 Task: Open Card Donor Stewardship Planning in Board Social Media Advertising Strategies to Workspace Healthcare Consulting and add a team member Softage.1@softage.net, a label Orange, a checklist Wellness, an attachment from Trello, a color Orange and finally, add a card description 'Develop and launch new customer referral program' and a comment 'Given the complexity of this task, let us break it down into smaller, more manageable tasks to make progress.'. Add a start date 'Jan 01, 1900' with a due date 'Jan 08, 1900'
Action: Mouse moved to (252, 177)
Screenshot: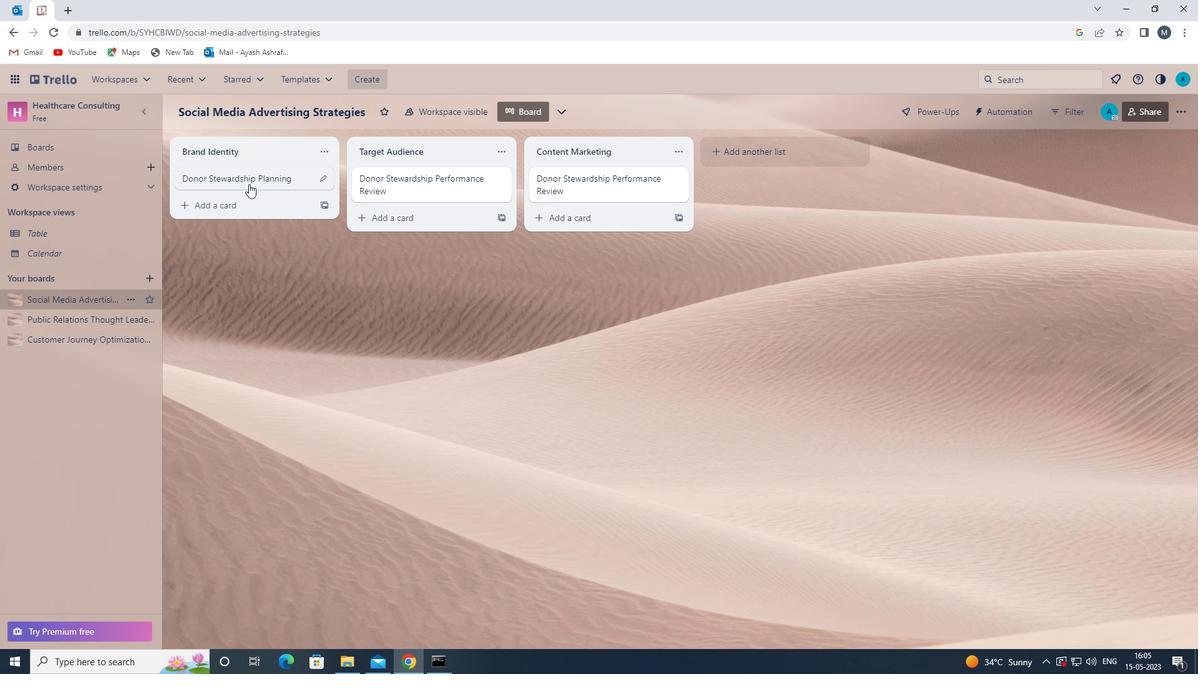 
Action: Mouse pressed left at (252, 177)
Screenshot: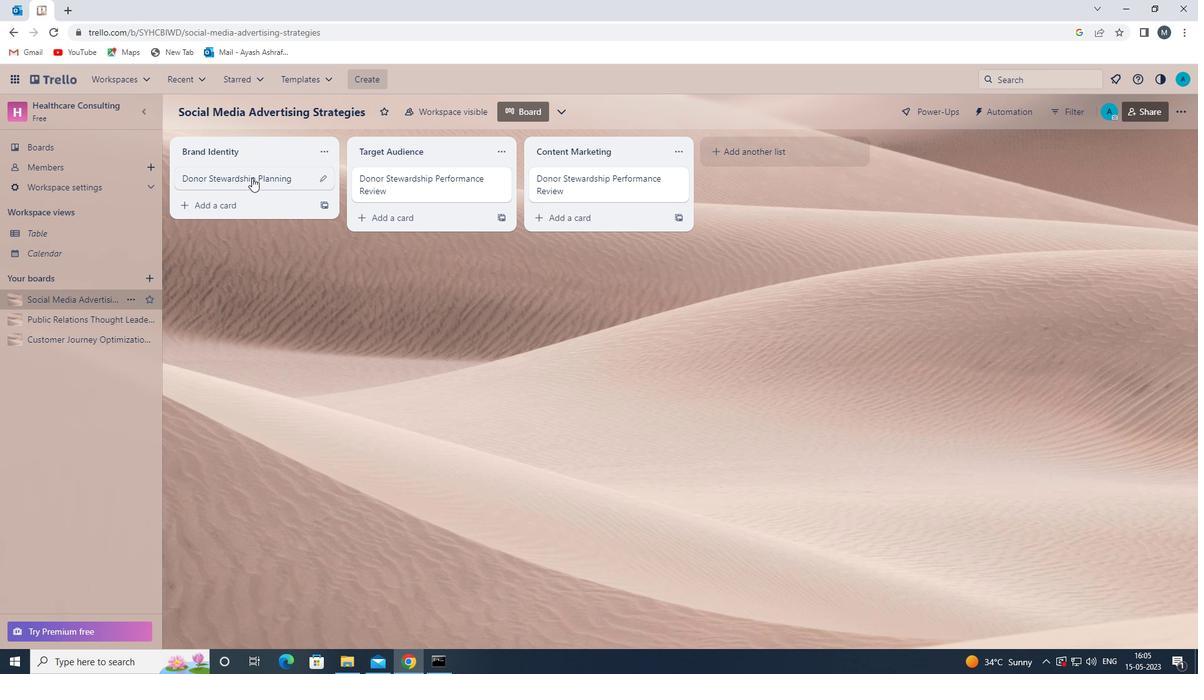 
Action: Mouse moved to (765, 182)
Screenshot: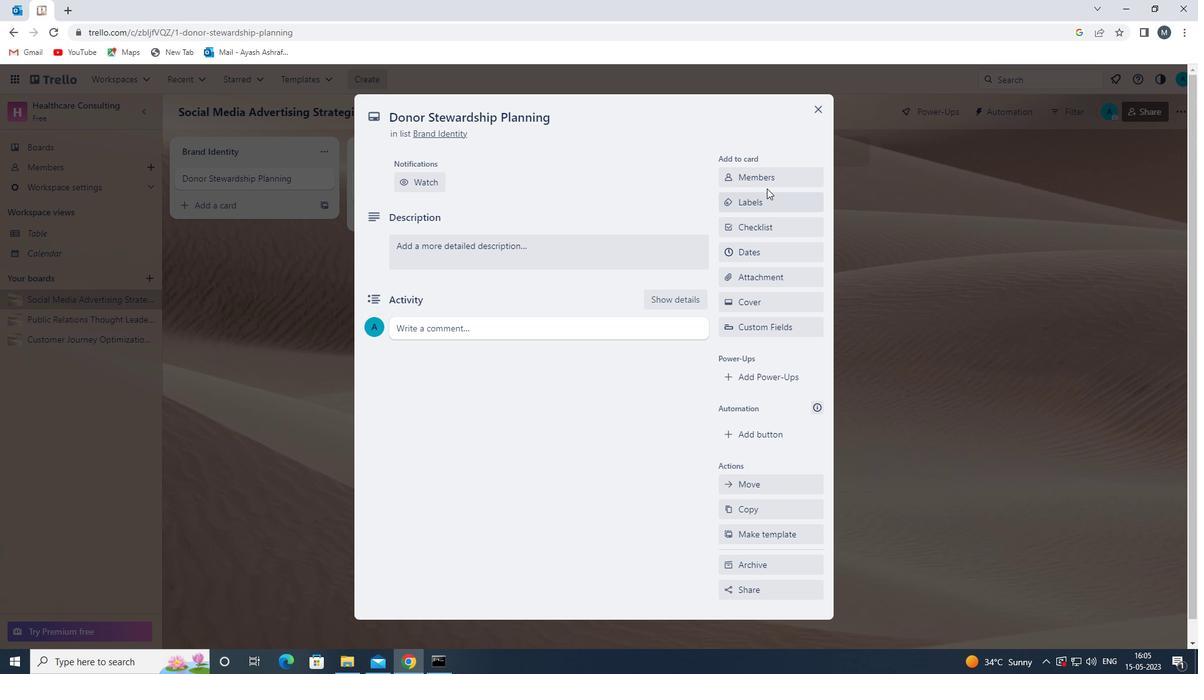 
Action: Mouse pressed left at (765, 182)
Screenshot: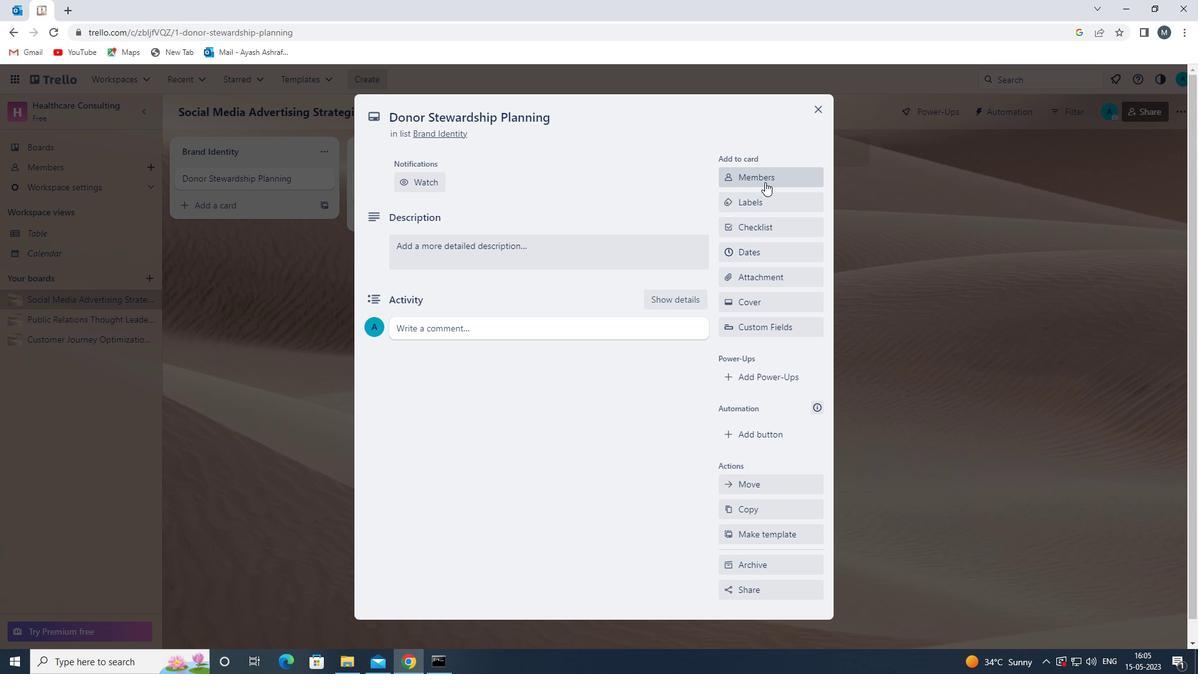 
Action: Key pressed s
Screenshot: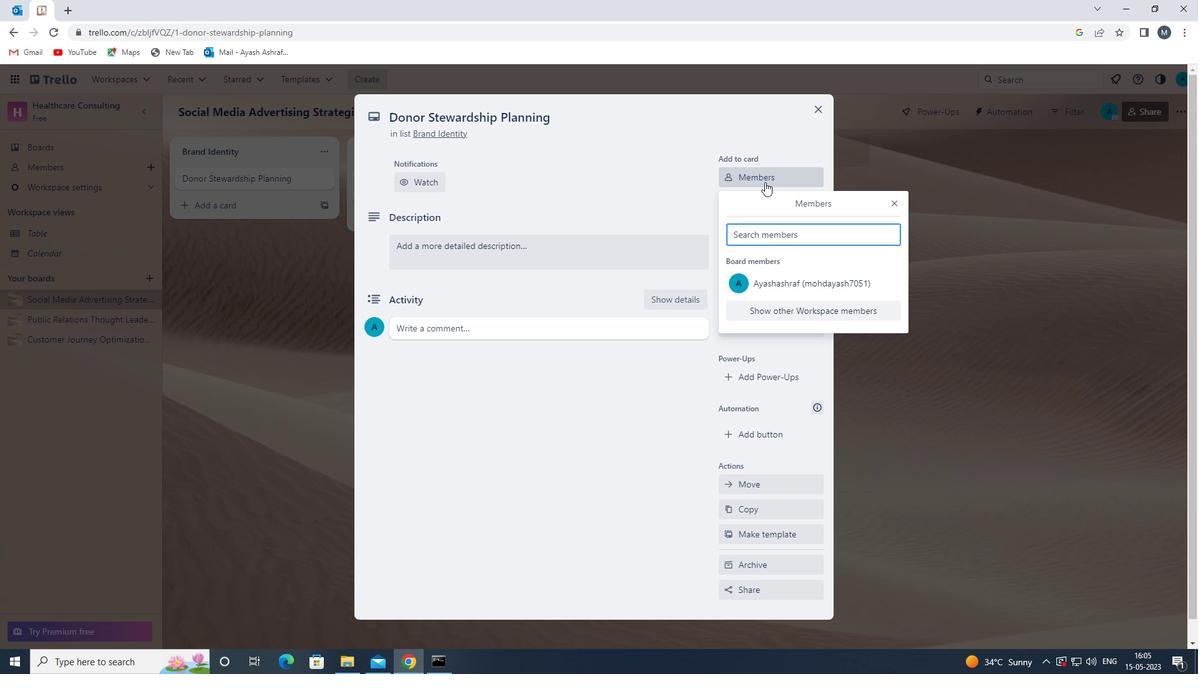 
Action: Mouse moved to (795, 348)
Screenshot: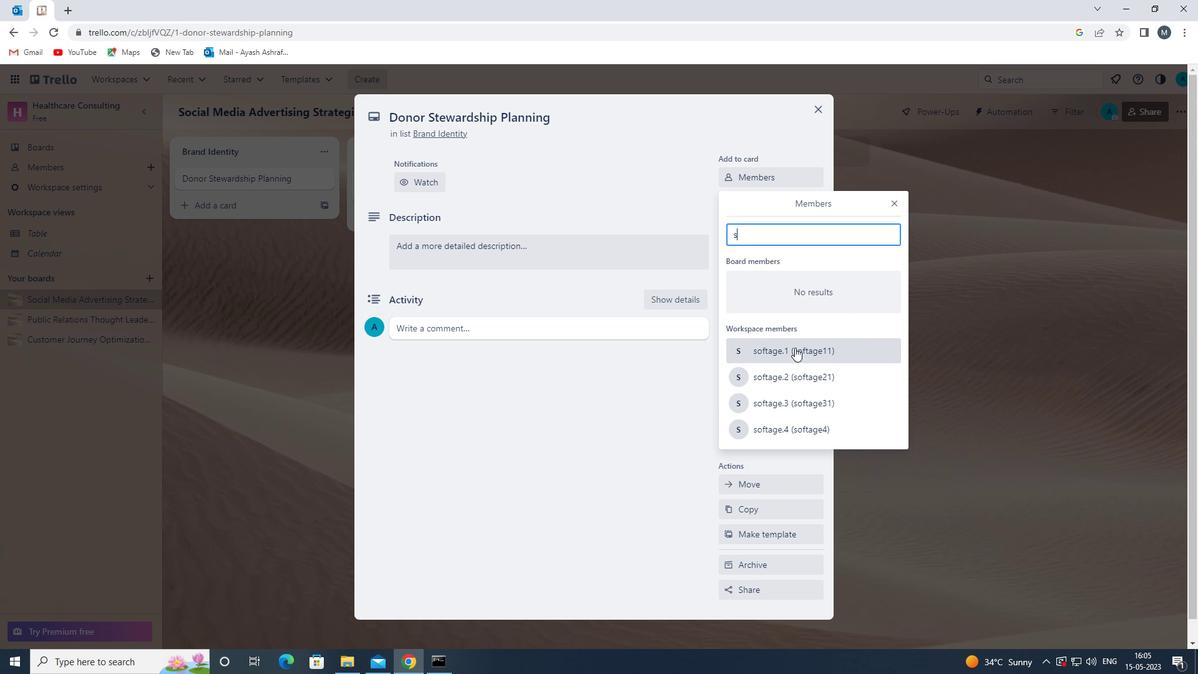 
Action: Mouse pressed left at (795, 348)
Screenshot: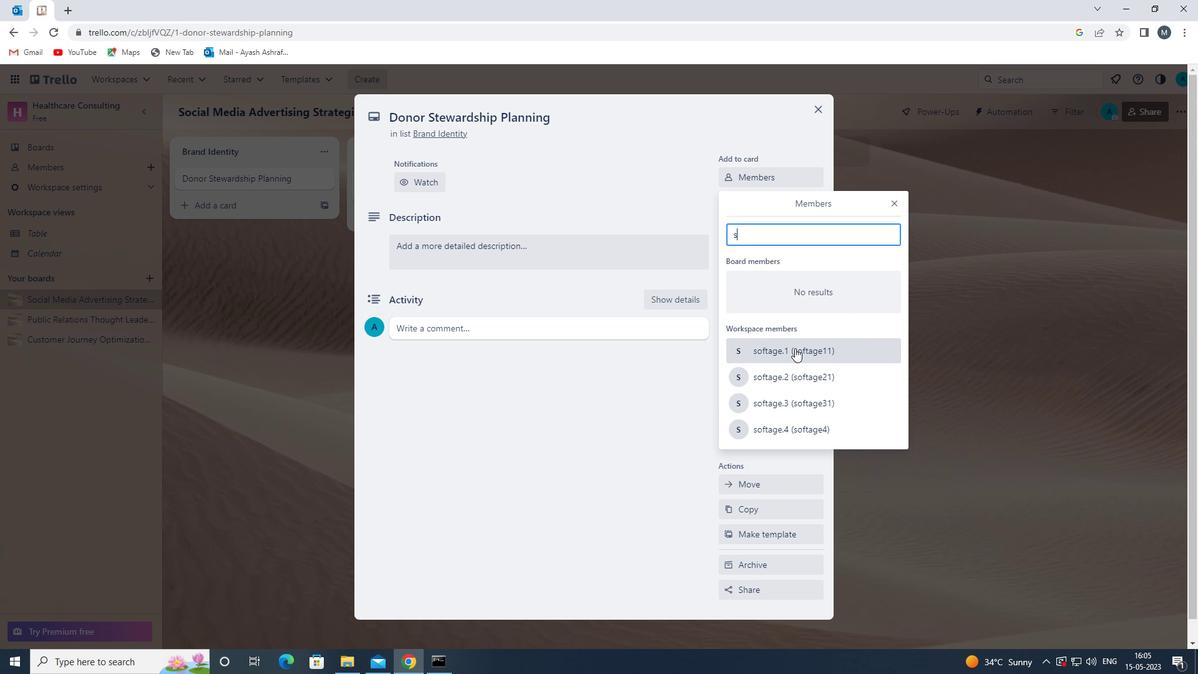 
Action: Mouse moved to (895, 203)
Screenshot: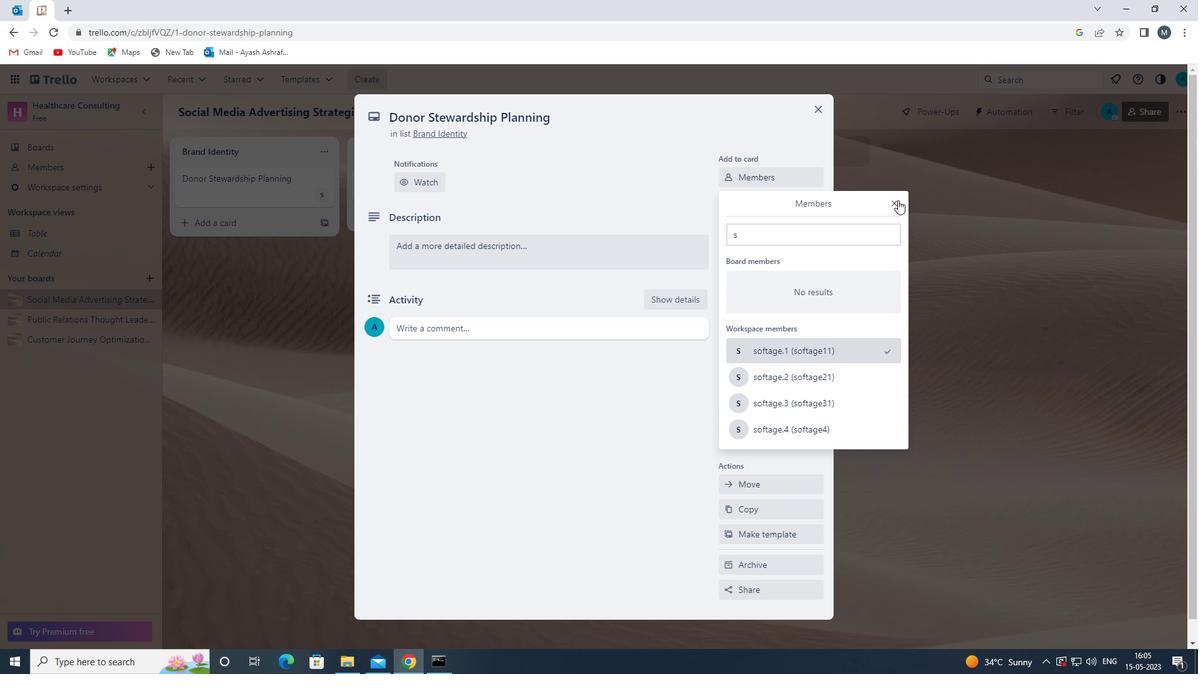 
Action: Mouse pressed left at (895, 203)
Screenshot: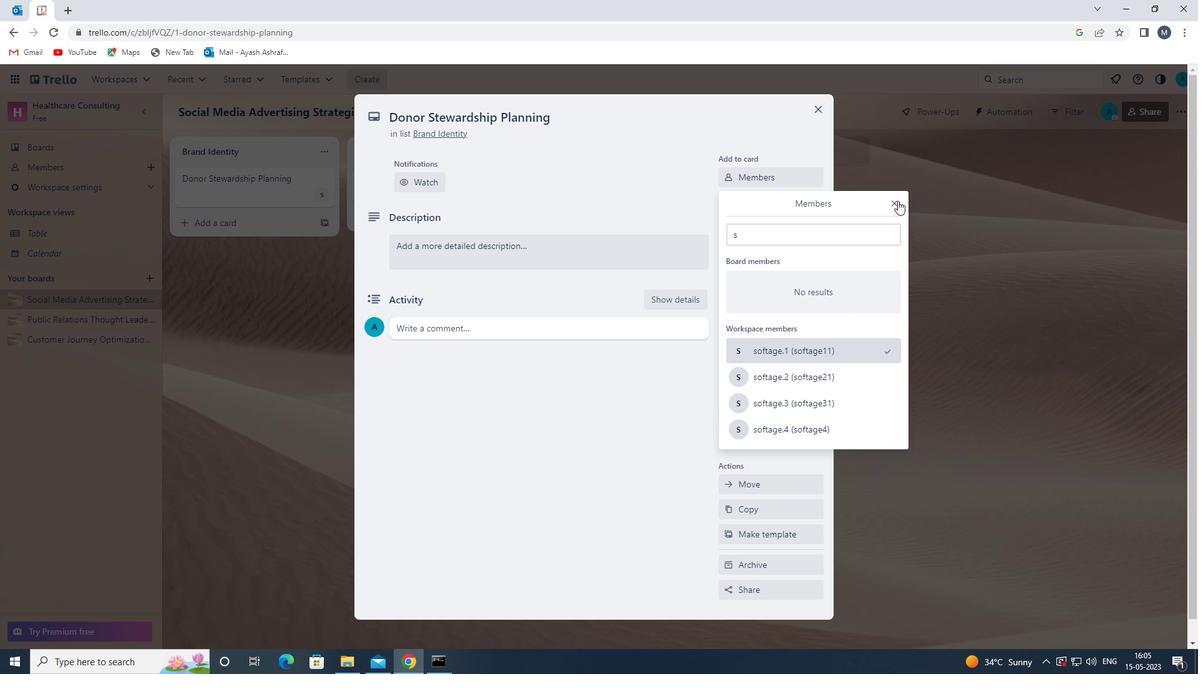 
Action: Mouse moved to (765, 247)
Screenshot: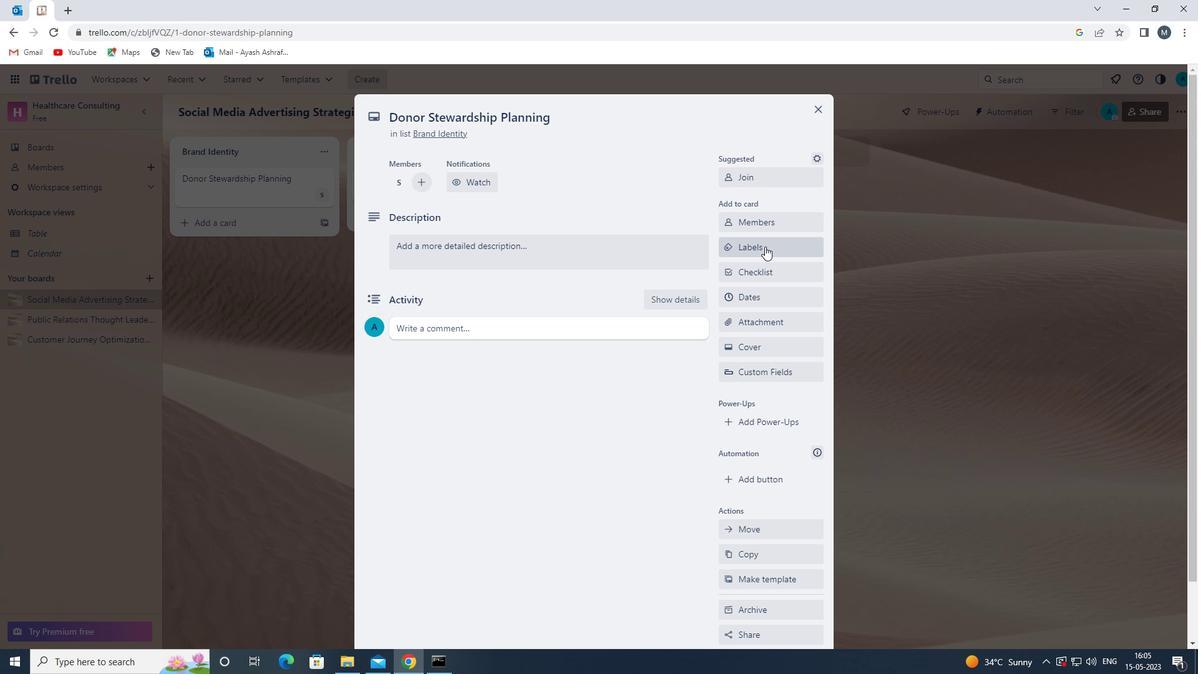 
Action: Mouse pressed left at (765, 247)
Screenshot: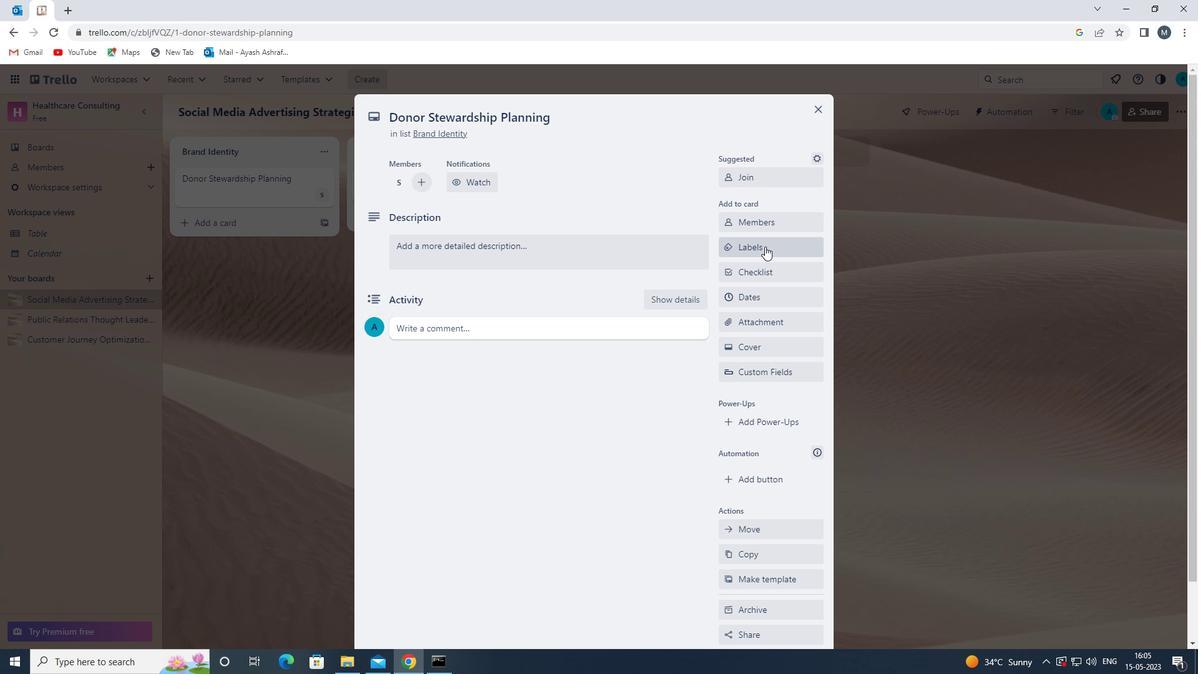 
Action: Mouse moved to (800, 393)
Screenshot: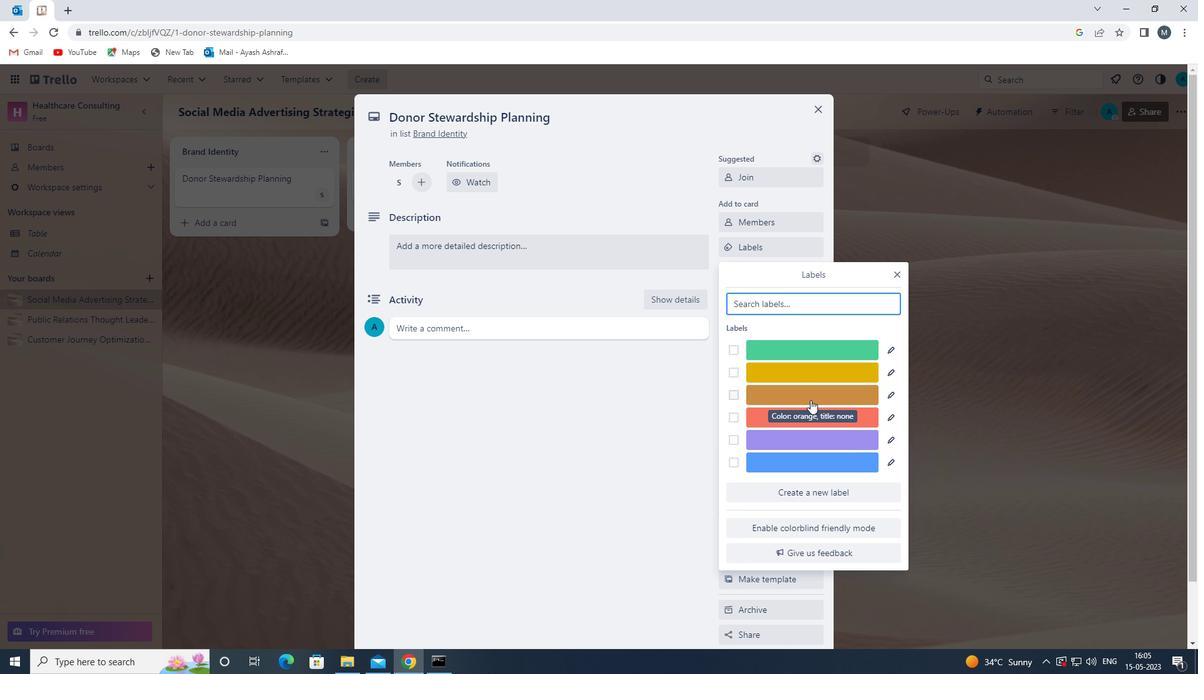 
Action: Mouse pressed left at (800, 393)
Screenshot: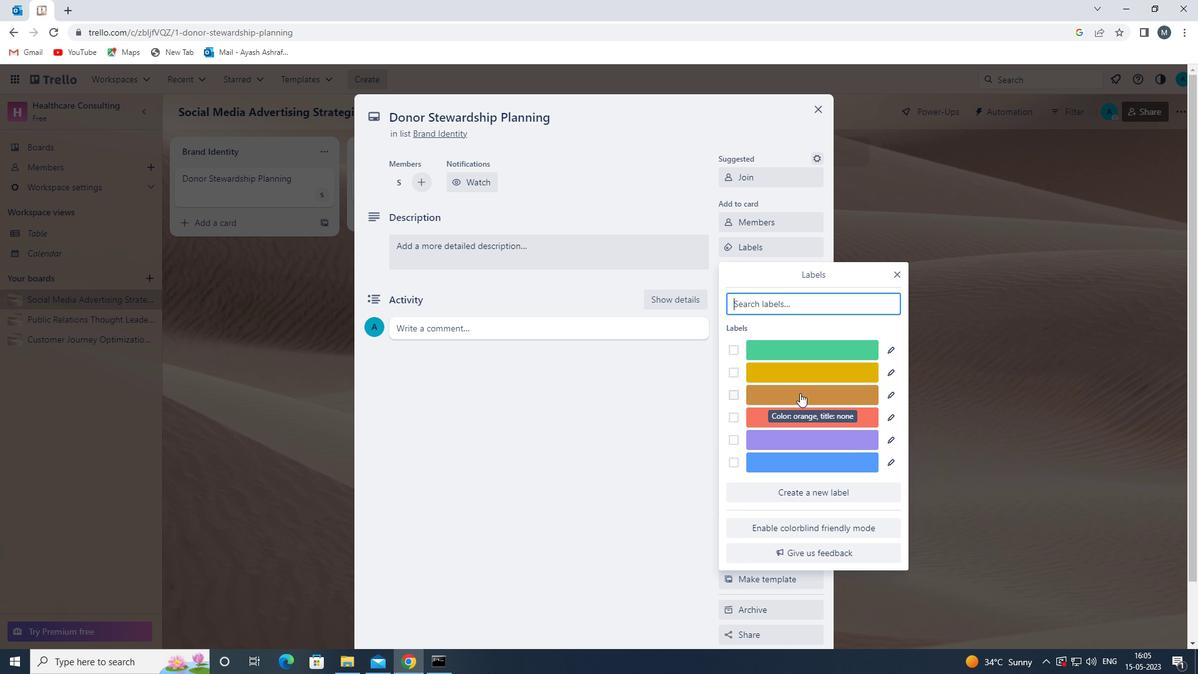 
Action: Mouse moved to (900, 274)
Screenshot: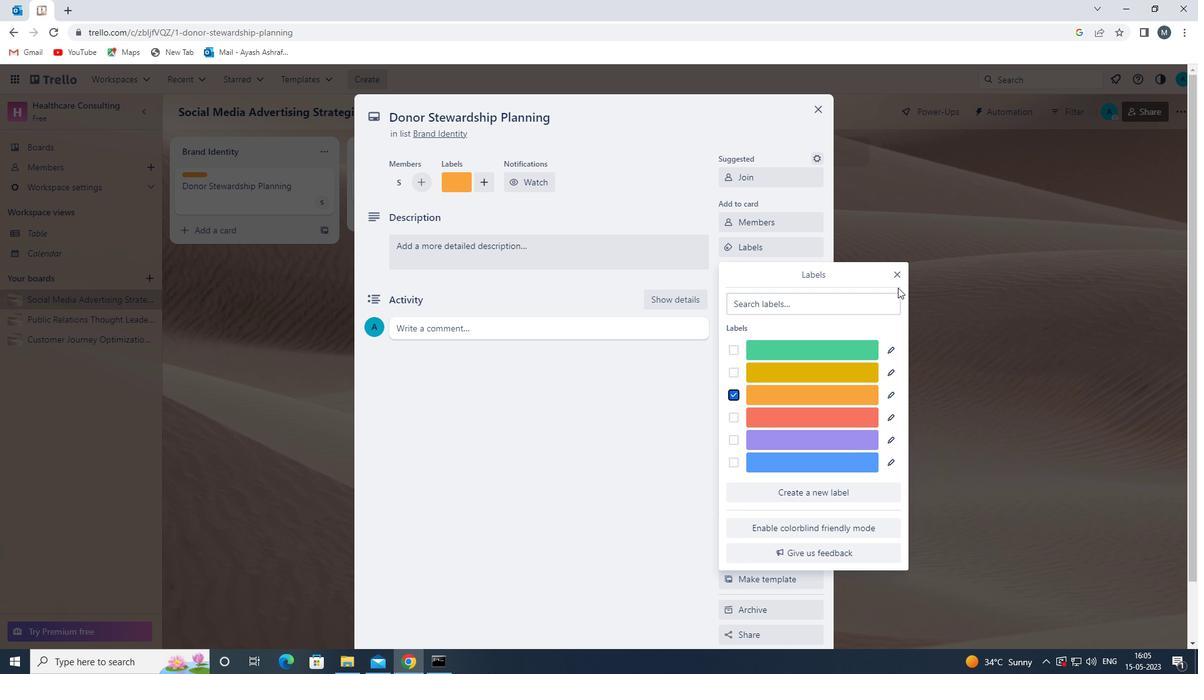 
Action: Mouse pressed left at (900, 274)
Screenshot: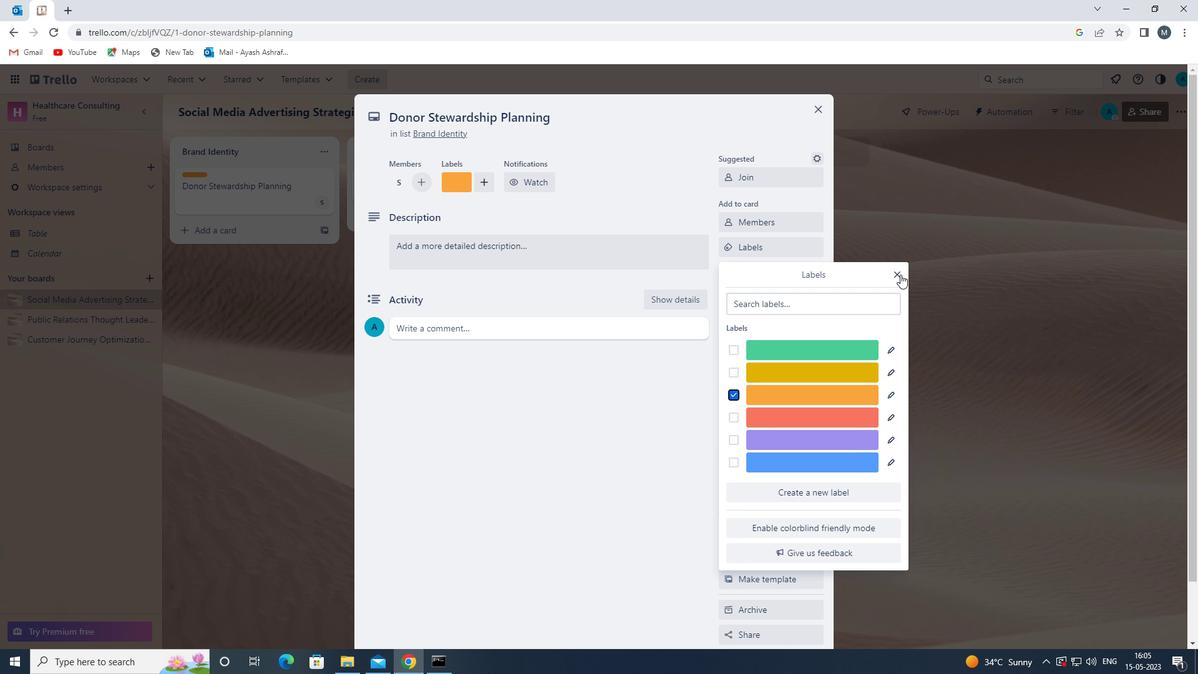 
Action: Mouse moved to (752, 274)
Screenshot: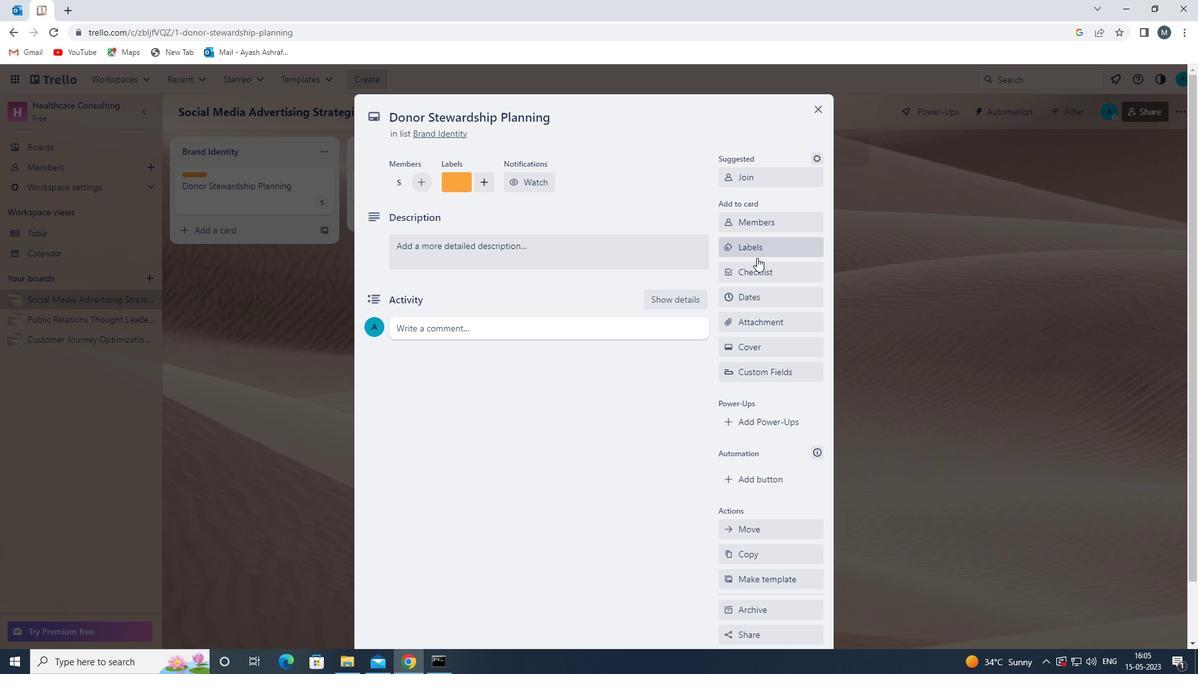 
Action: Mouse pressed left at (752, 274)
Screenshot: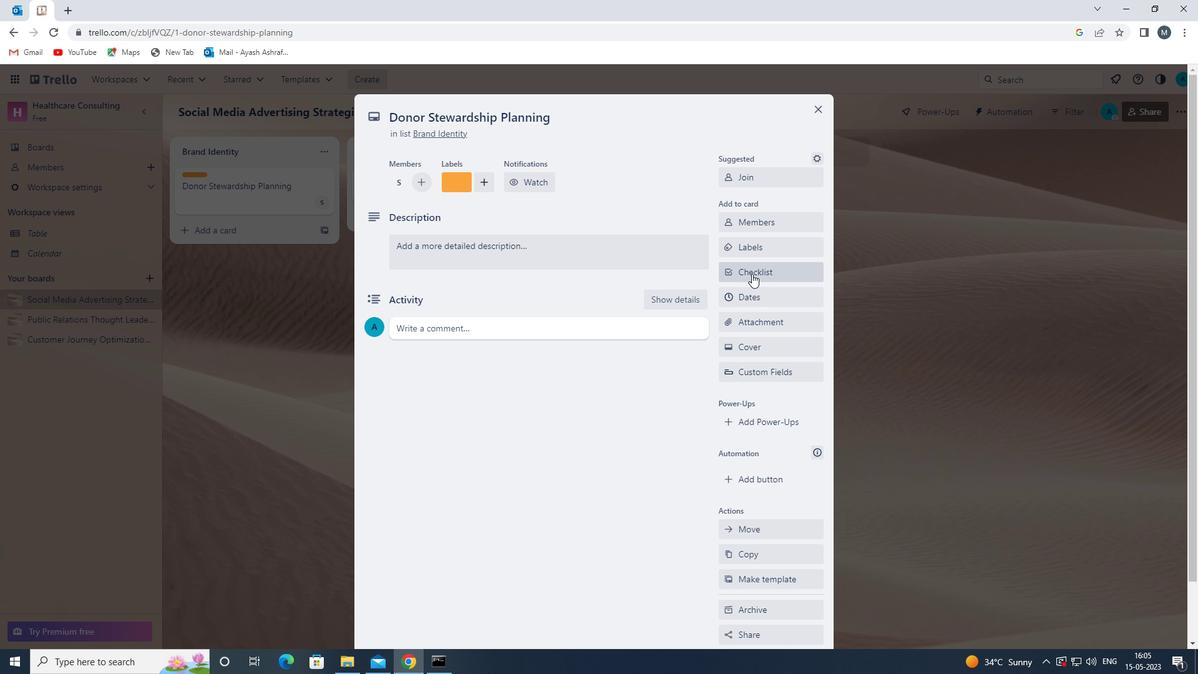 
Action: Mouse moved to (751, 274)
Screenshot: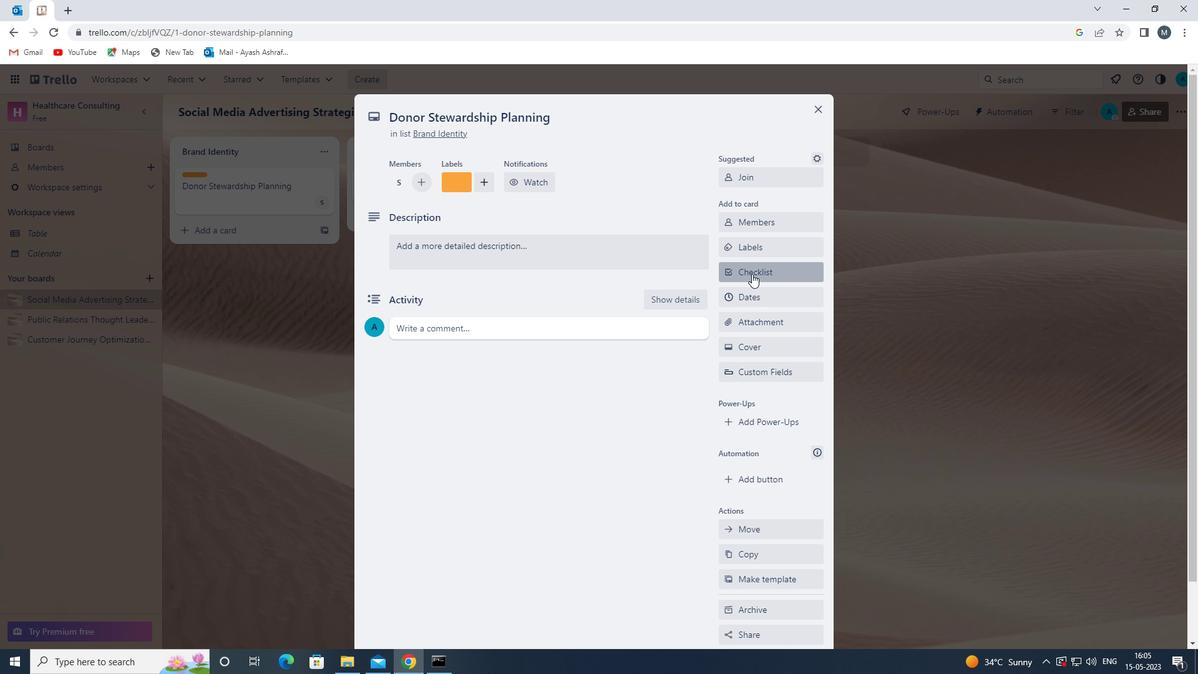 
Action: Key pressed <Key.shift>WE<Key.backspace><Key.backspace><Key.shift>WELLNESSS
Screenshot: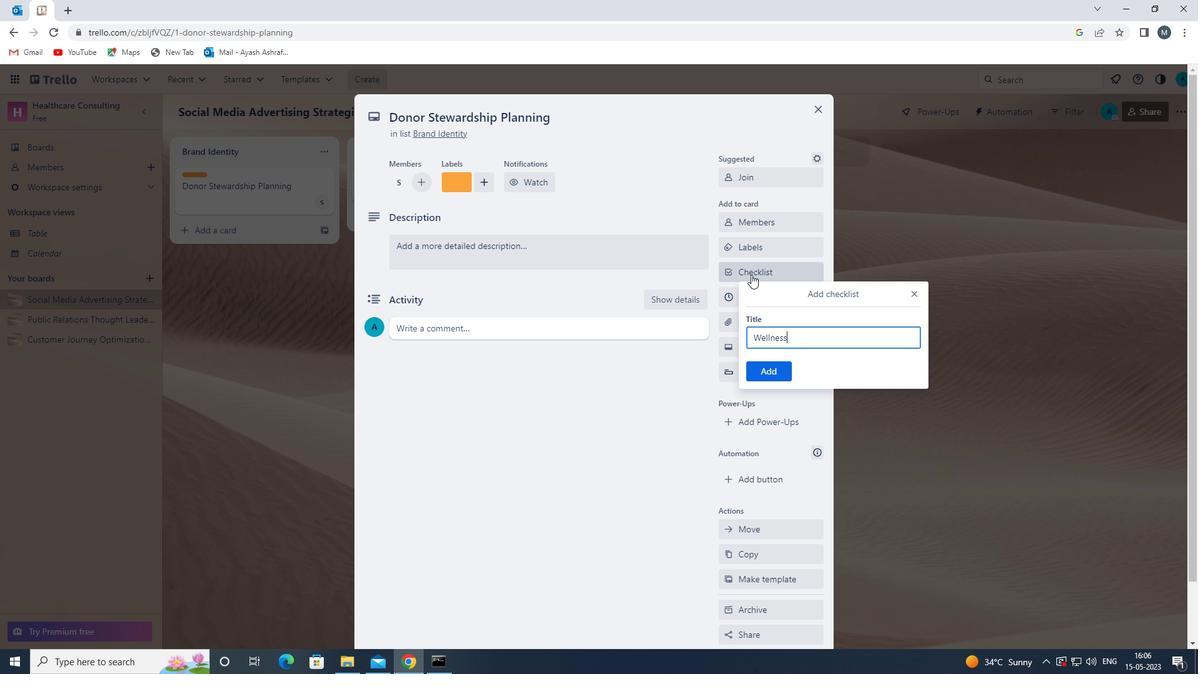 
Action: Mouse moved to (791, 349)
Screenshot: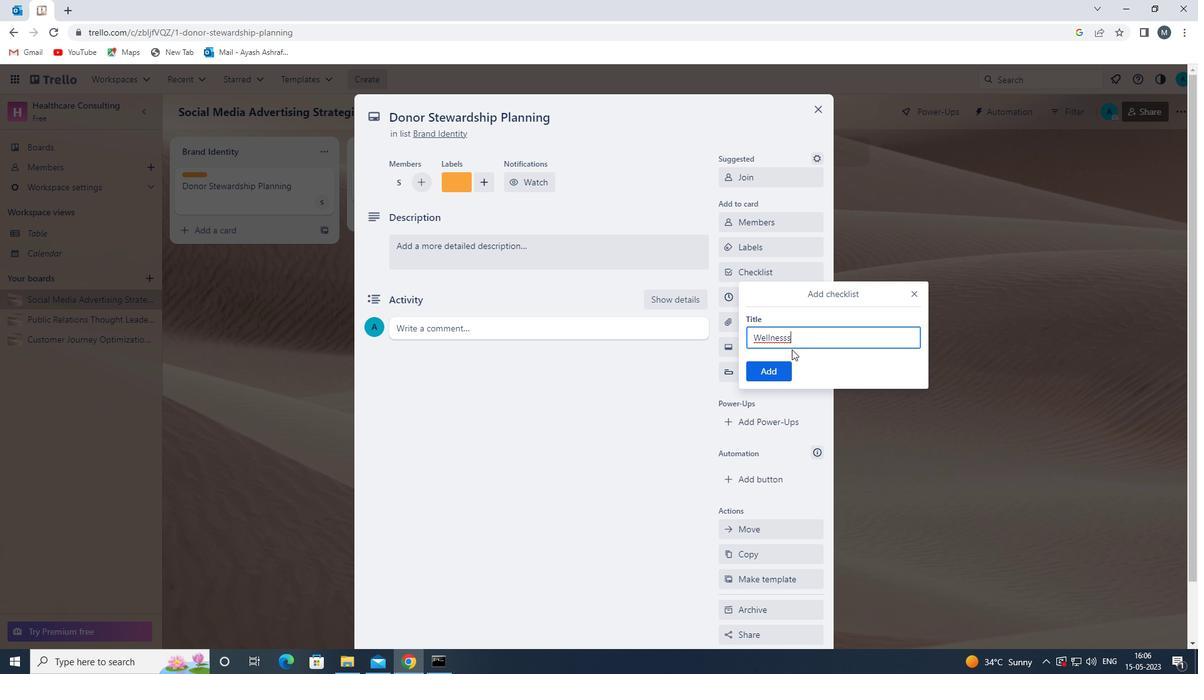 
Action: Key pressed <Key.backspace>
Screenshot: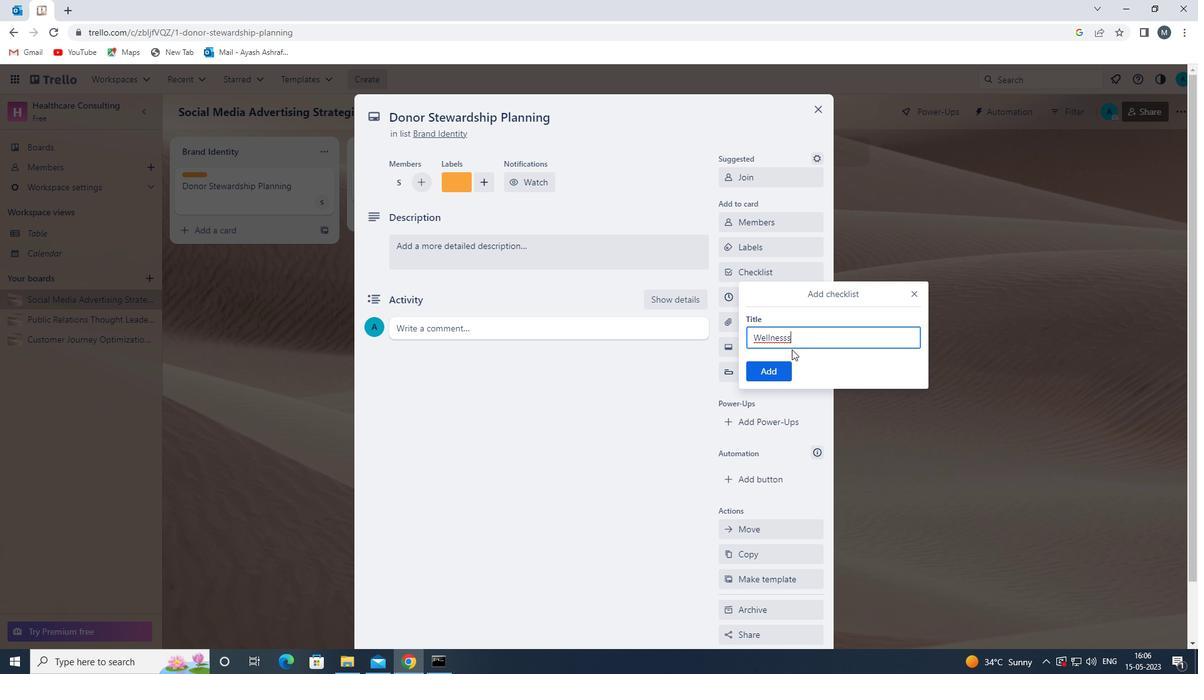 
Action: Mouse moved to (774, 371)
Screenshot: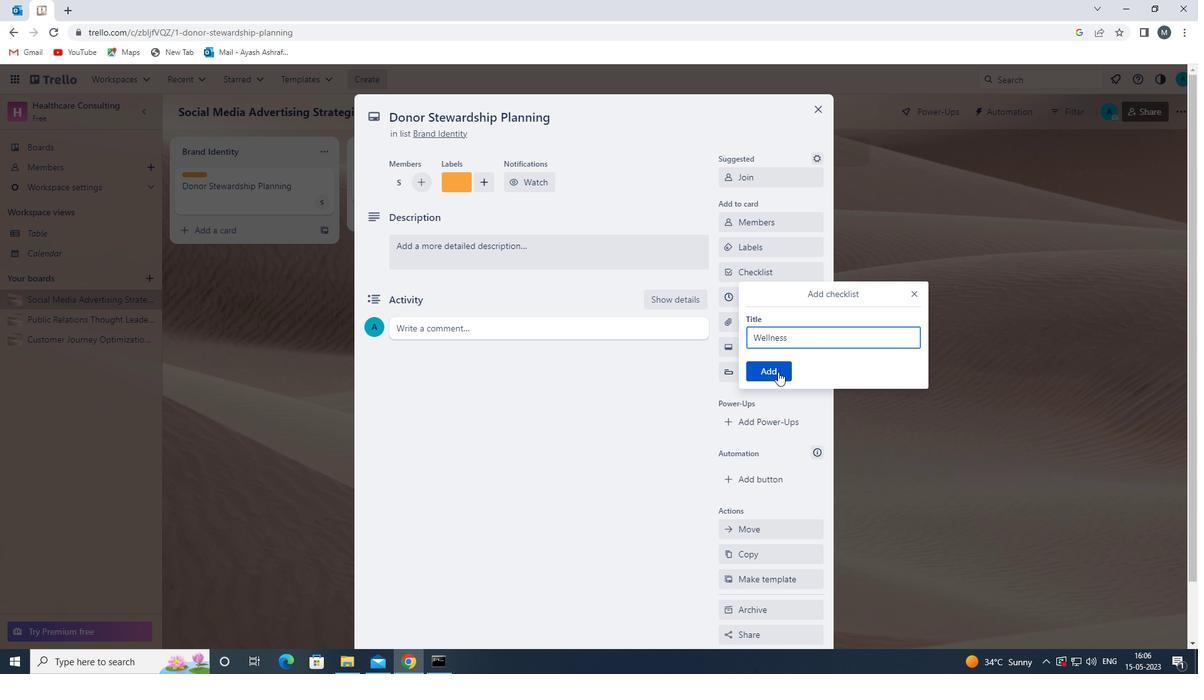 
Action: Mouse pressed left at (774, 371)
Screenshot: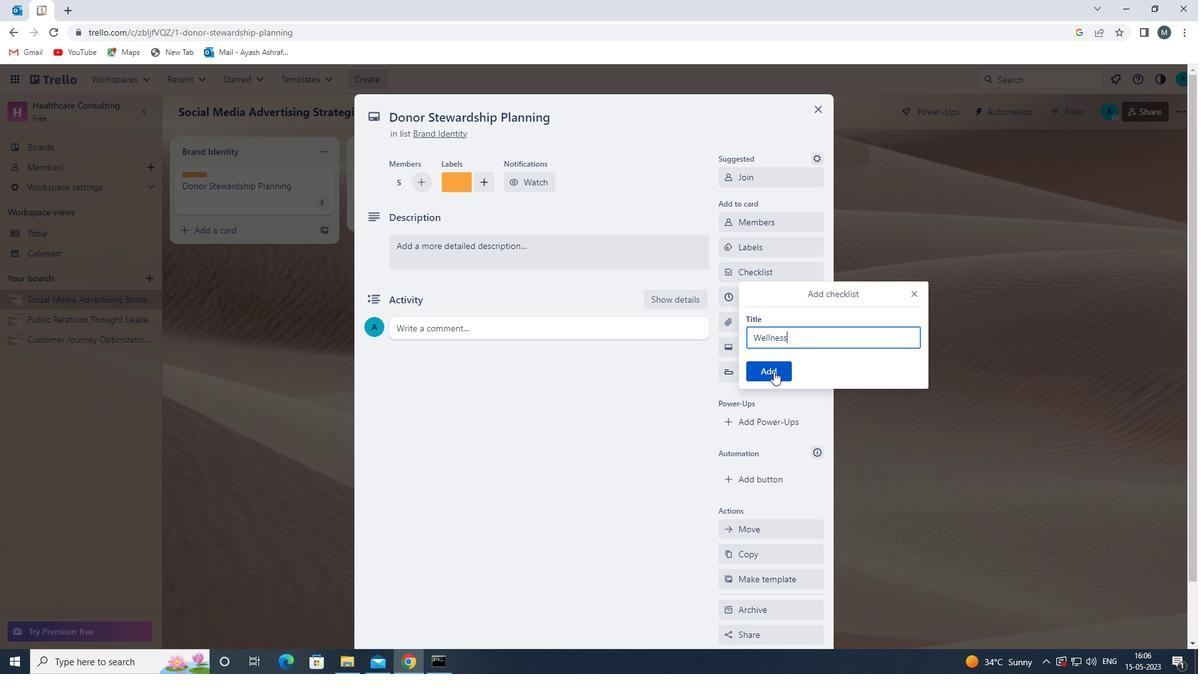 
Action: Mouse moved to (764, 317)
Screenshot: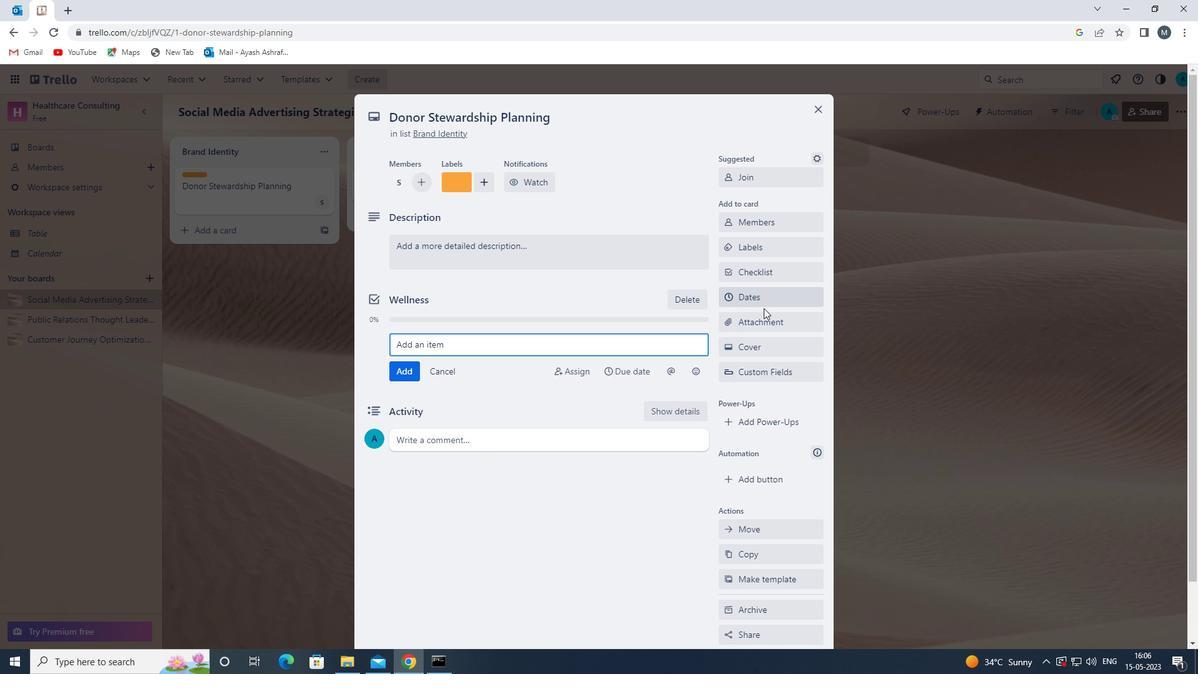 
Action: Mouse pressed left at (764, 317)
Screenshot: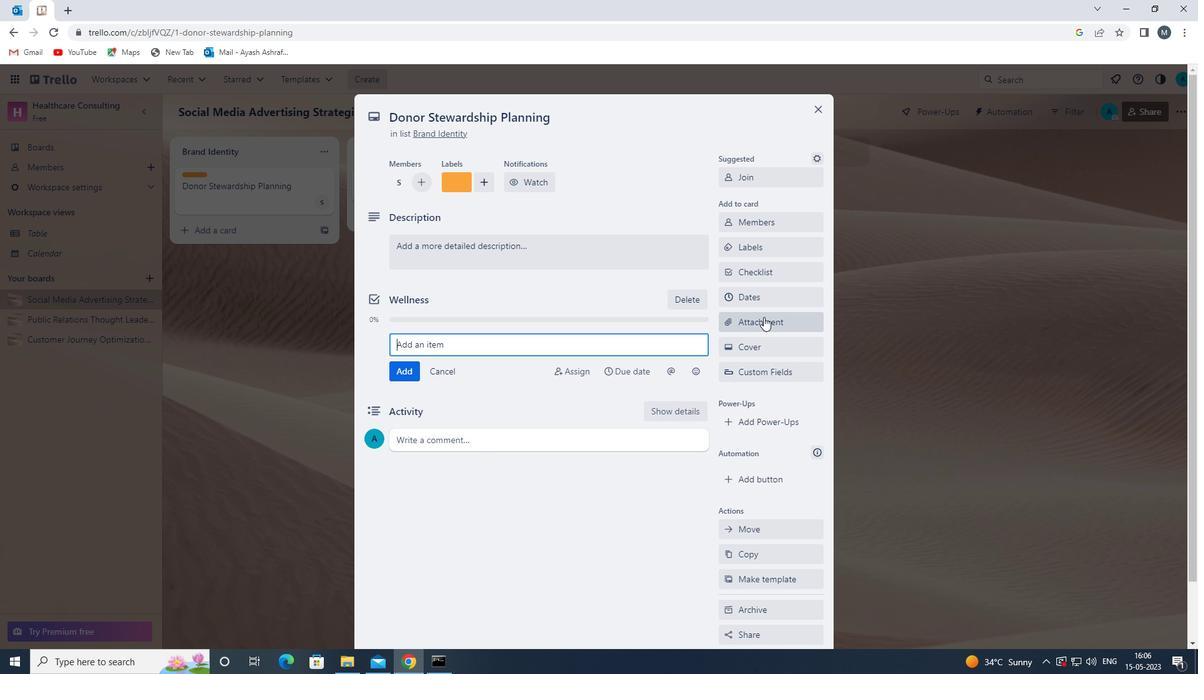 
Action: Mouse moved to (741, 400)
Screenshot: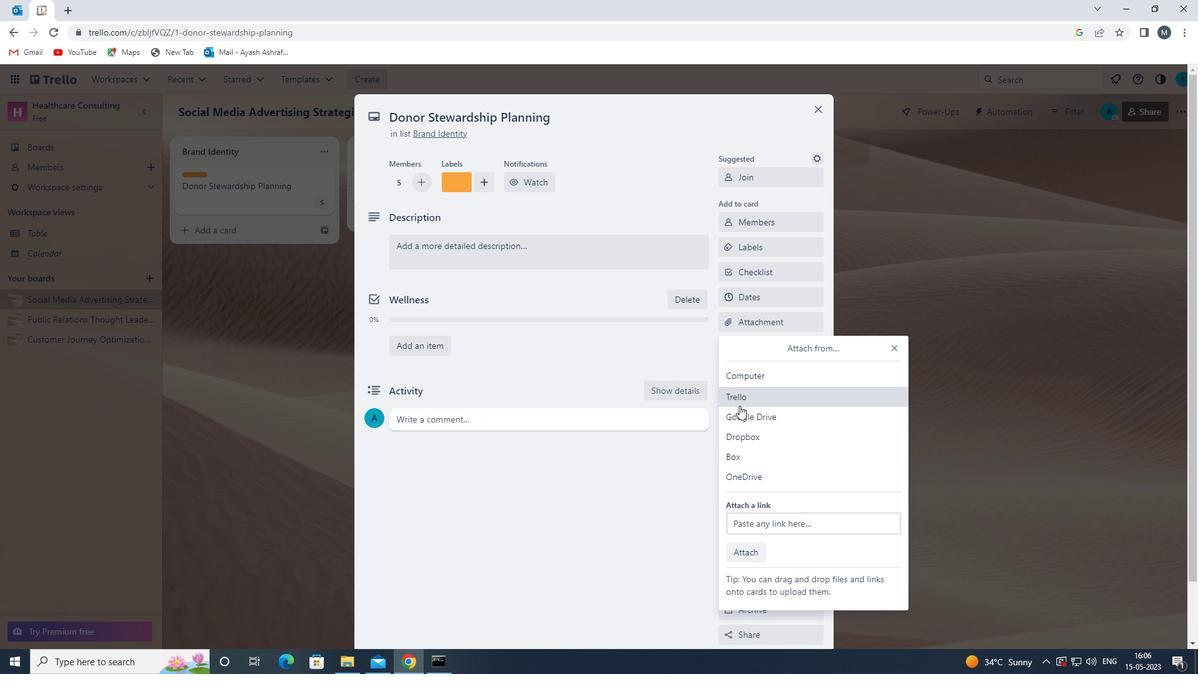 
Action: Mouse pressed left at (741, 400)
Screenshot: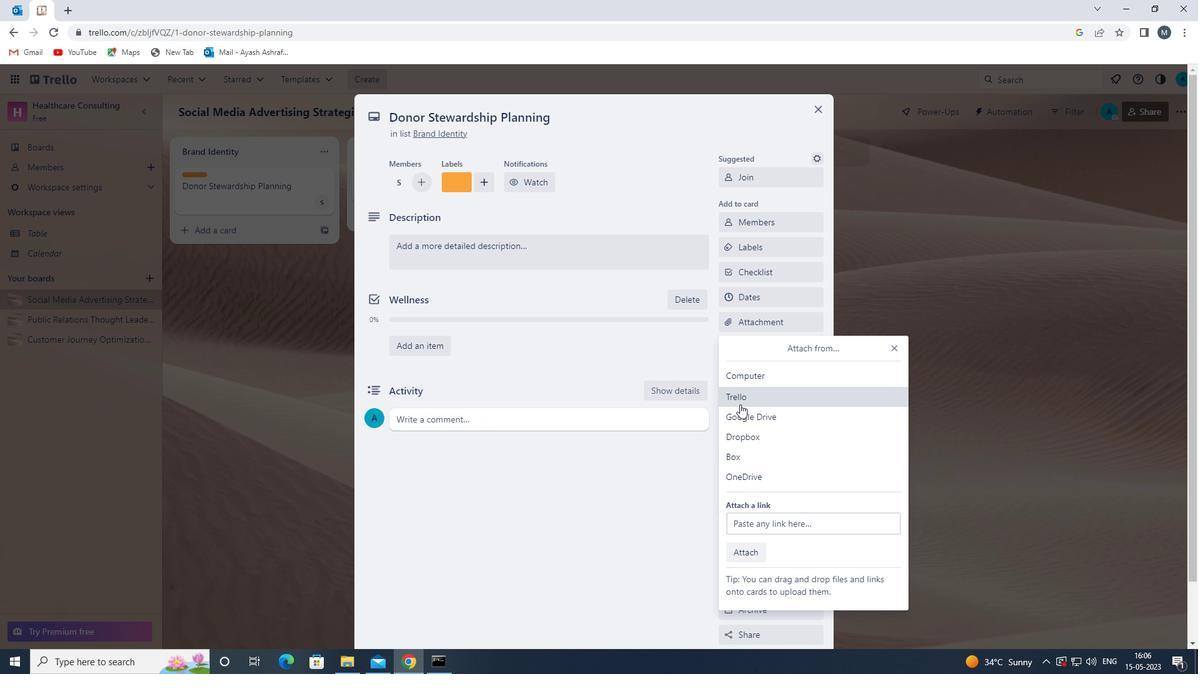 
Action: Mouse moved to (749, 324)
Screenshot: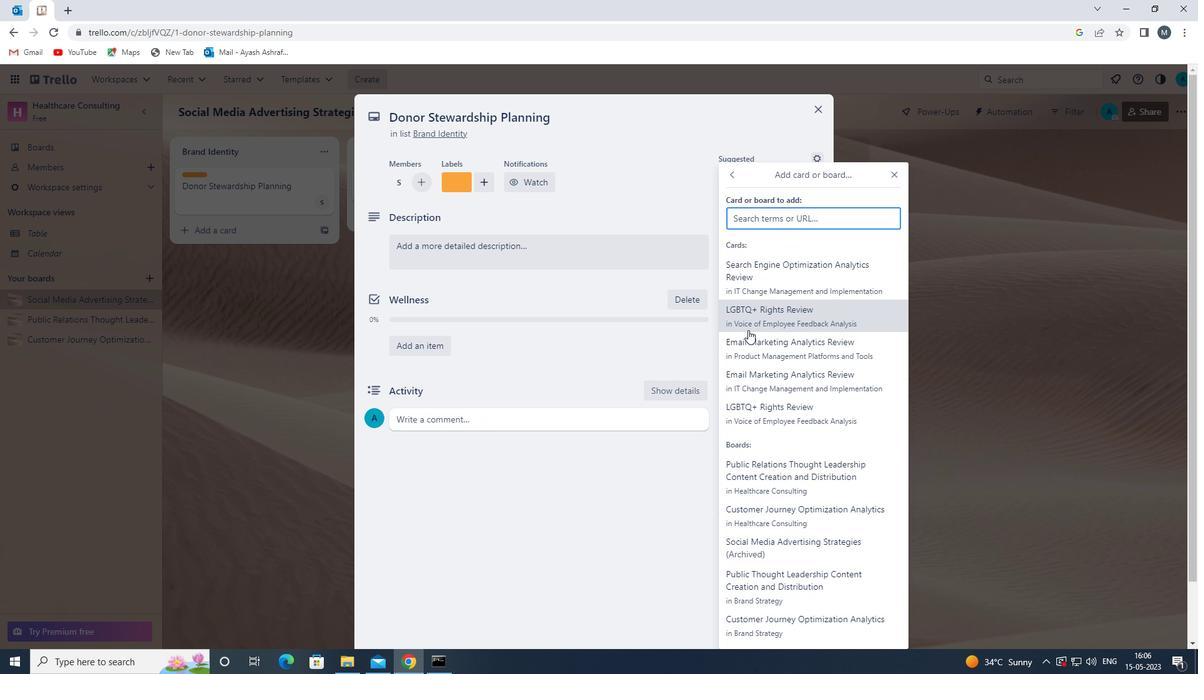 
Action: Mouse pressed left at (749, 324)
Screenshot: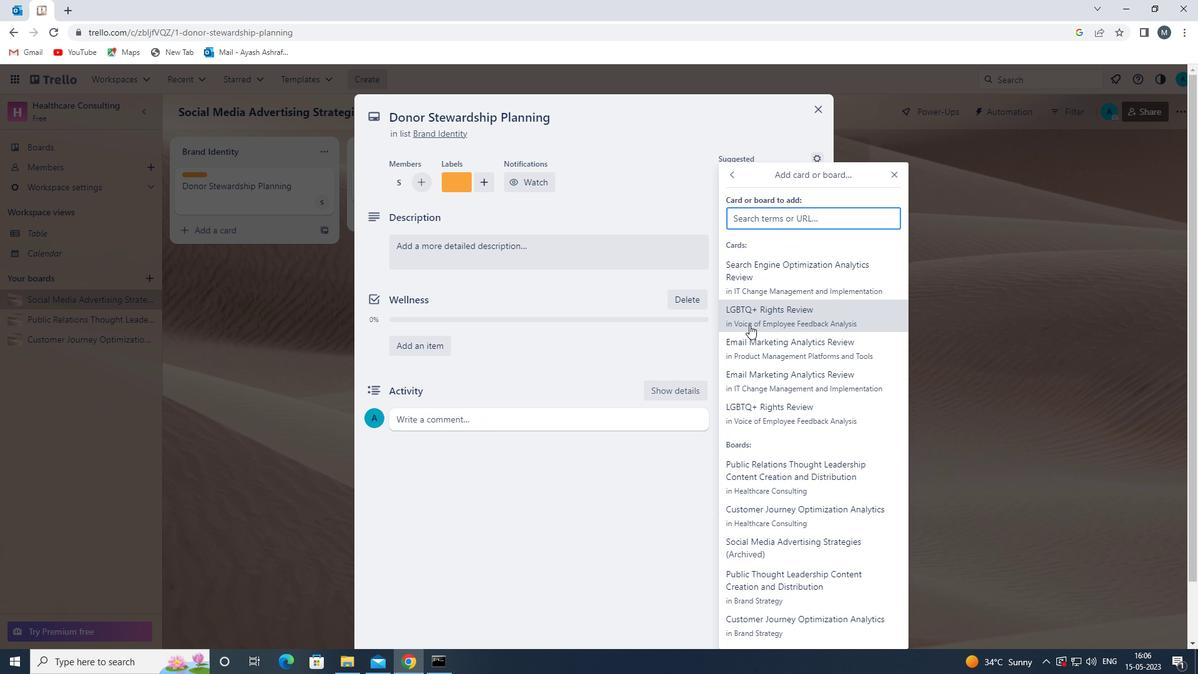 
Action: Mouse moved to (753, 348)
Screenshot: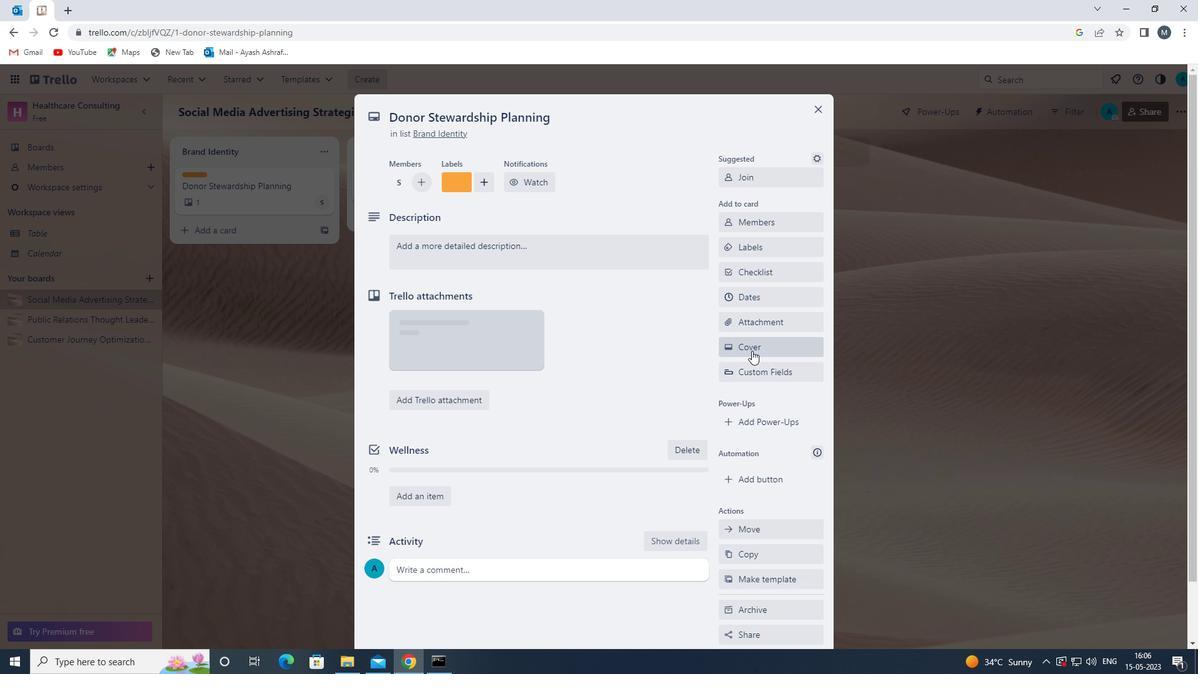 
Action: Mouse pressed left at (753, 348)
Screenshot: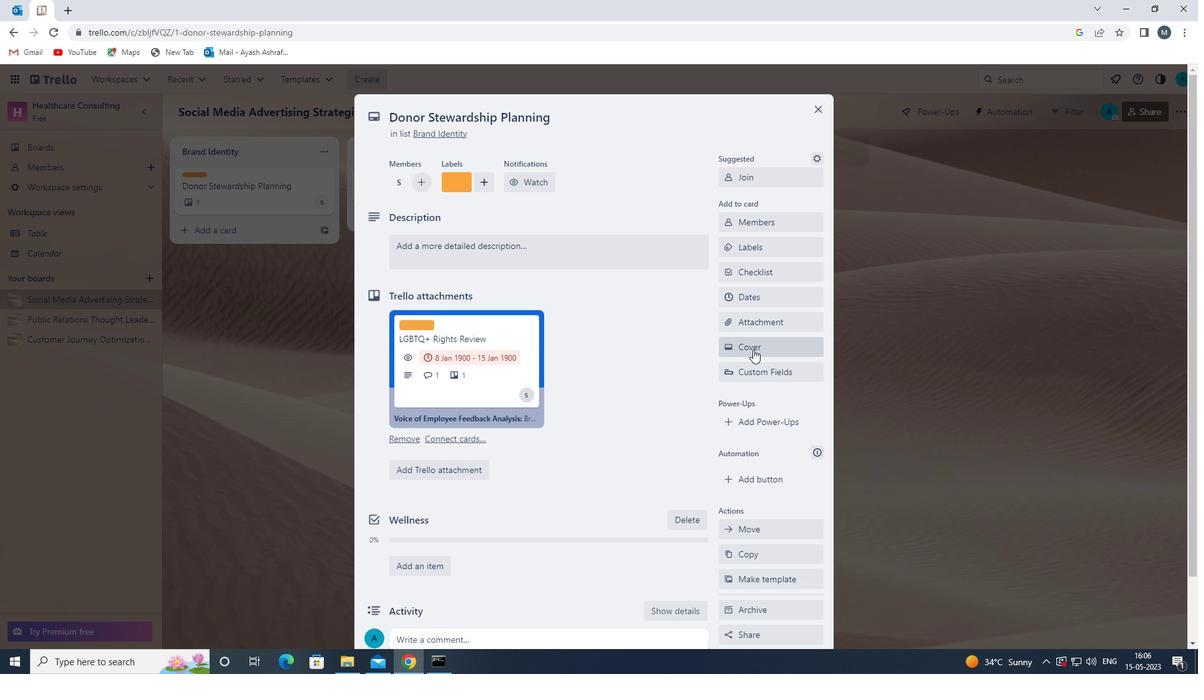 
Action: Mouse moved to (782, 396)
Screenshot: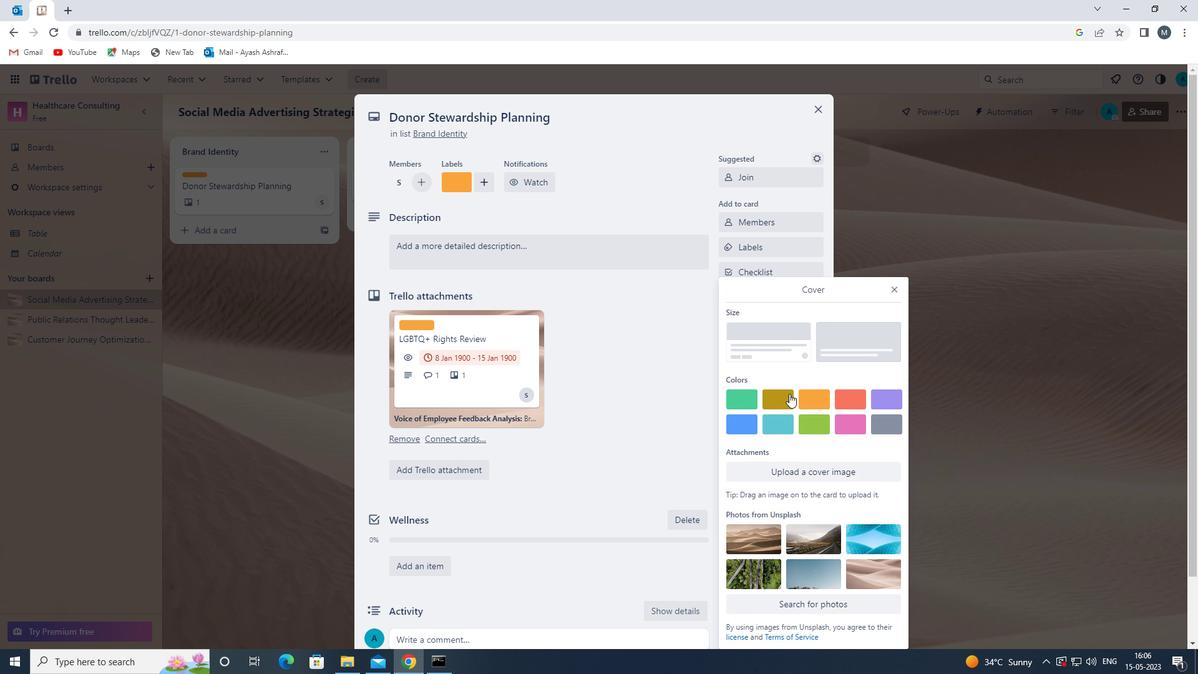 
Action: Mouse pressed left at (782, 396)
Screenshot: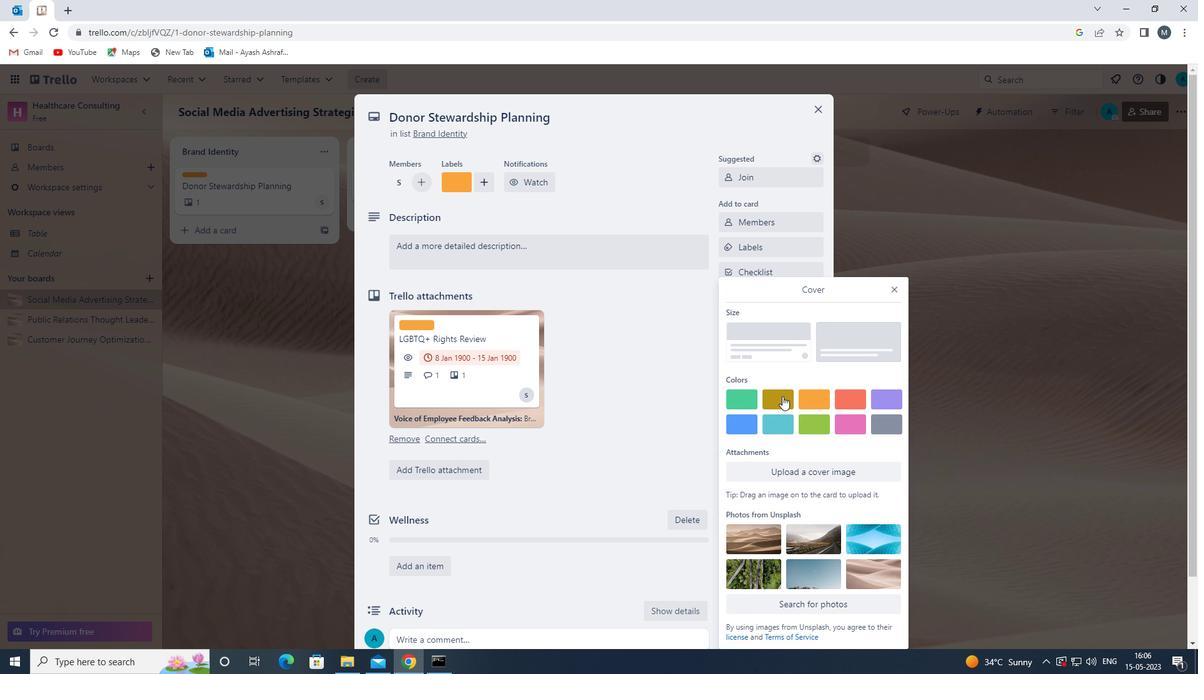 
Action: Mouse moved to (892, 266)
Screenshot: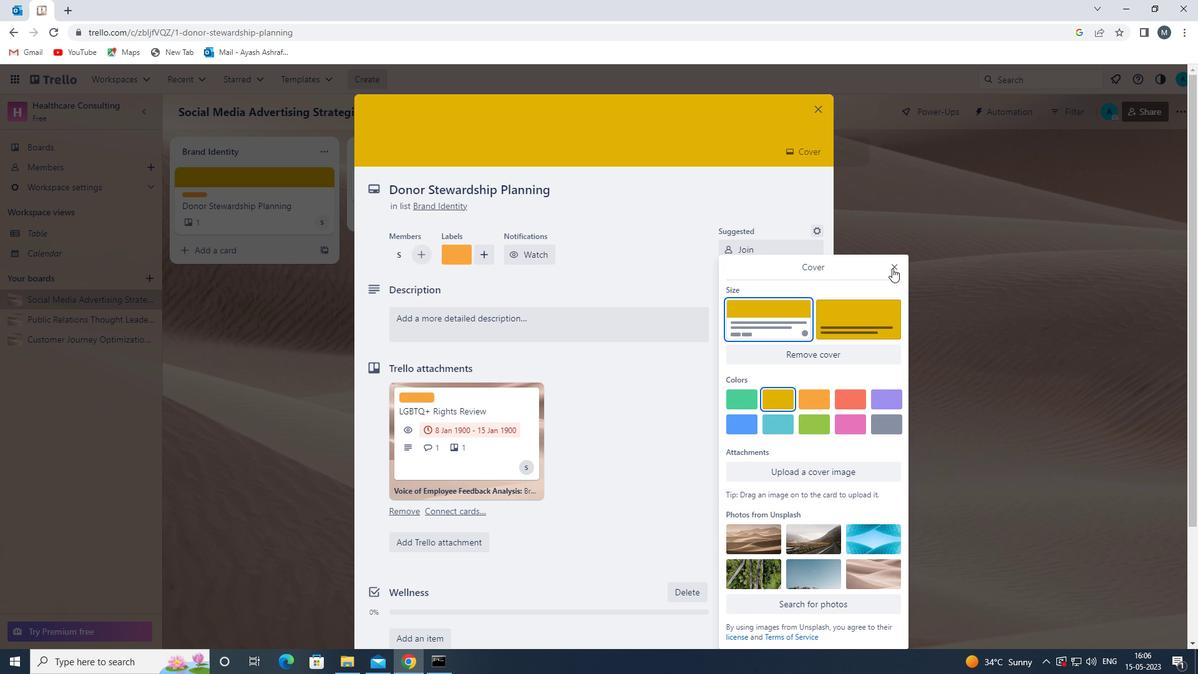 
Action: Mouse pressed left at (892, 266)
Screenshot: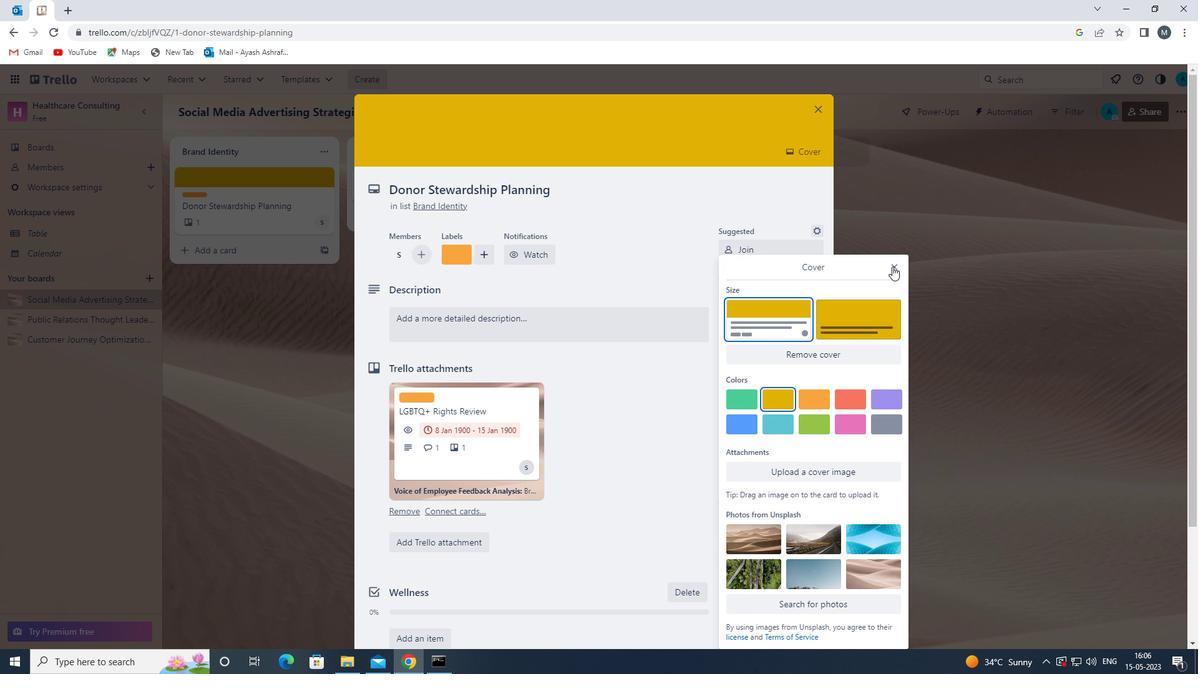 
Action: Mouse moved to (493, 325)
Screenshot: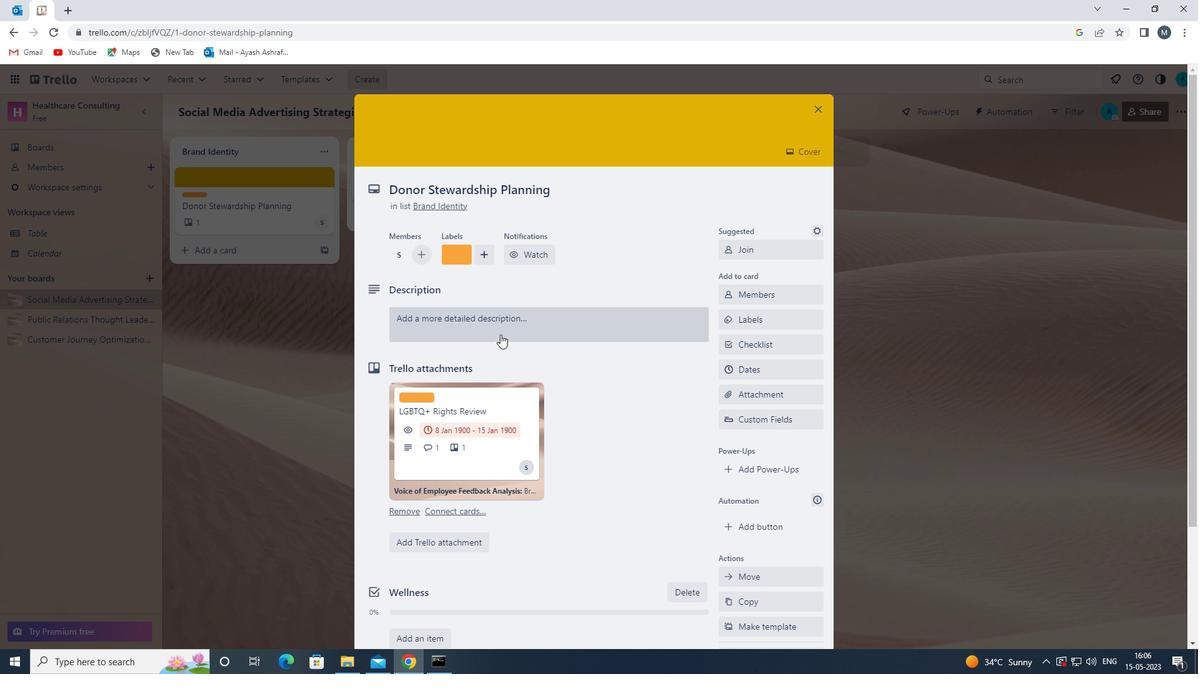 
Action: Mouse pressed left at (493, 325)
Screenshot: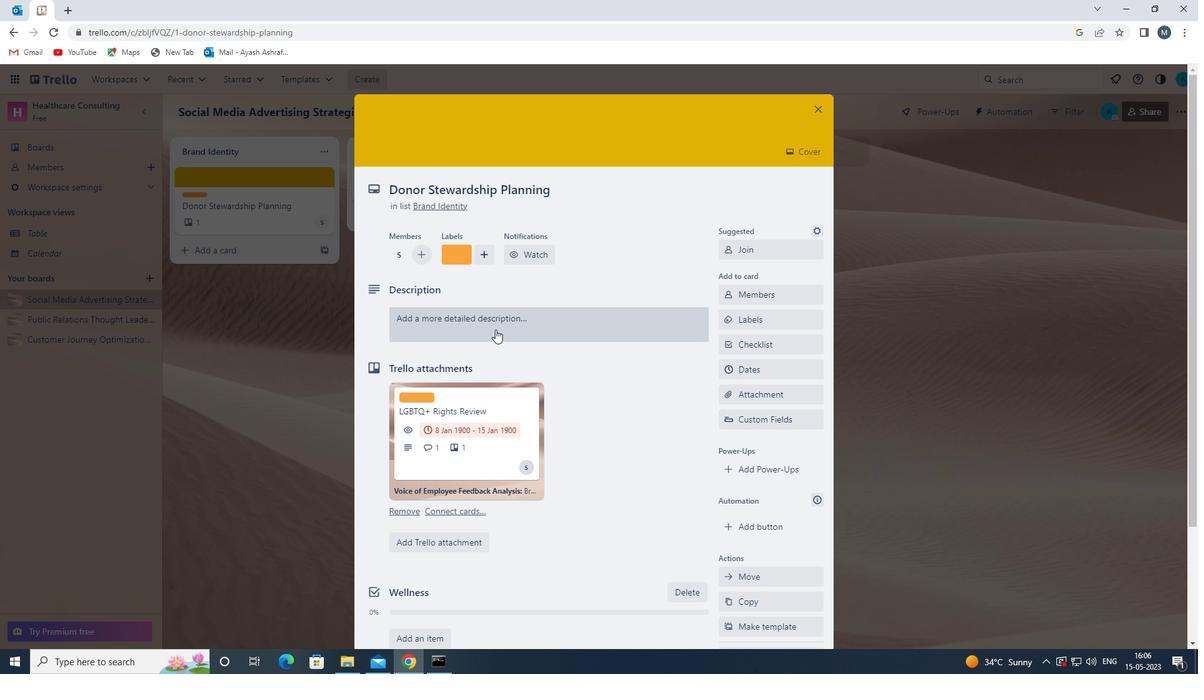 
Action: Mouse moved to (412, 363)
Screenshot: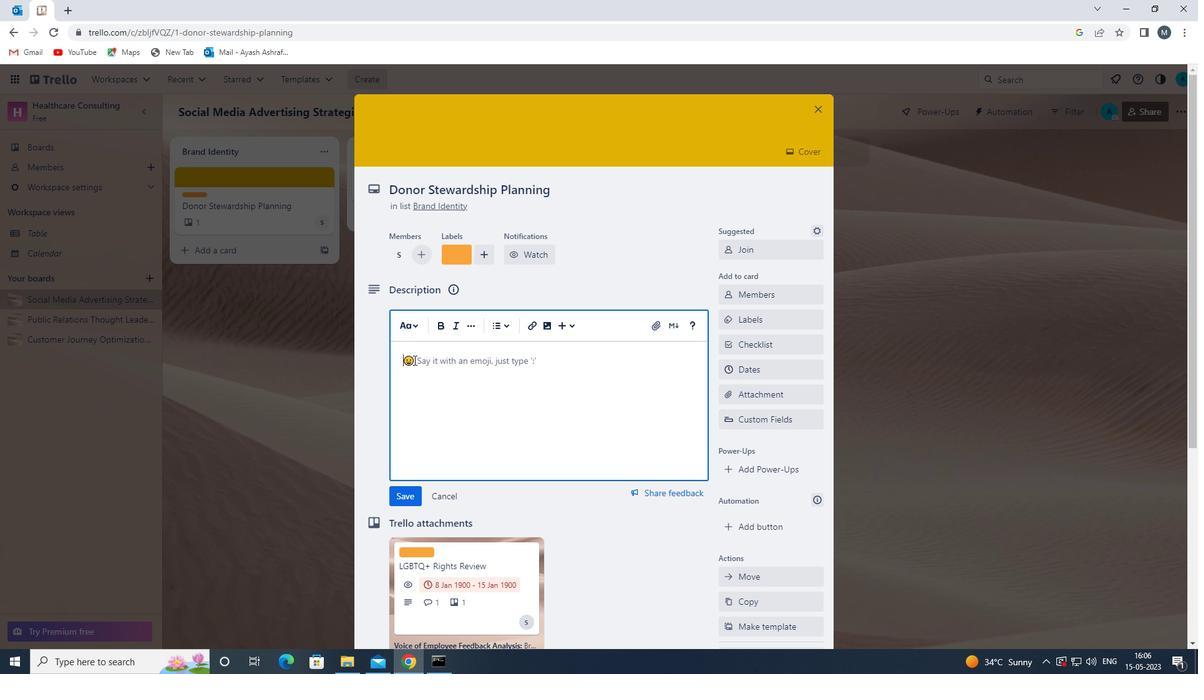 
Action: Mouse pressed left at (412, 363)
Screenshot: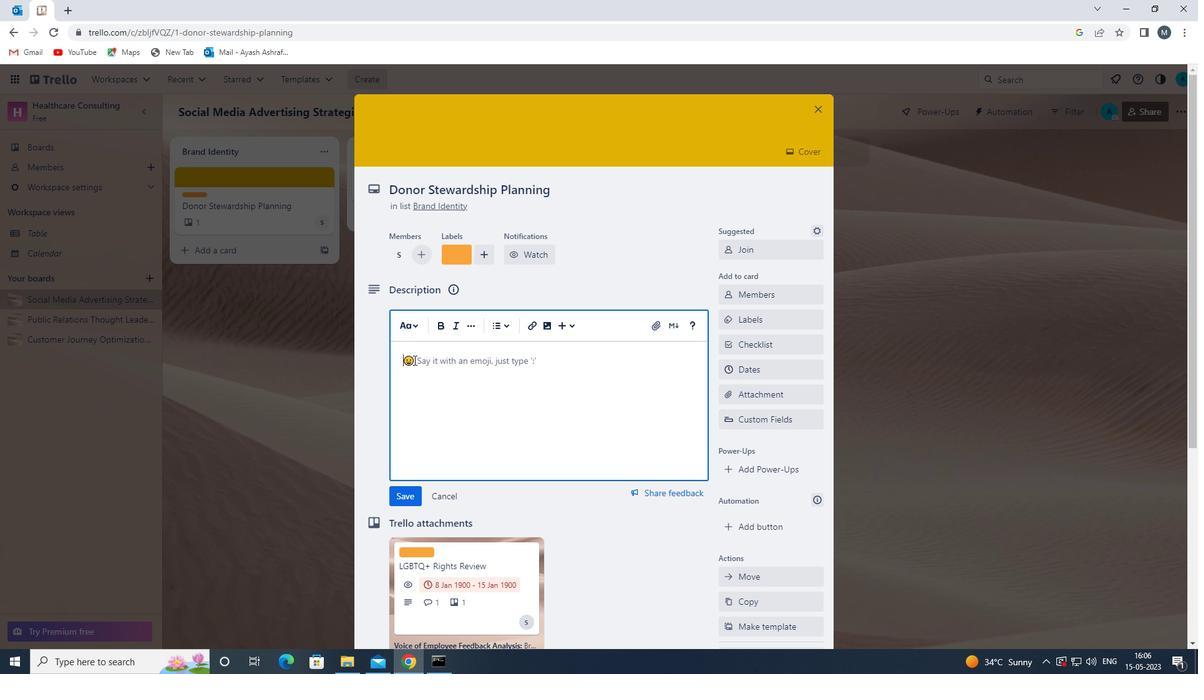 
Action: Mouse moved to (535, 378)
Screenshot: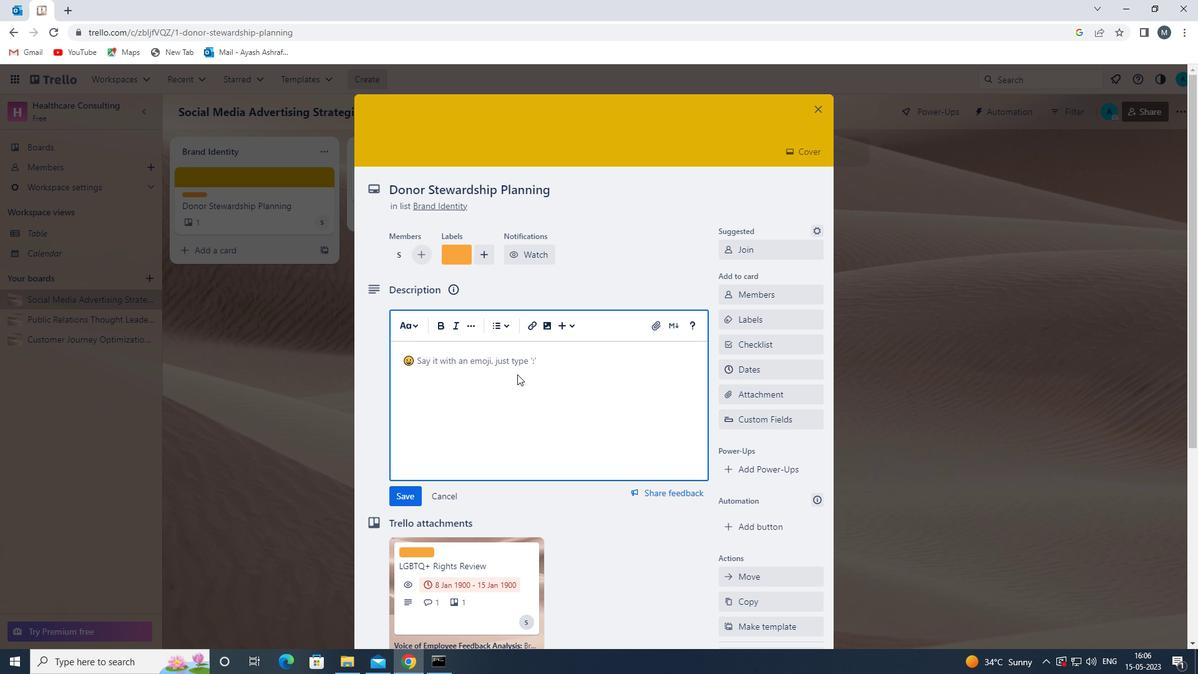 
Action: Key pressed <Key.shift>DEVELOP<Key.space>AND<Key.space>LAUNCH<Key.space>NEW<Key.space>CUSTOMER<Key.space>REFERRAL<Key.space>PROGRAM
Screenshot: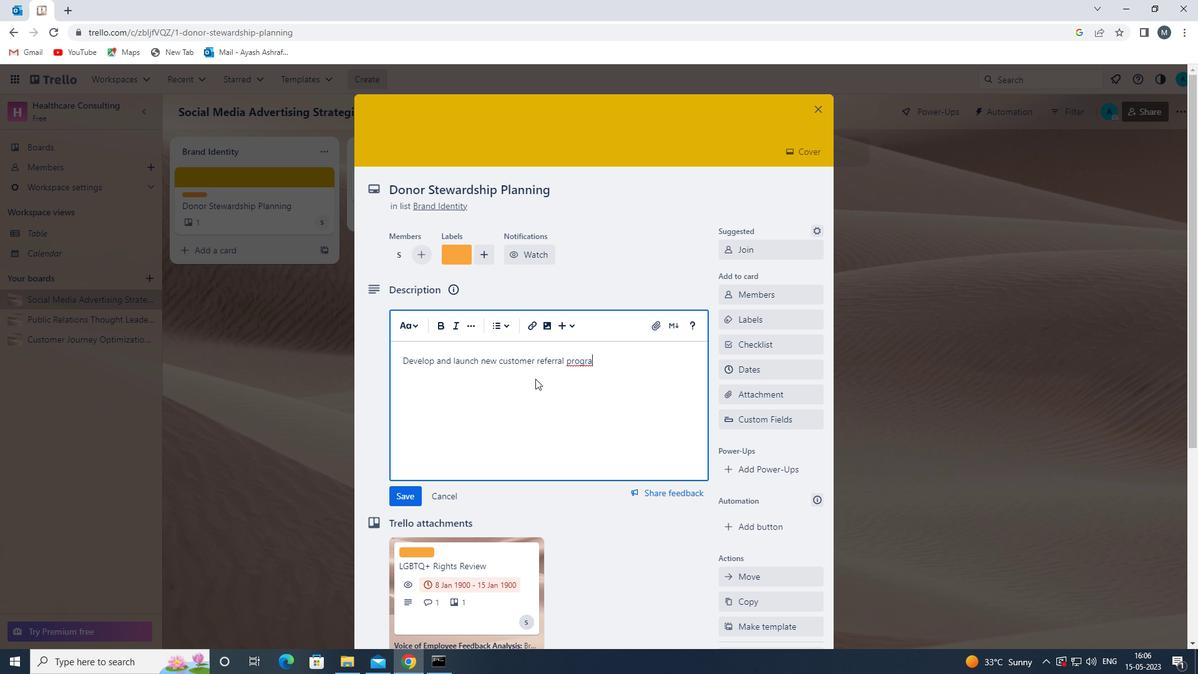 
Action: Mouse moved to (410, 493)
Screenshot: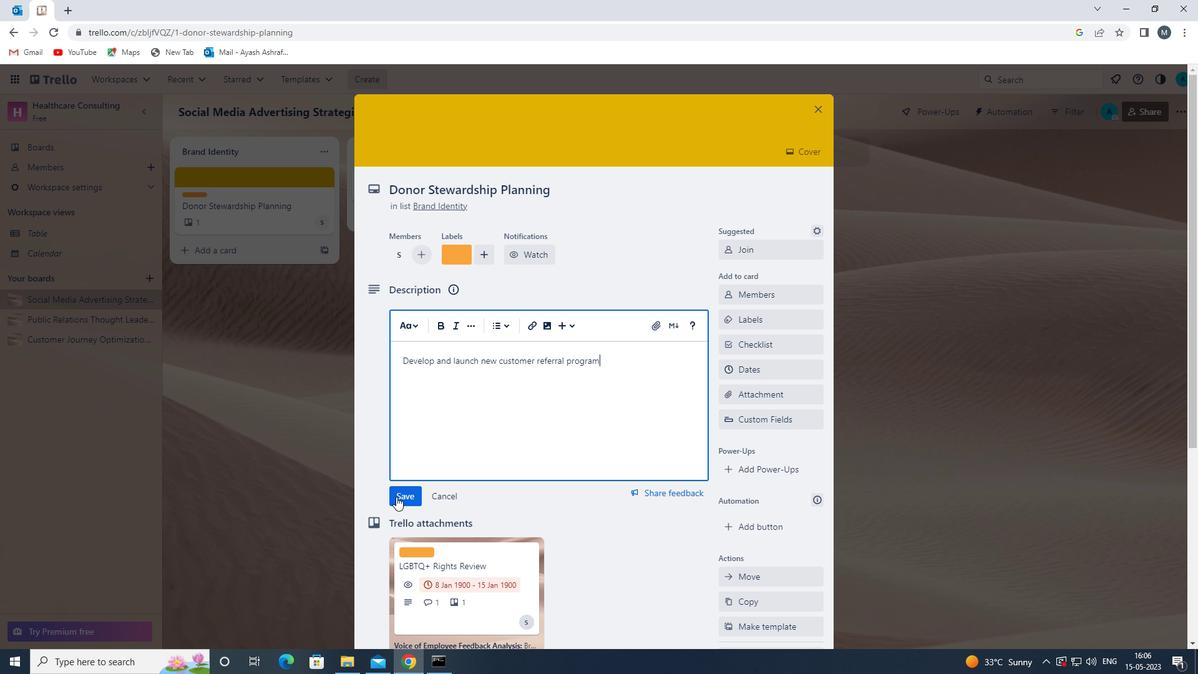 
Action: Mouse pressed left at (410, 493)
Screenshot: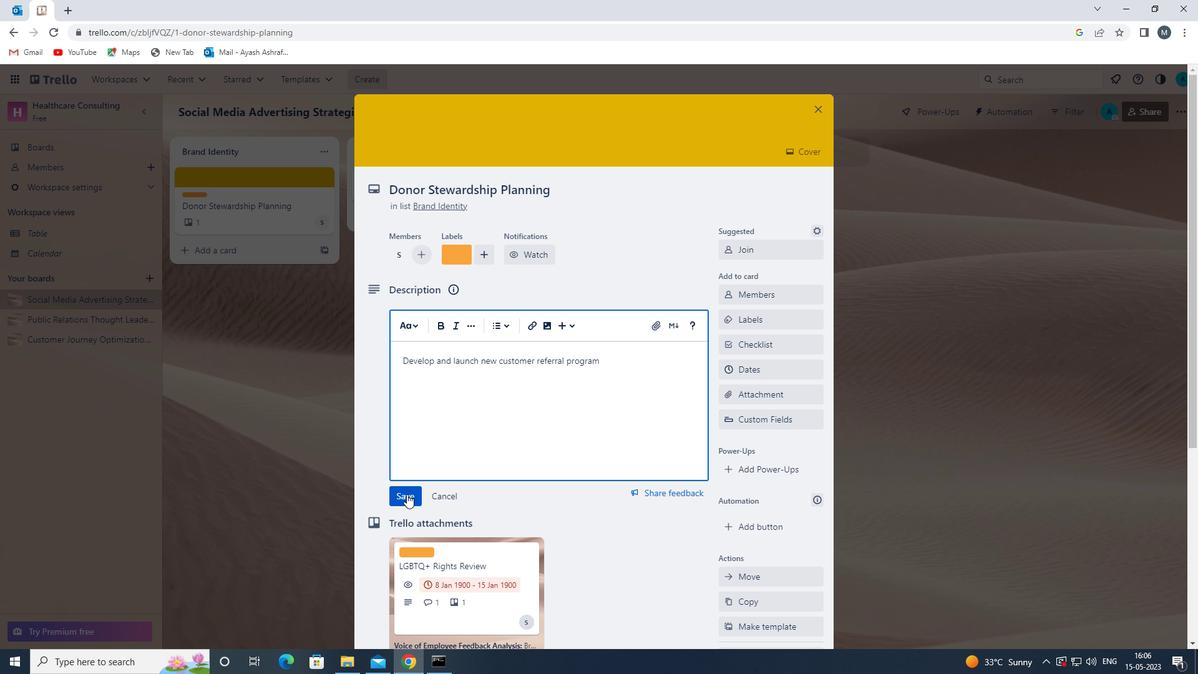 
Action: Mouse moved to (520, 438)
Screenshot: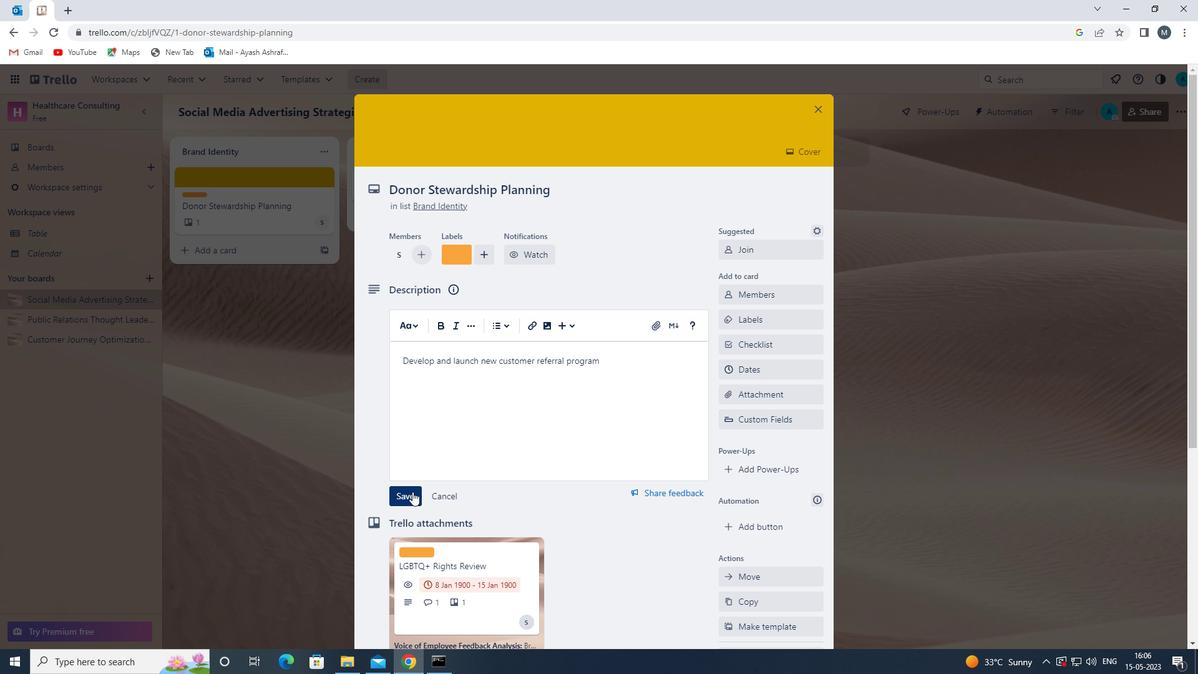 
Action: Mouse scrolled (520, 437) with delta (0, 0)
Screenshot: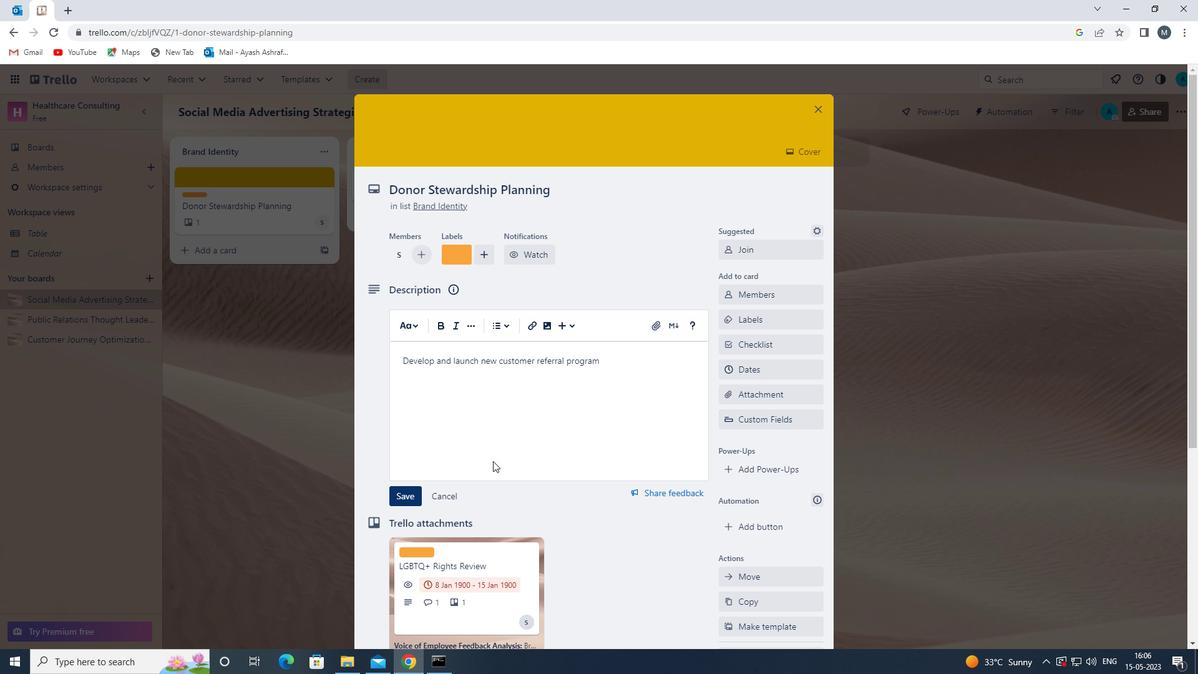 
Action: Mouse scrolled (520, 437) with delta (0, 0)
Screenshot: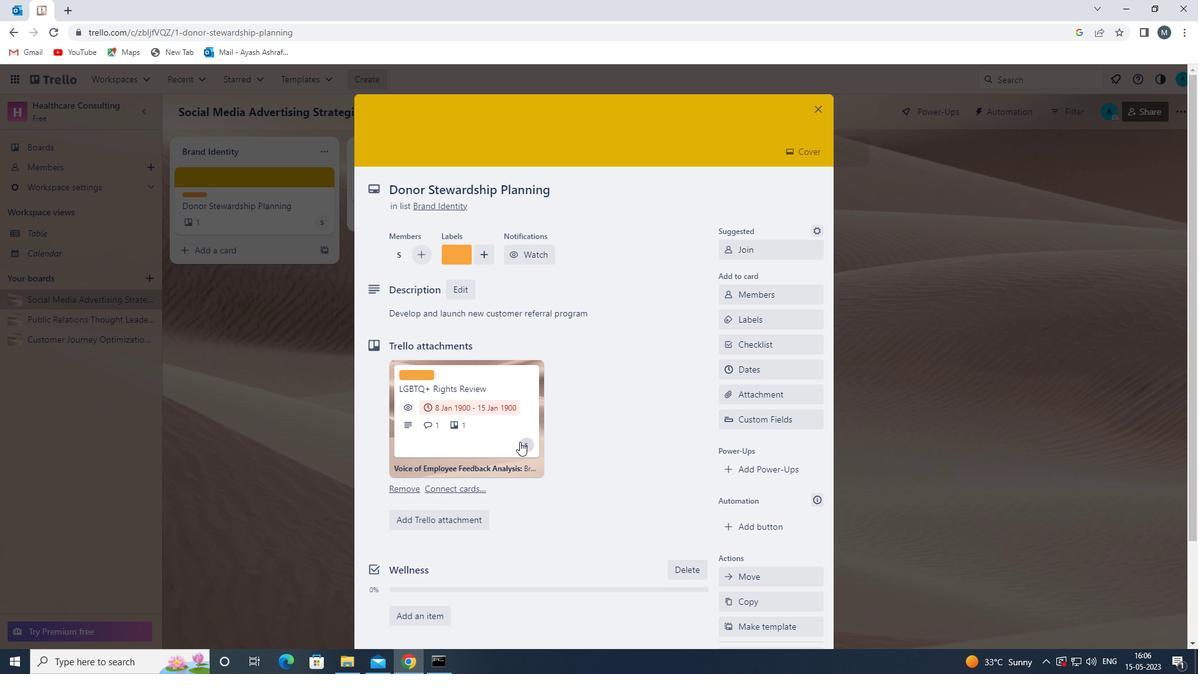 
Action: Mouse moved to (517, 439)
Screenshot: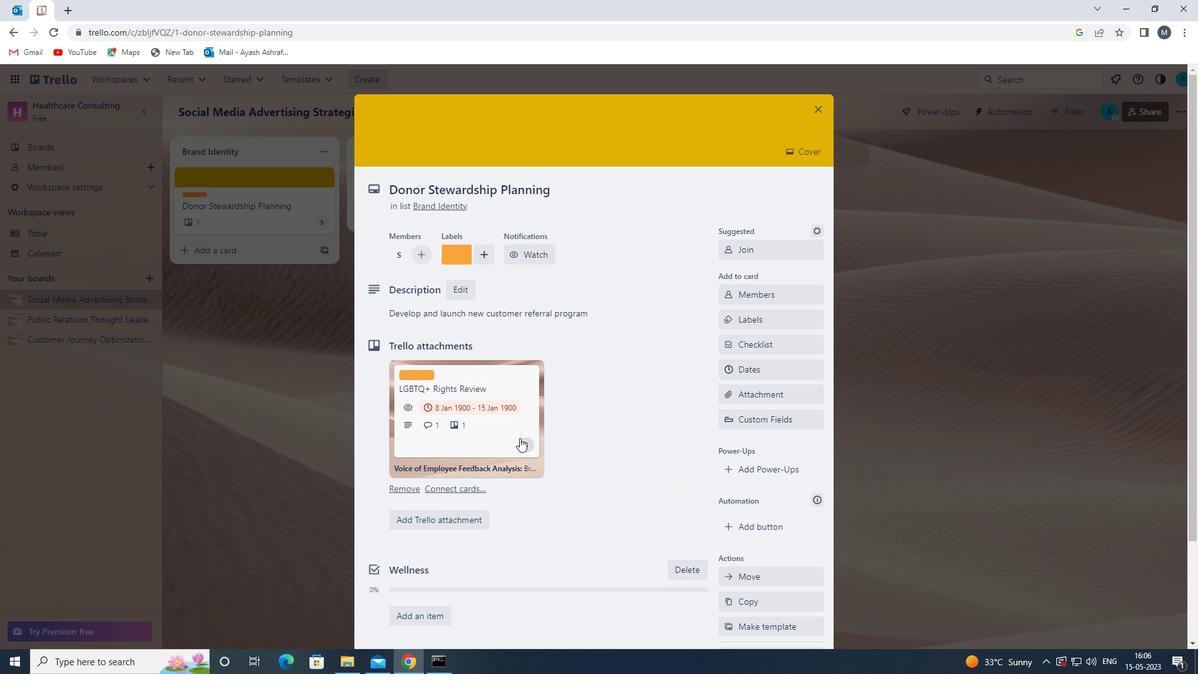 
Action: Mouse scrolled (517, 438) with delta (0, 0)
Screenshot: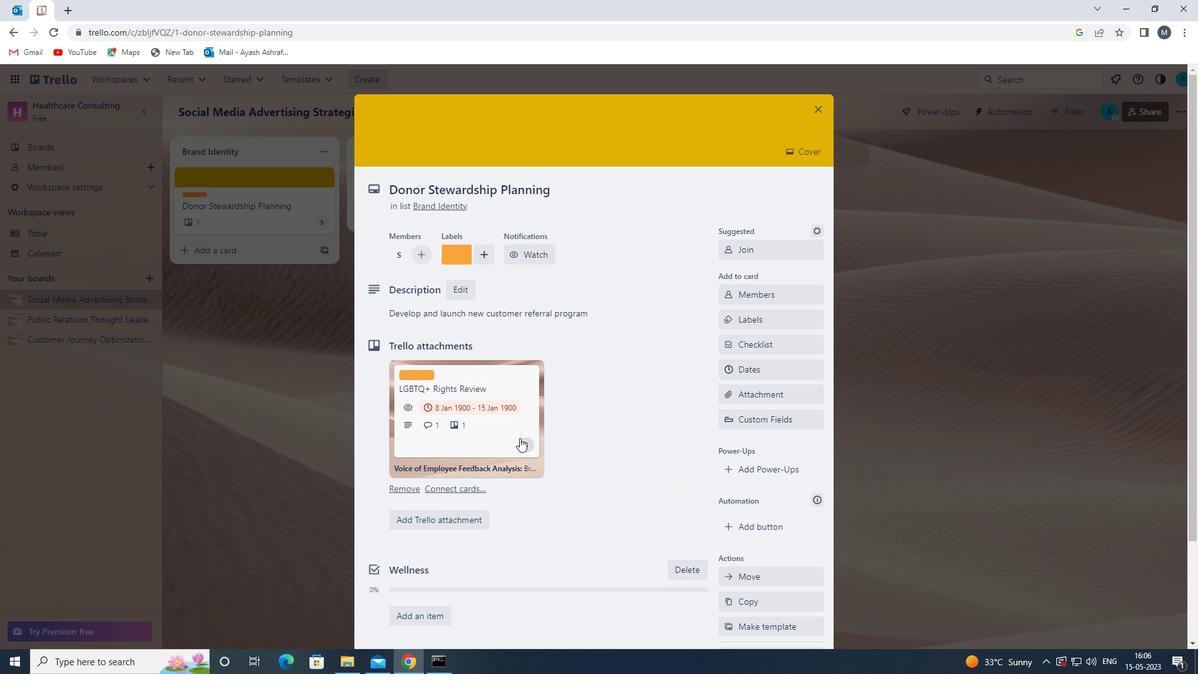 
Action: Mouse moved to (500, 458)
Screenshot: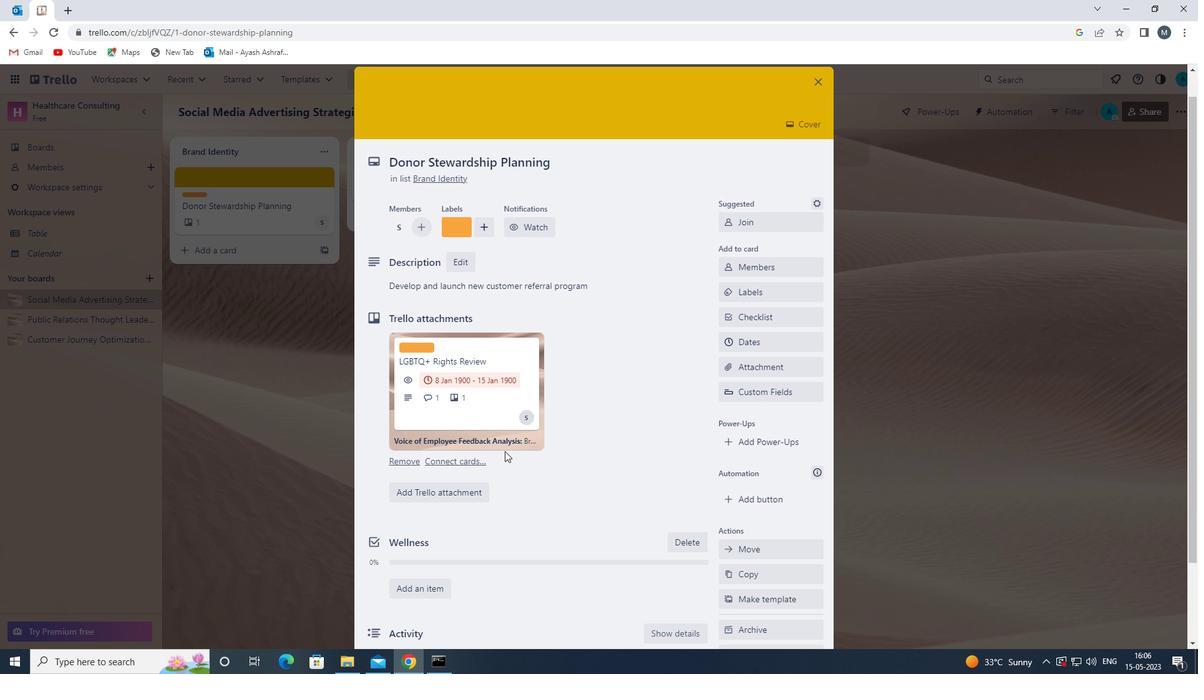 
Action: Mouse scrolled (500, 458) with delta (0, 0)
Screenshot: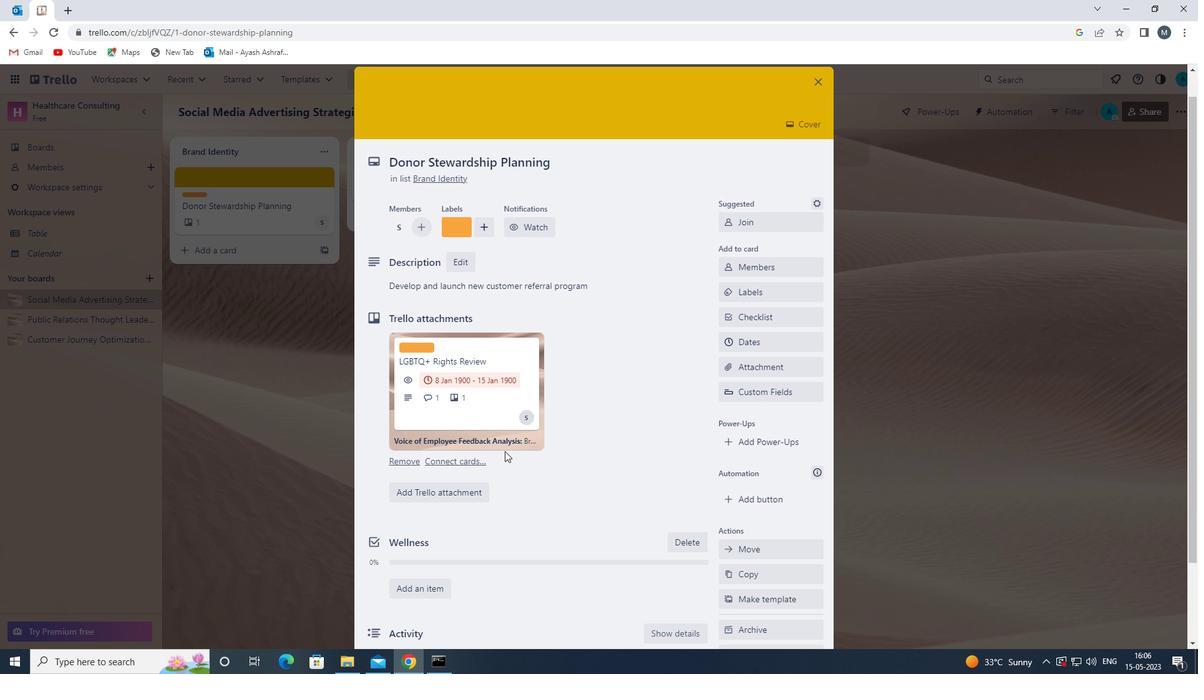 
Action: Mouse moved to (499, 460)
Screenshot: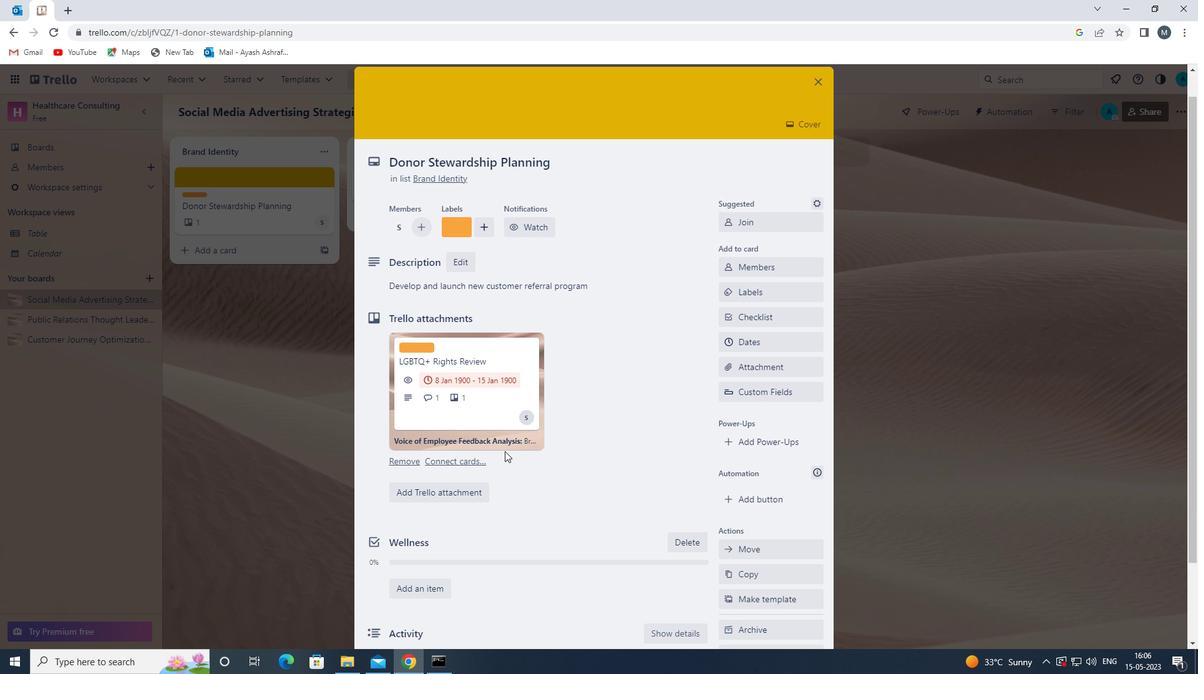 
Action: Mouse scrolled (499, 460) with delta (0, 0)
Screenshot: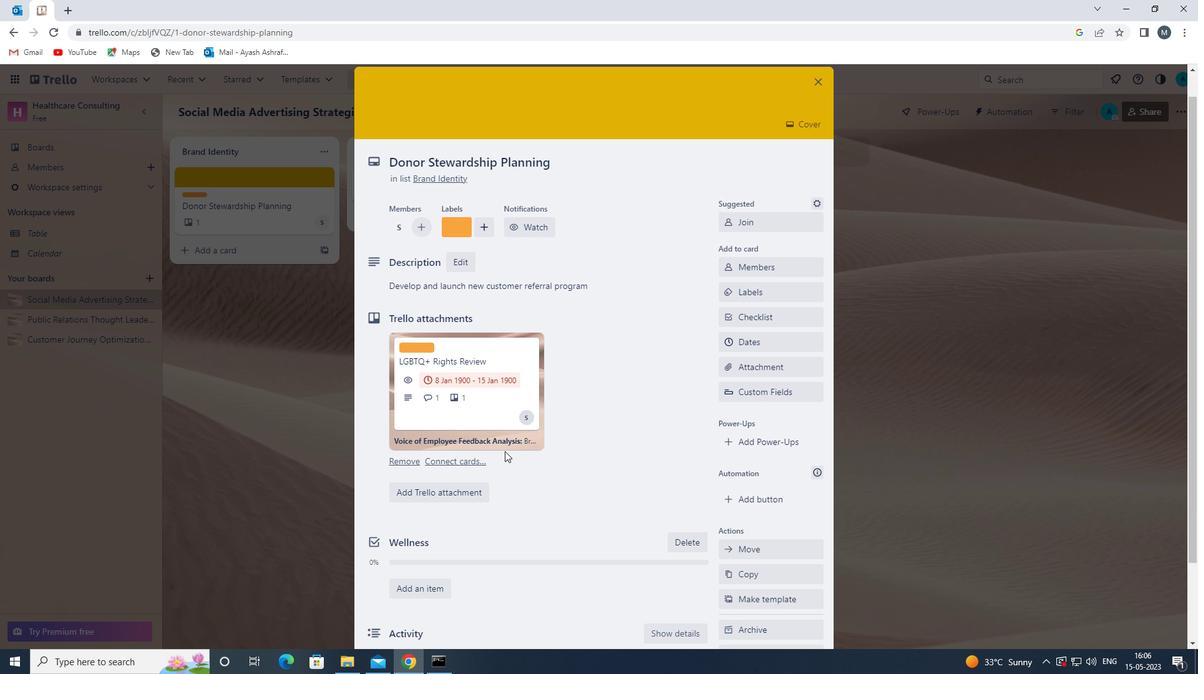 
Action: Mouse moved to (435, 572)
Screenshot: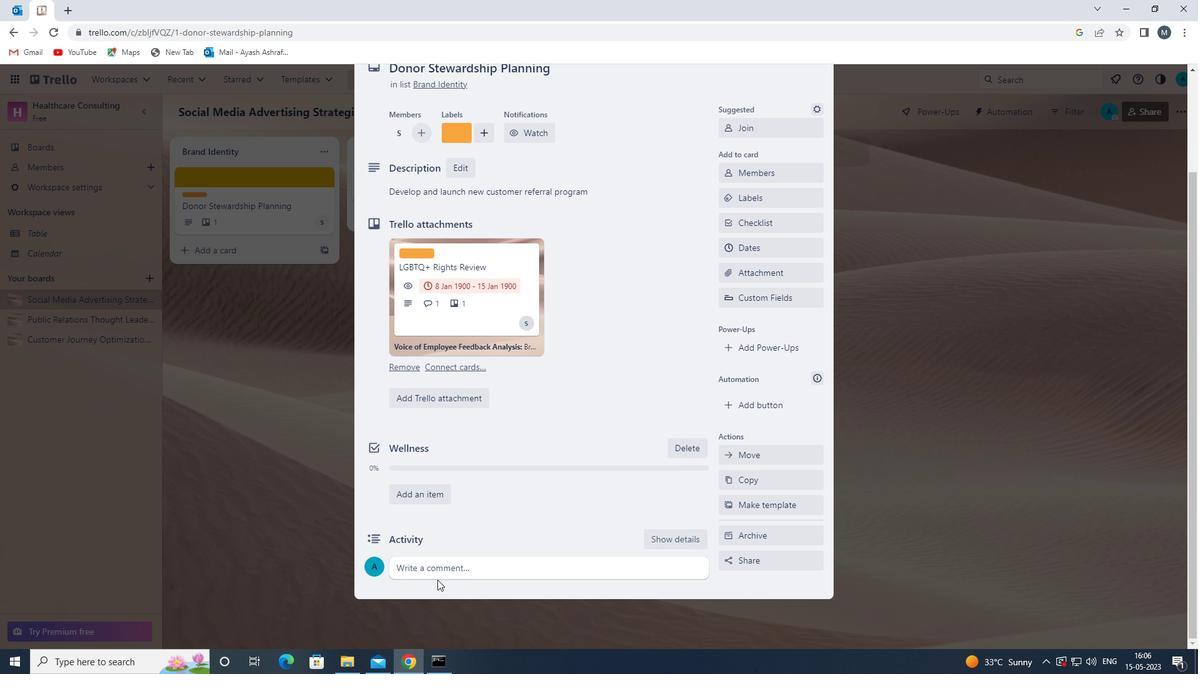 
Action: Mouse pressed left at (435, 572)
Screenshot: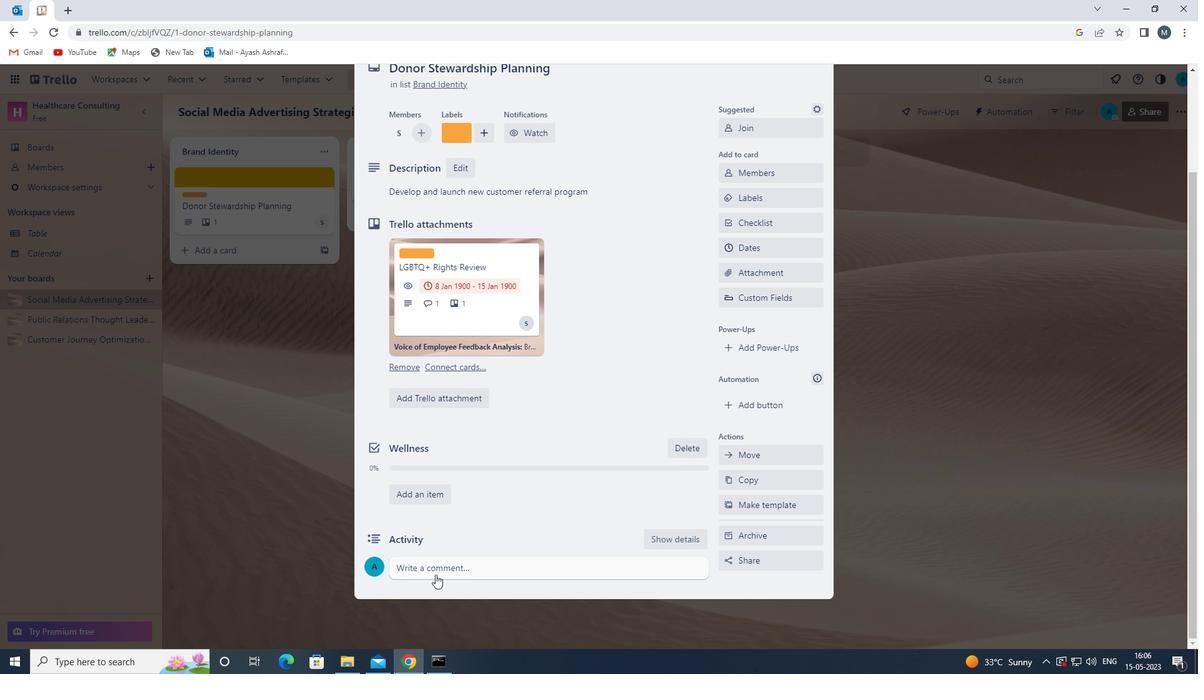 
Action: Mouse moved to (489, 521)
Screenshot: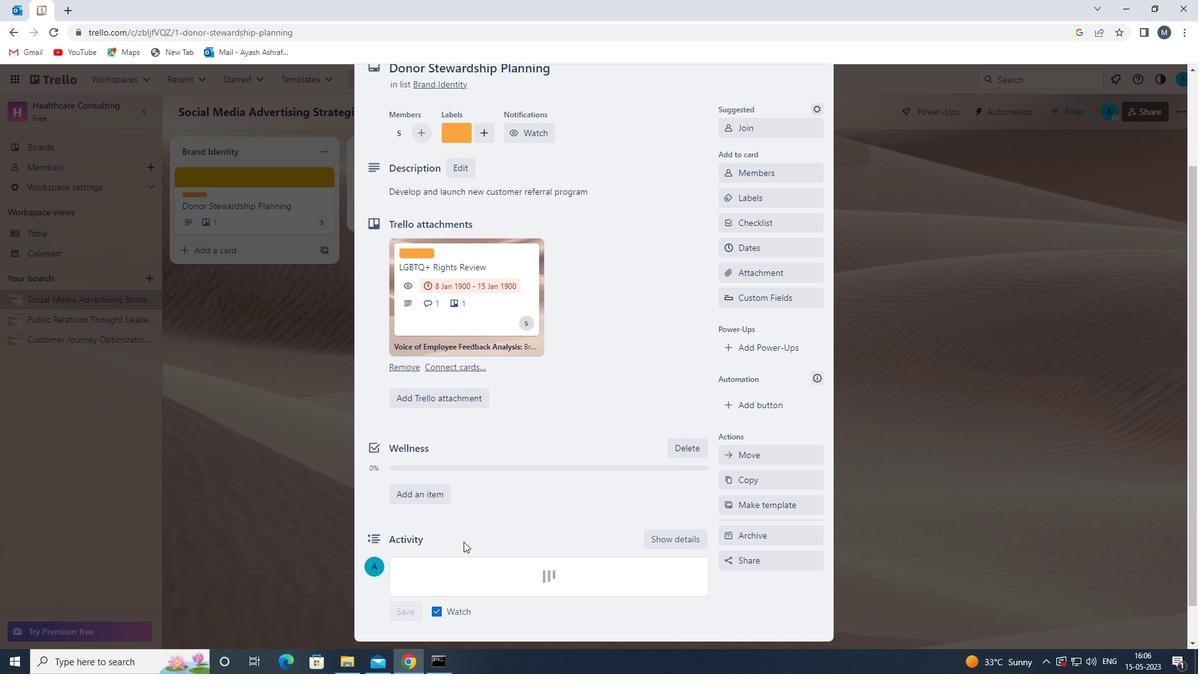 
Action: Mouse scrolled (489, 520) with delta (0, 0)
Screenshot: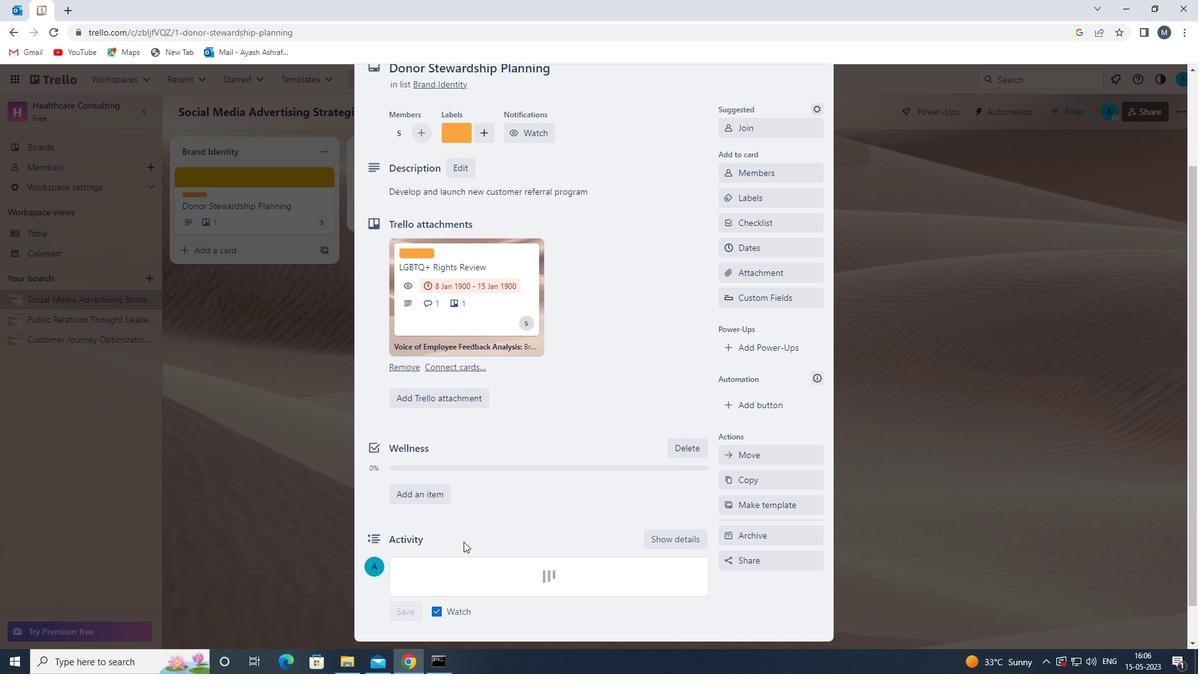 
Action: Mouse moved to (488, 521)
Screenshot: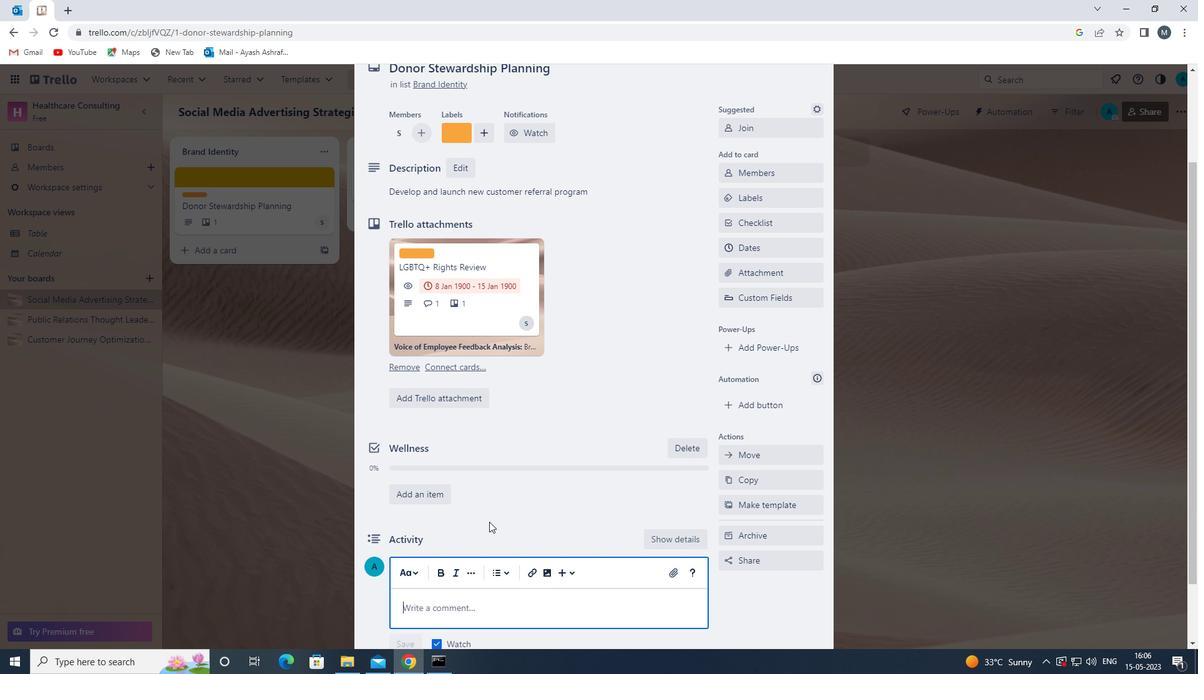 
Action: Mouse scrolled (488, 521) with delta (0, 0)
Screenshot: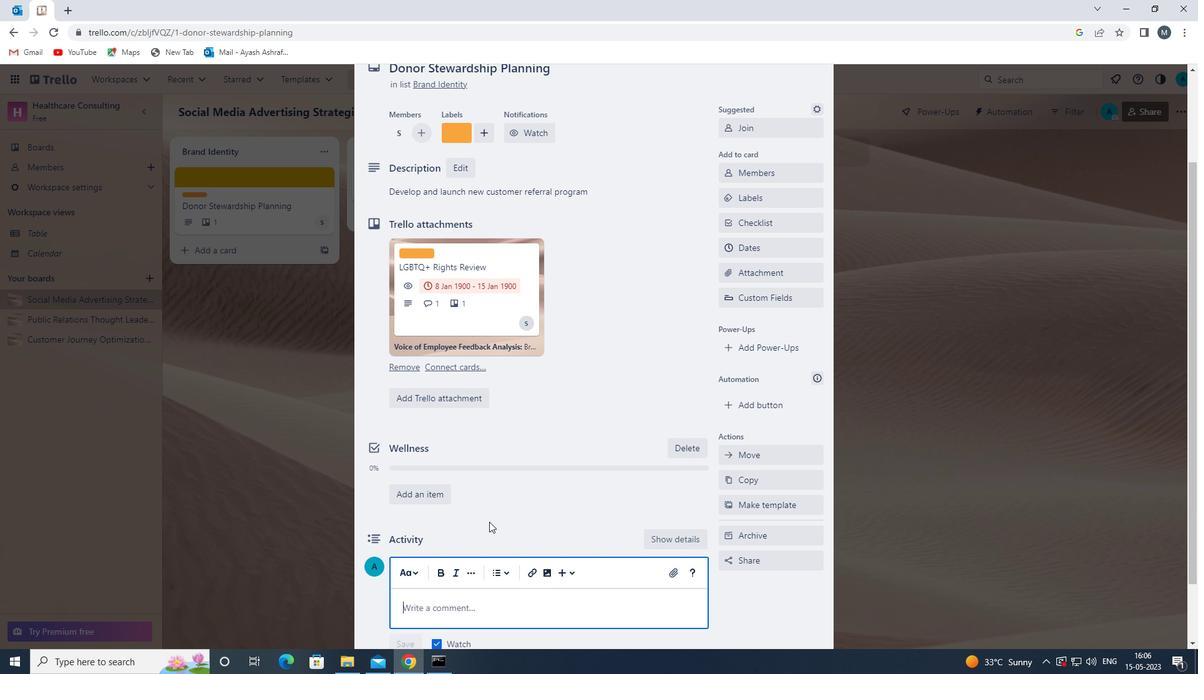 
Action: Mouse moved to (488, 523)
Screenshot: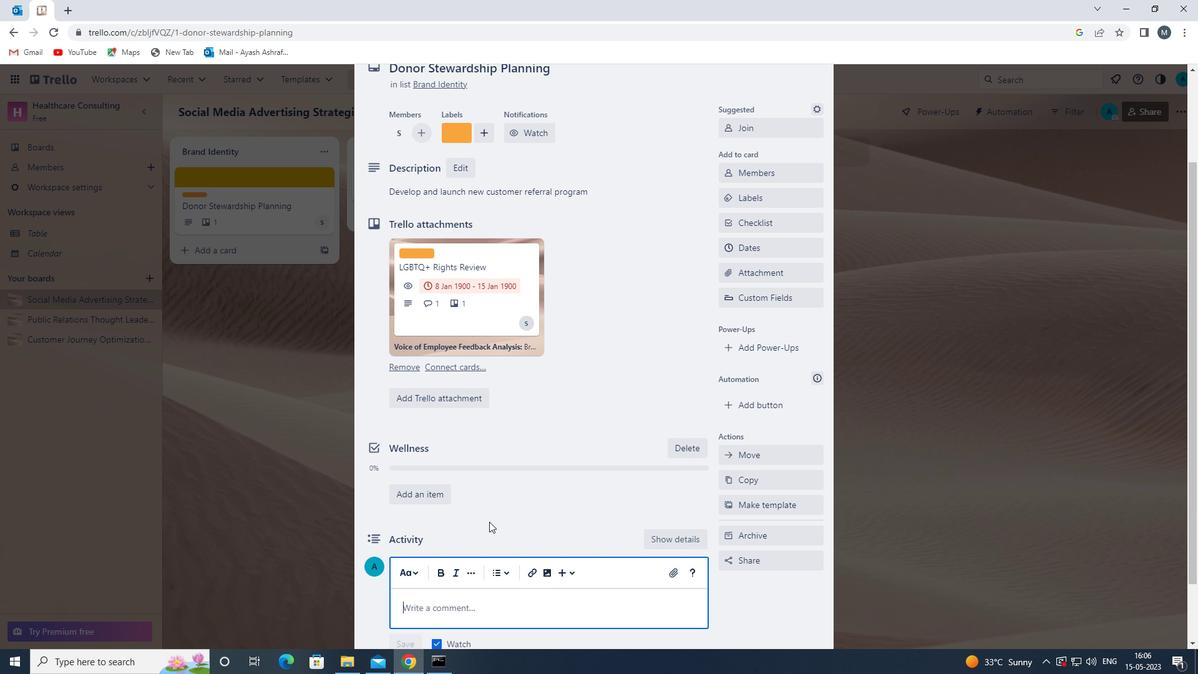 
Action: Mouse scrolled (488, 523) with delta (0, 0)
Screenshot: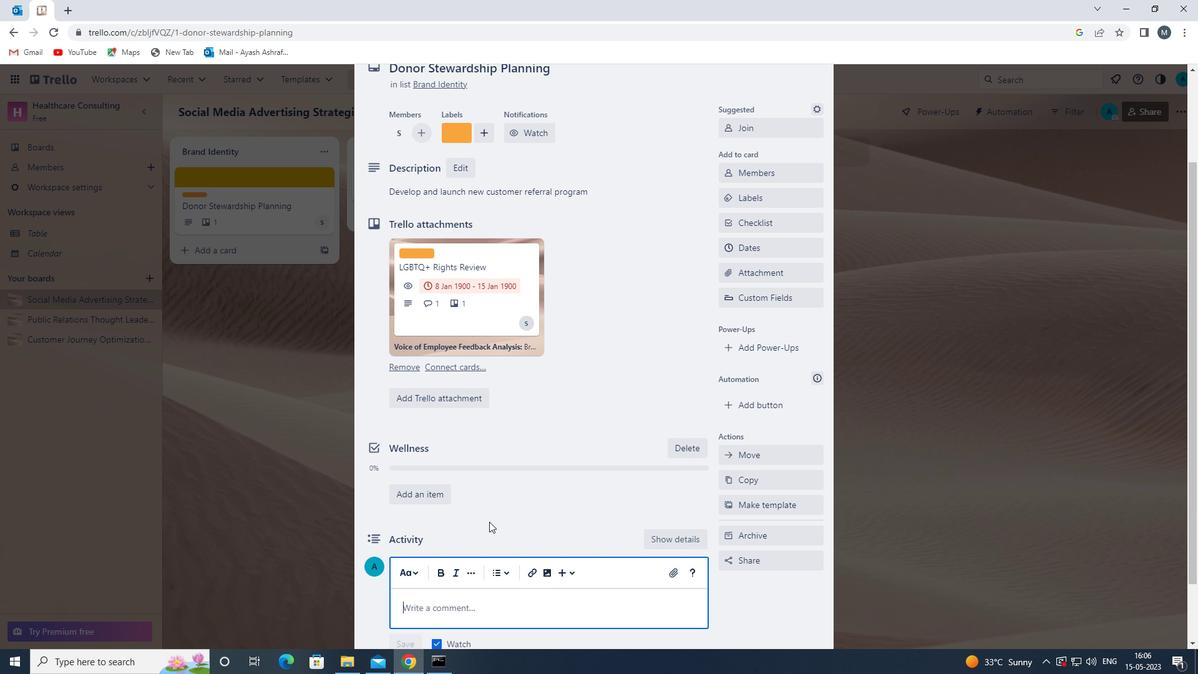 
Action: Mouse moved to (454, 533)
Screenshot: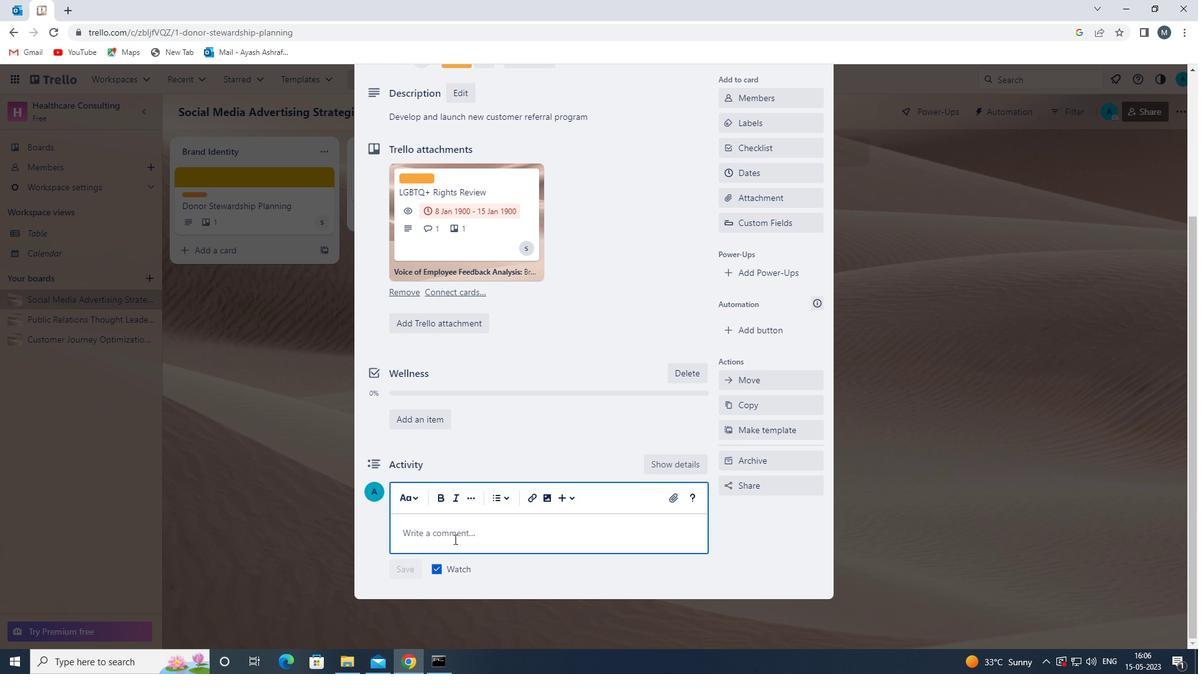 
Action: Mouse pressed left at (454, 533)
Screenshot: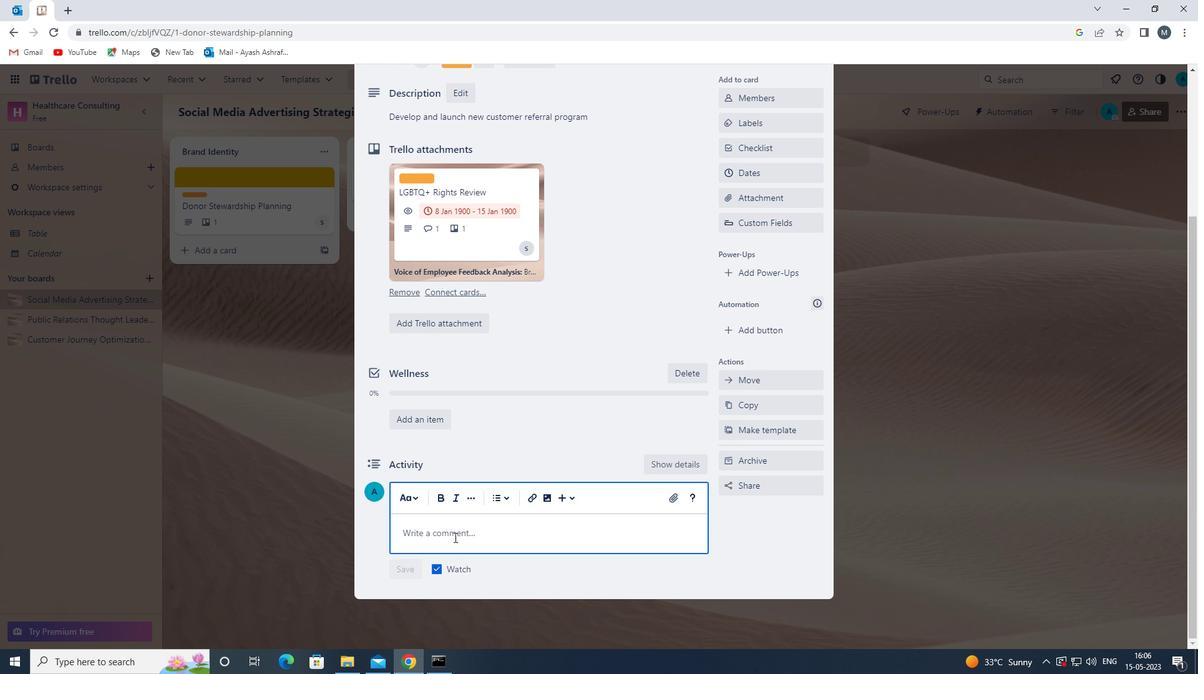 
Action: Mouse moved to (504, 511)
Screenshot: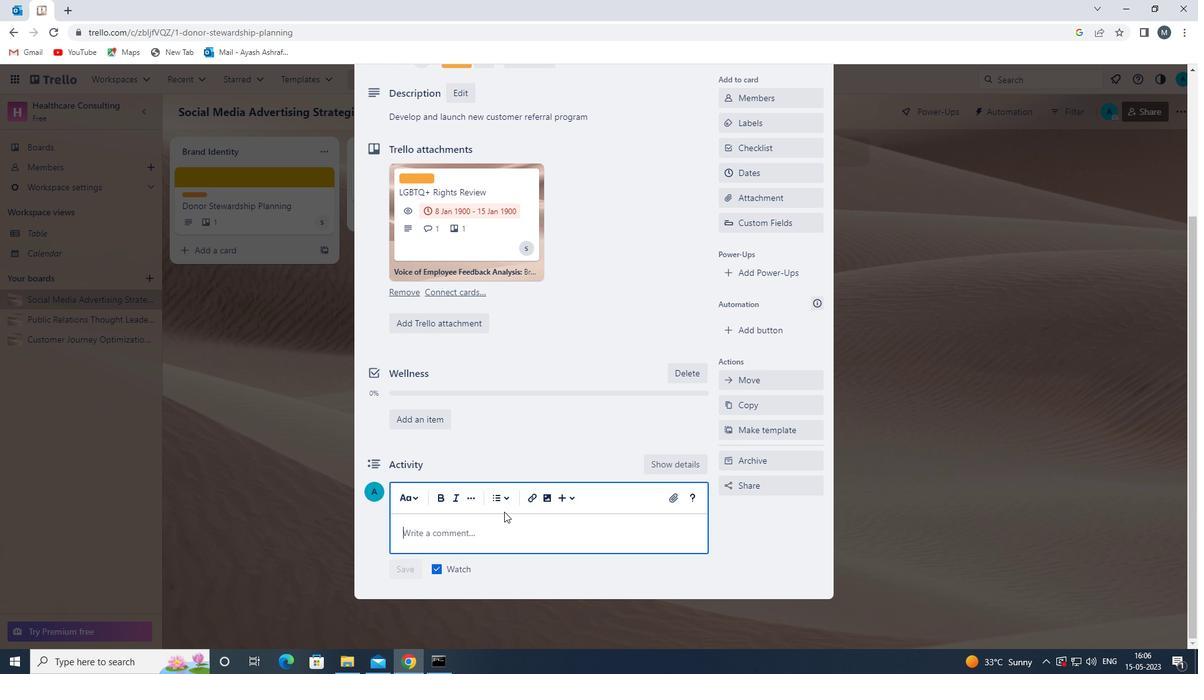 
Action: Key pressed <Key.shift>GIVEN<Key.space>THE<Key.space>COMPLEXITY<Key.space>OF<Key.space>THIS<Key.space>TASK<Key.space><Key.backspace>,<Key.space>LET<Key.space>US<Key.space>BREAK<Key.space>IT<Key.space>DOWN<Key.space>INTO<Key.space>SMALLER<Key.space><Key.backspace>,<Key.space>MORE<Key.space>MANAGEABLE<Key.space>TASKS<Key.space>TO<Key.space>MAKE<Key.space>PROGRESS.
Screenshot: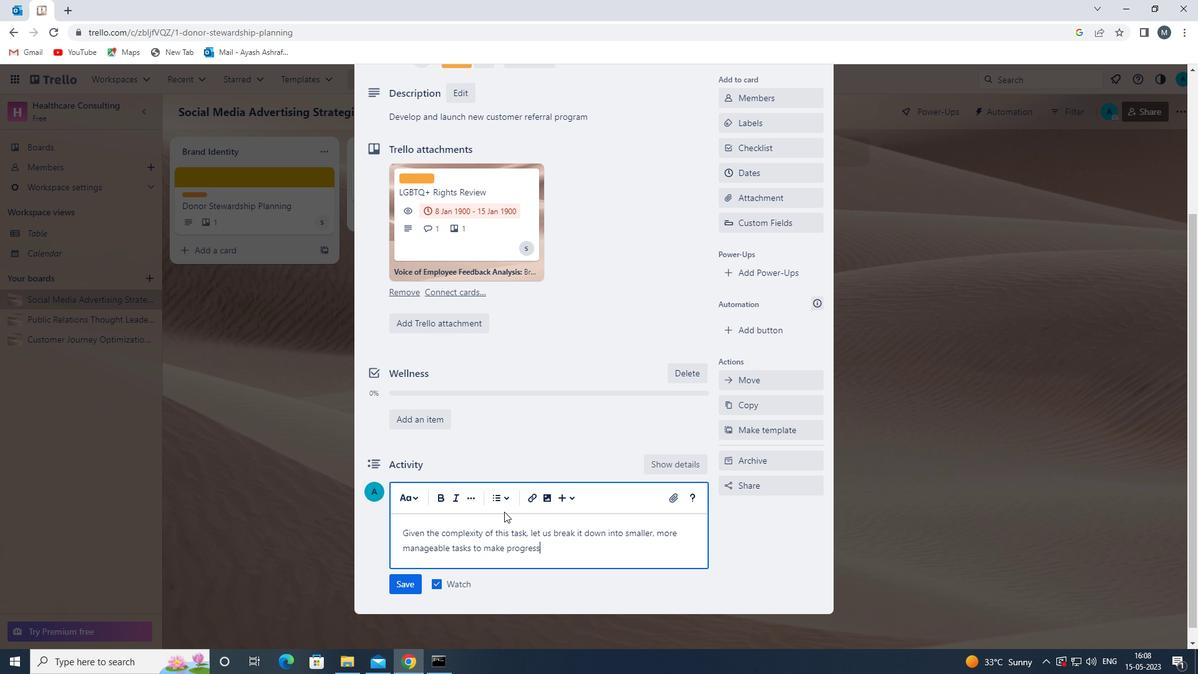 
Action: Mouse moved to (400, 583)
Screenshot: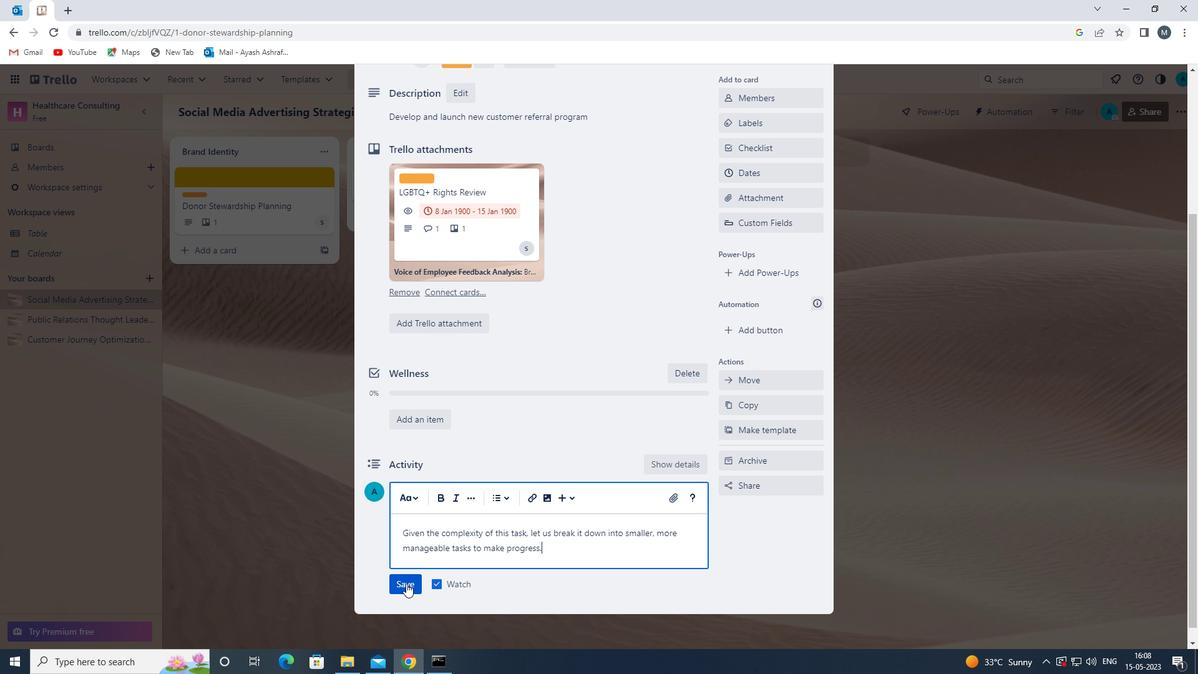 
Action: Mouse pressed left at (400, 583)
Screenshot: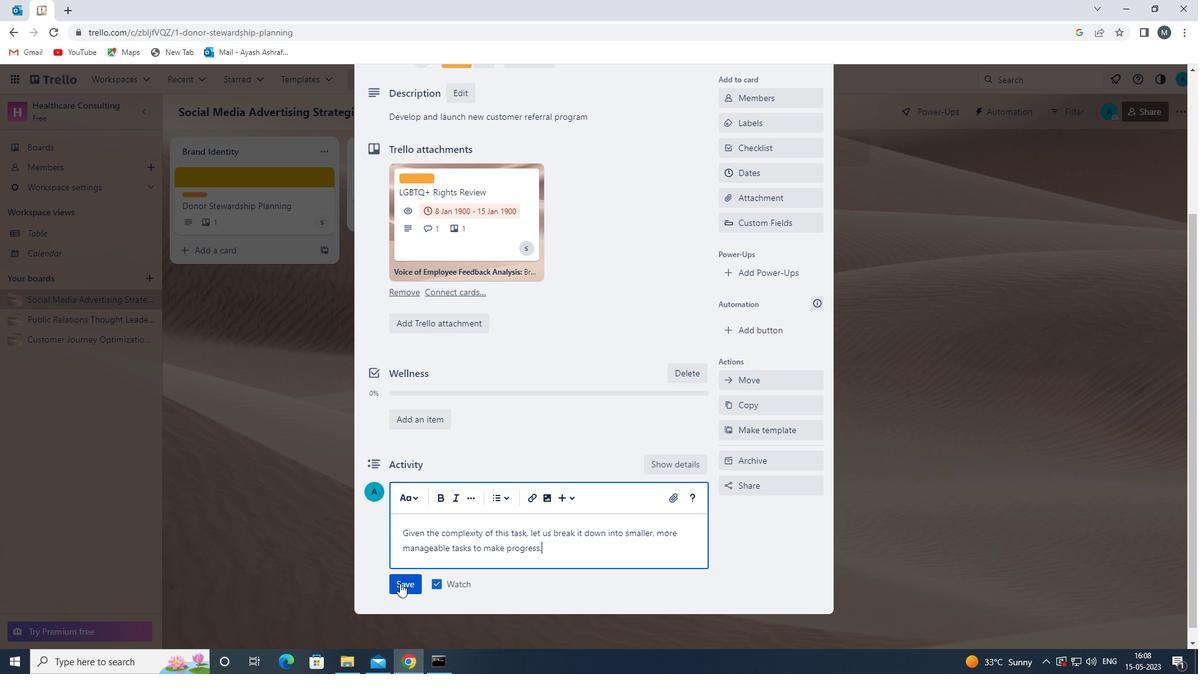 
Action: Mouse moved to (736, 332)
Screenshot: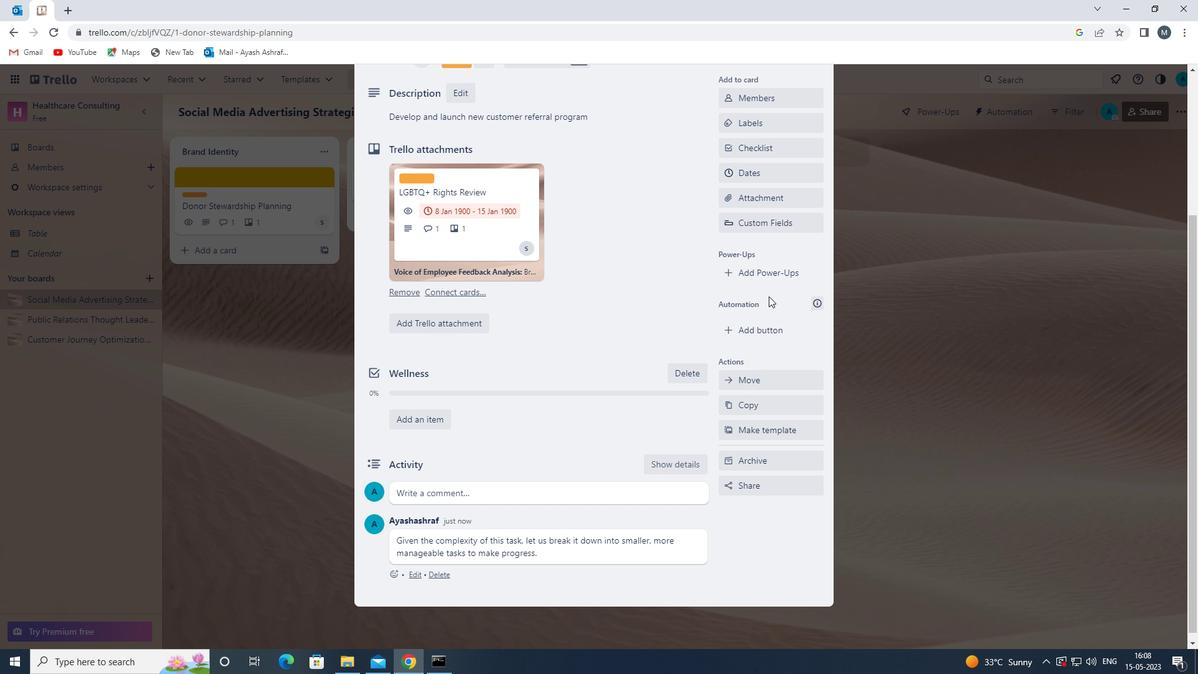 
Action: Mouse scrolled (736, 333) with delta (0, 0)
Screenshot: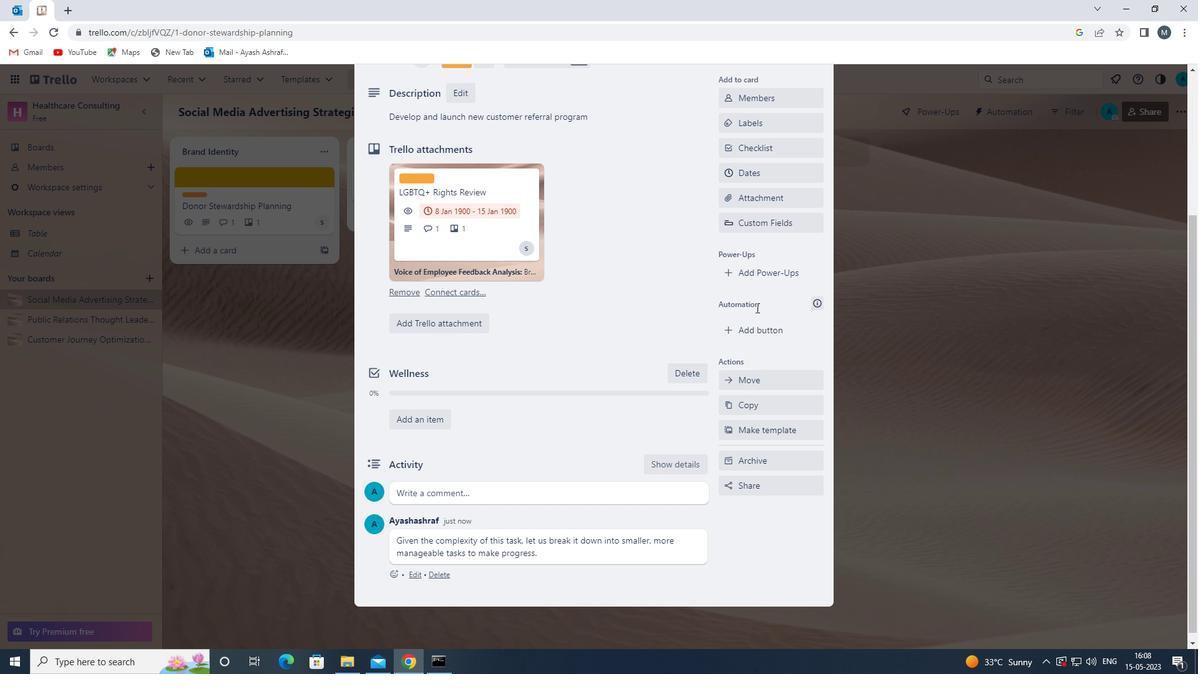 
Action: Mouse scrolled (736, 333) with delta (0, 0)
Screenshot: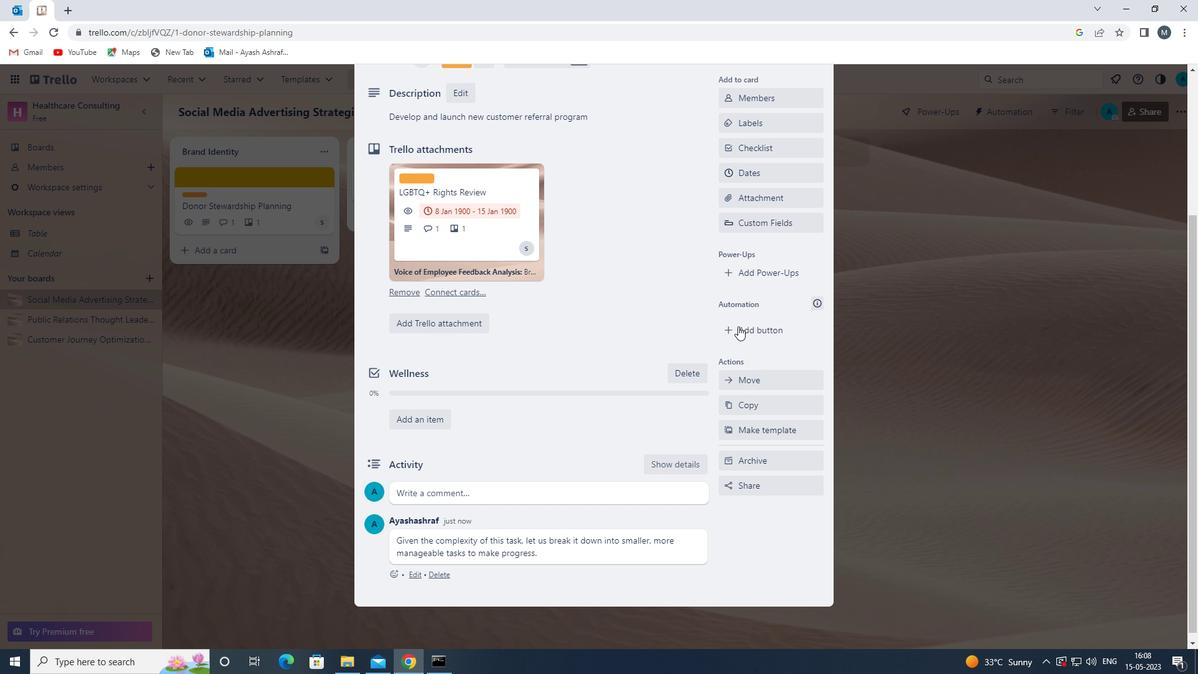 
Action: Mouse moved to (752, 304)
Screenshot: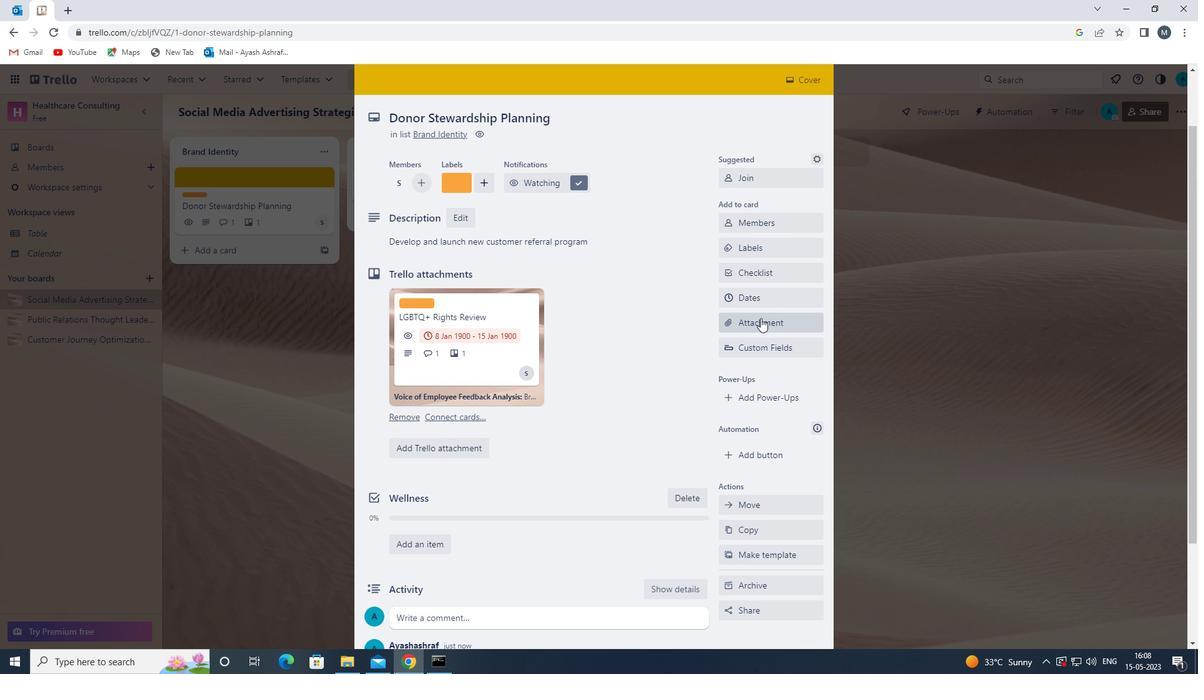 
Action: Mouse pressed left at (752, 304)
Screenshot: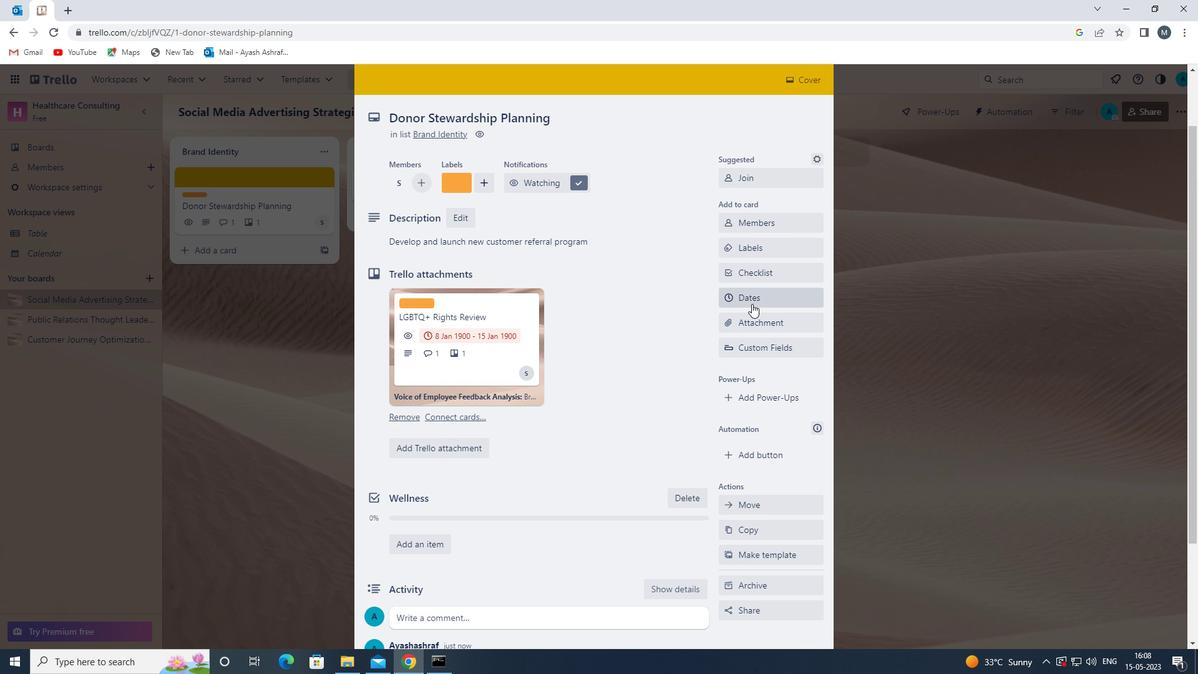 
Action: Mouse moved to (732, 339)
Screenshot: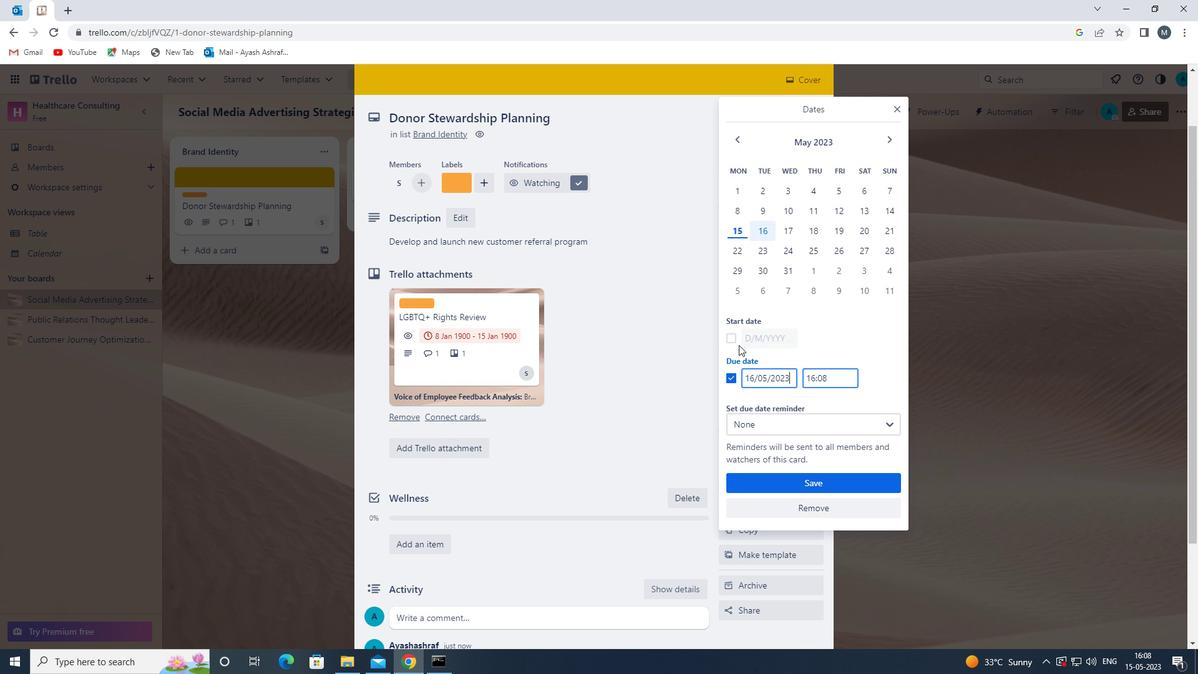 
Action: Mouse pressed left at (732, 339)
Screenshot: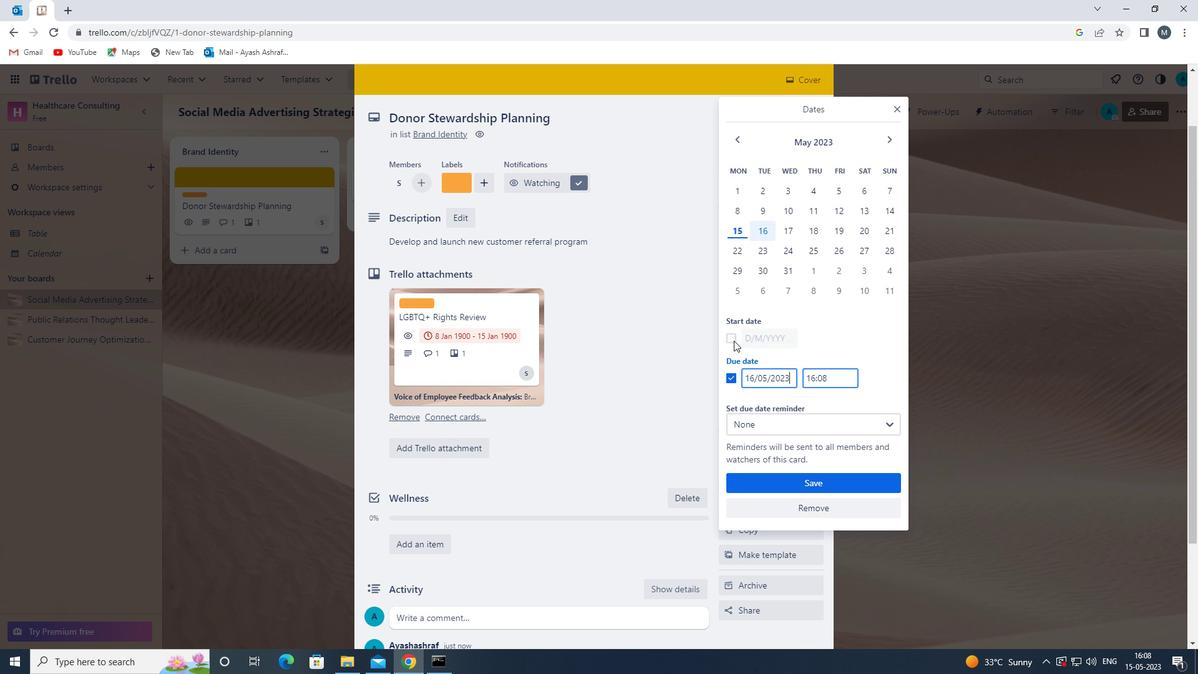 
Action: Mouse moved to (755, 339)
Screenshot: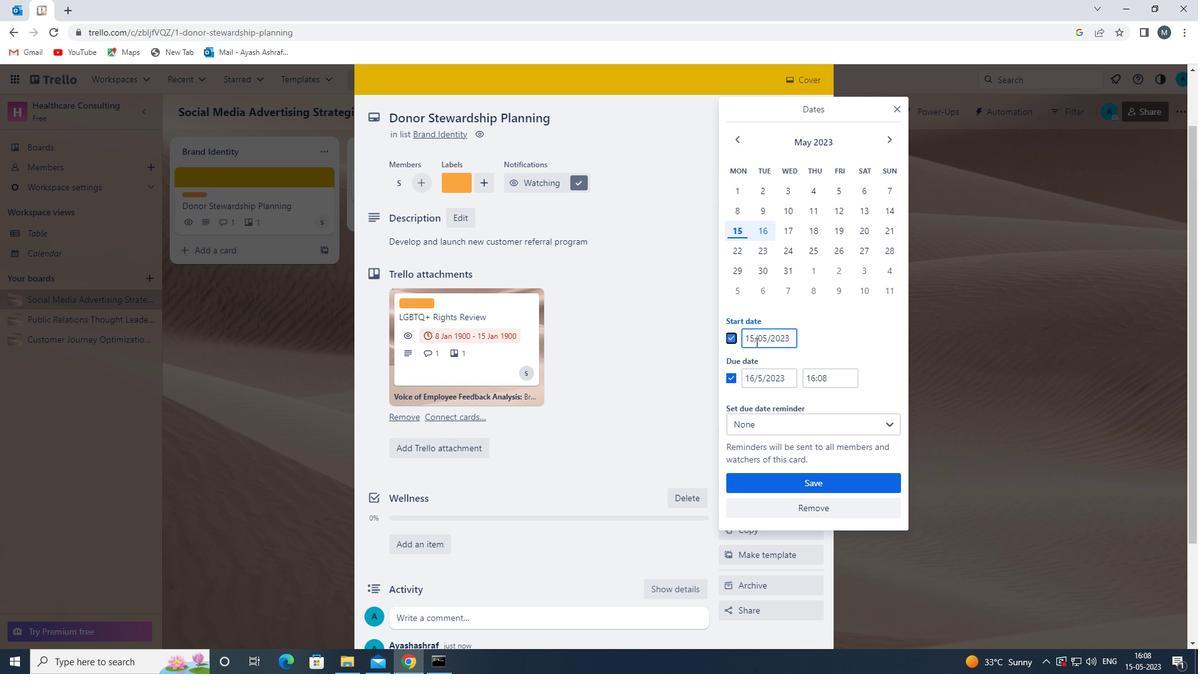 
Action: Mouse pressed left at (755, 339)
Screenshot: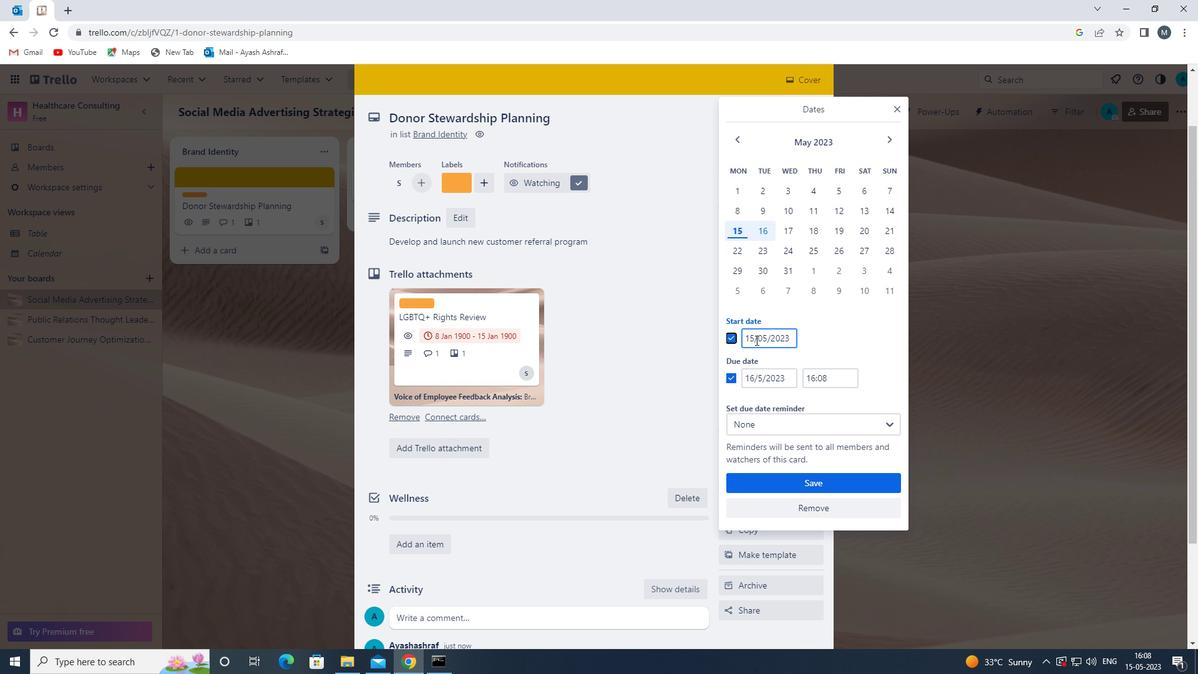 
Action: Mouse moved to (759, 350)
Screenshot: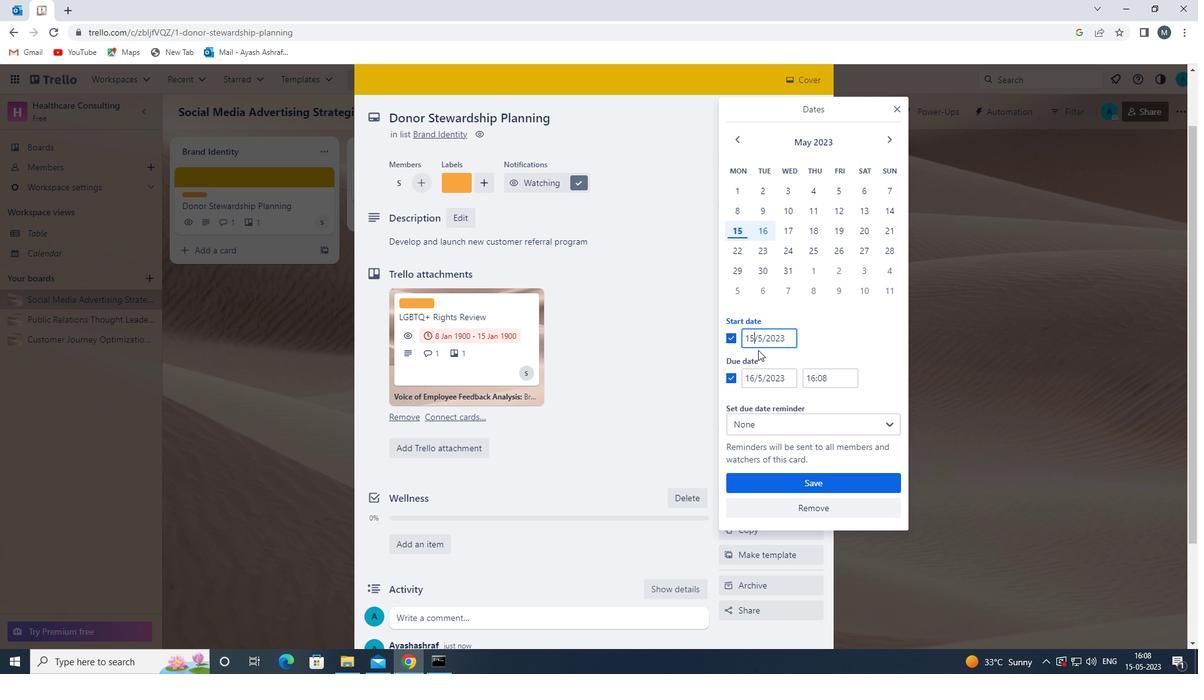 
Action: Key pressed <Key.backspace><Key.backspace>02<Key.backspace>1
Screenshot: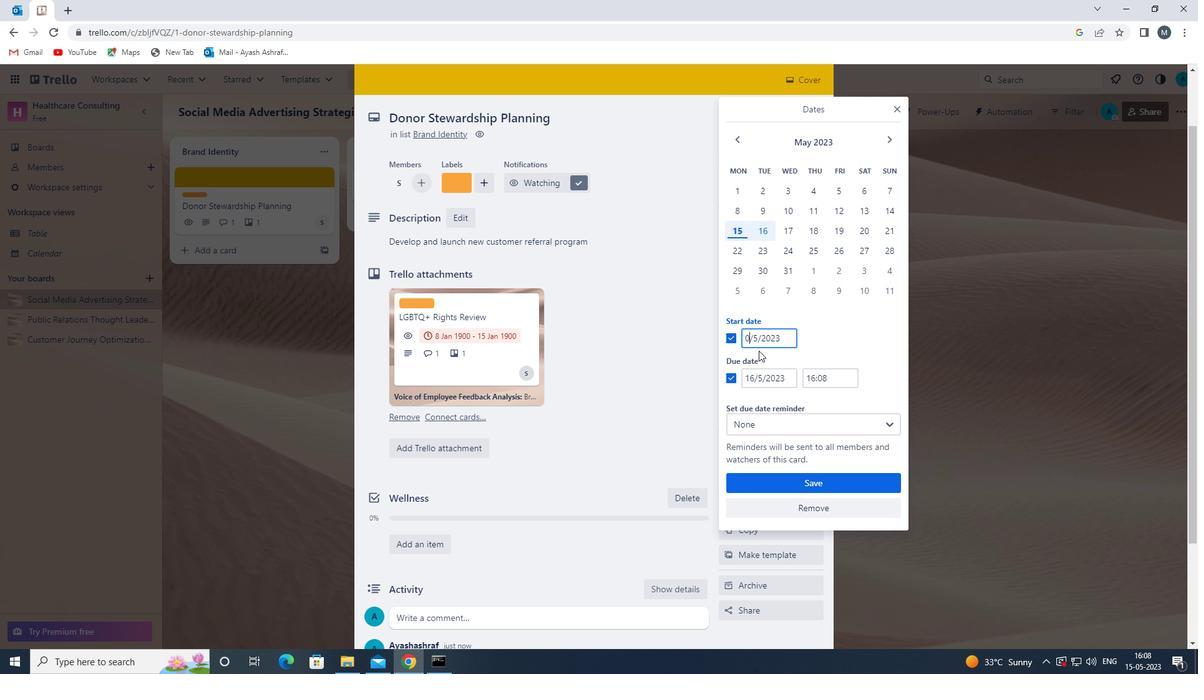 
Action: Mouse moved to (764, 342)
Screenshot: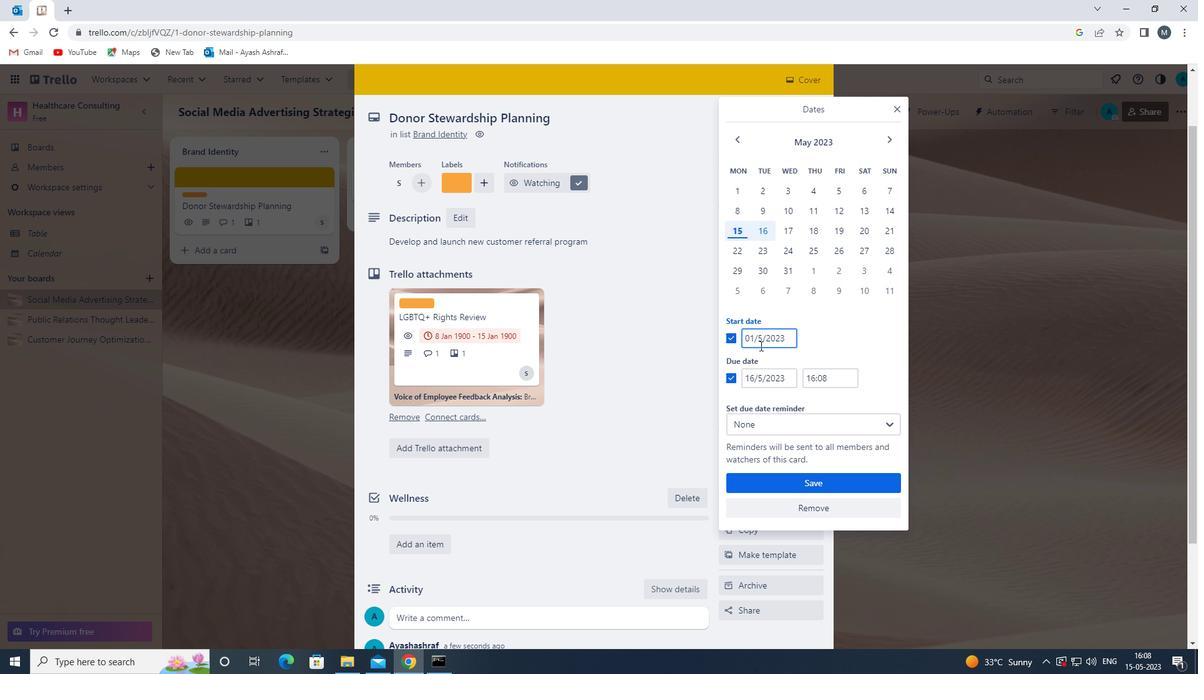 
Action: Mouse pressed left at (764, 342)
Screenshot: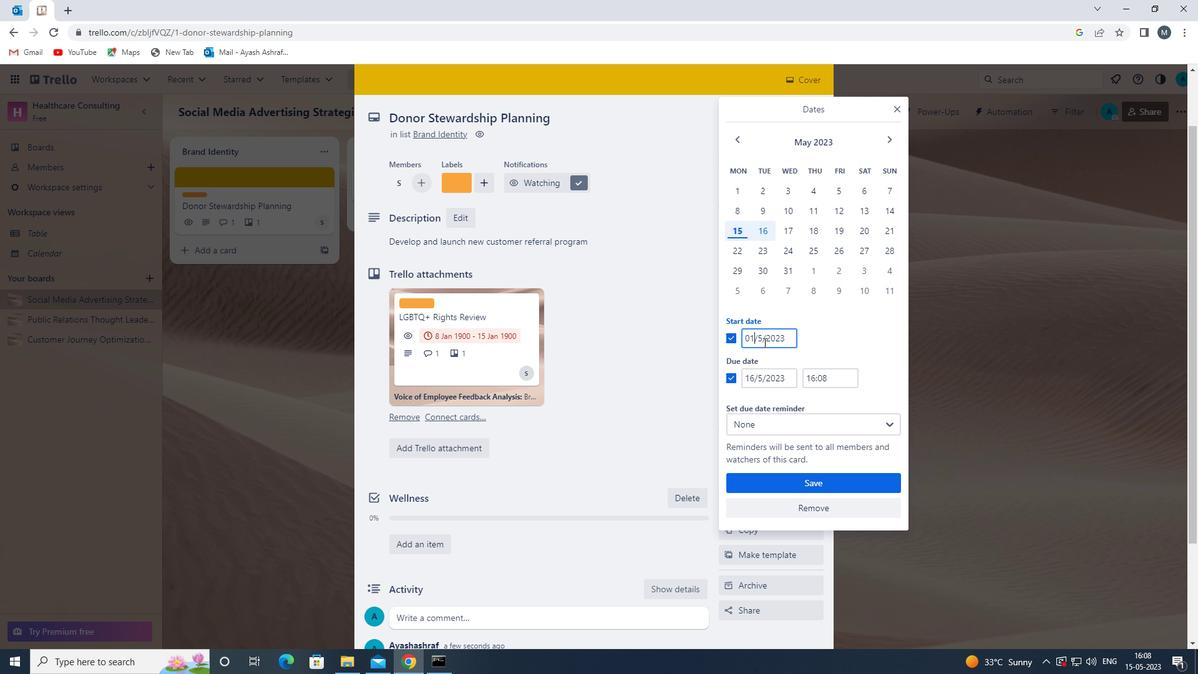 
Action: Mouse moved to (764, 342)
Screenshot: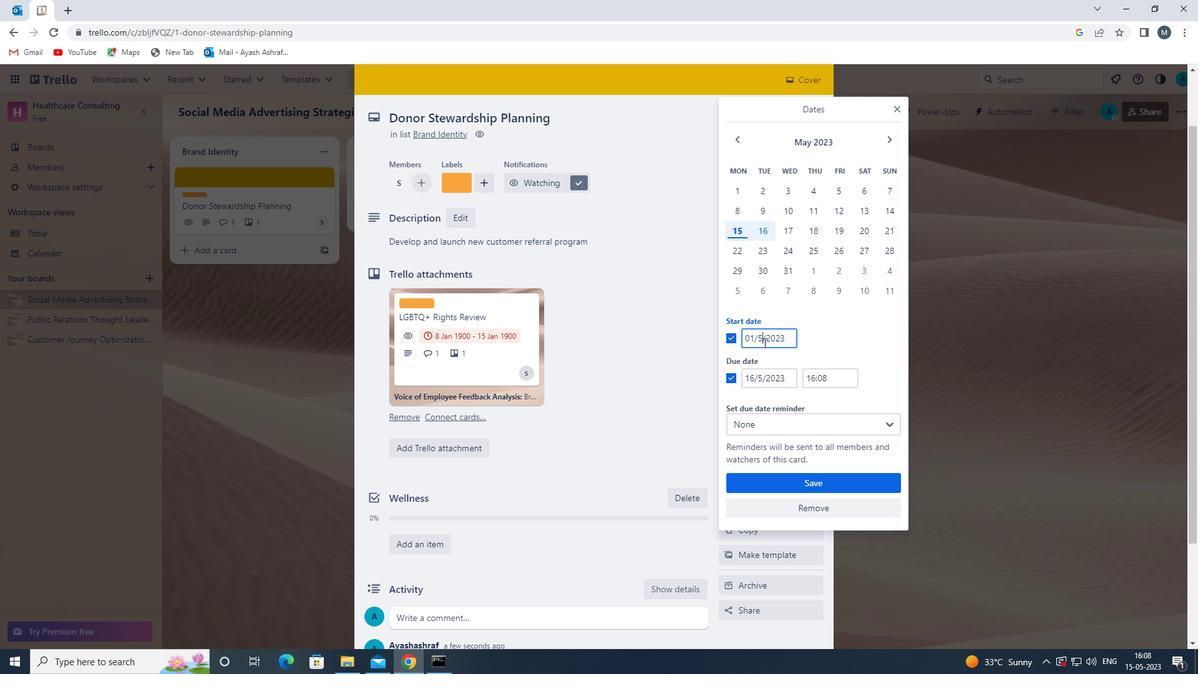 
Action: Key pressed <Key.backspace>01
Screenshot: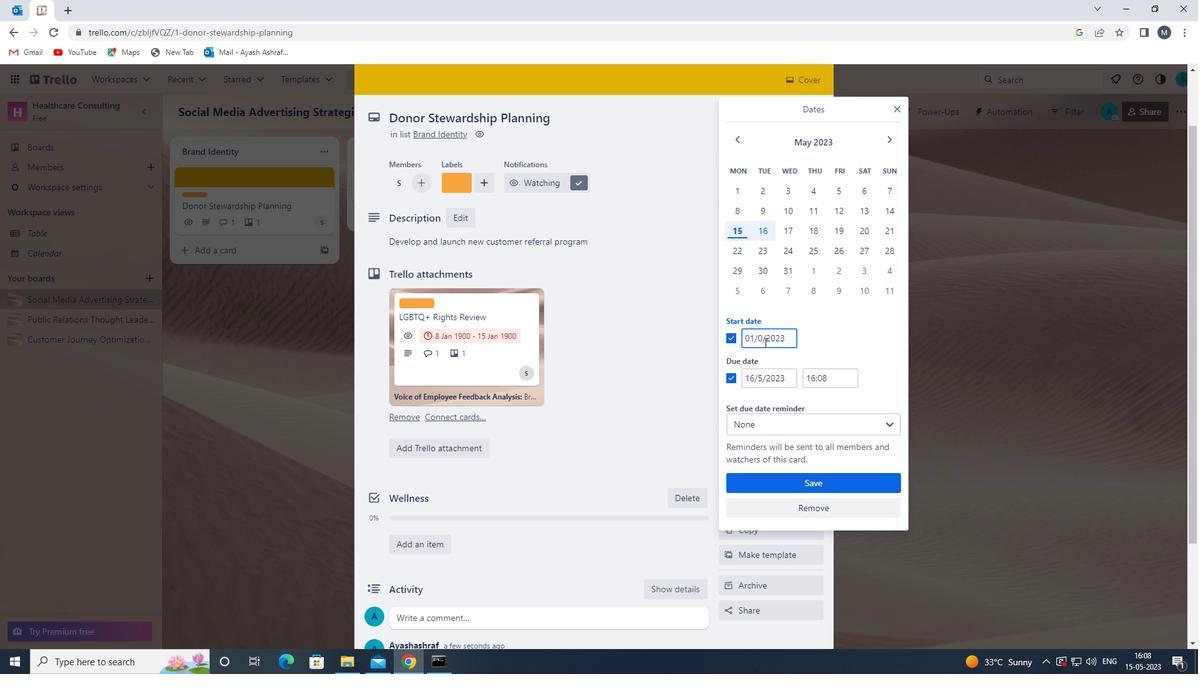 
Action: Mouse moved to (790, 339)
Screenshot: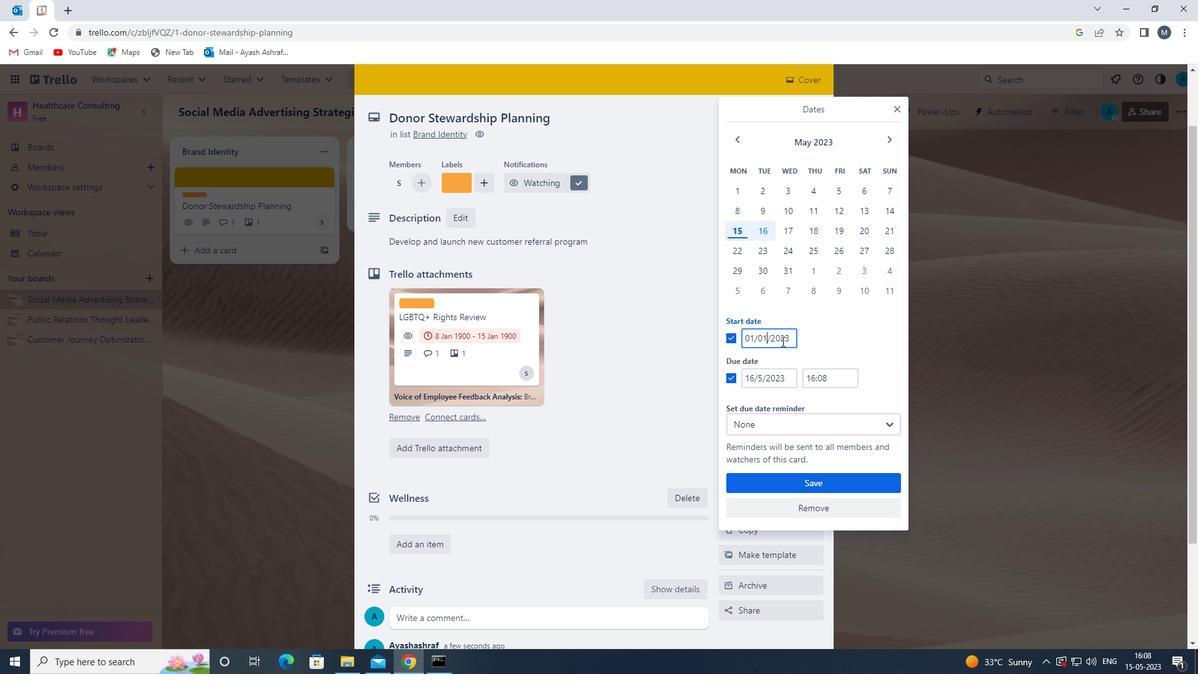 
Action: Mouse pressed left at (790, 339)
Screenshot: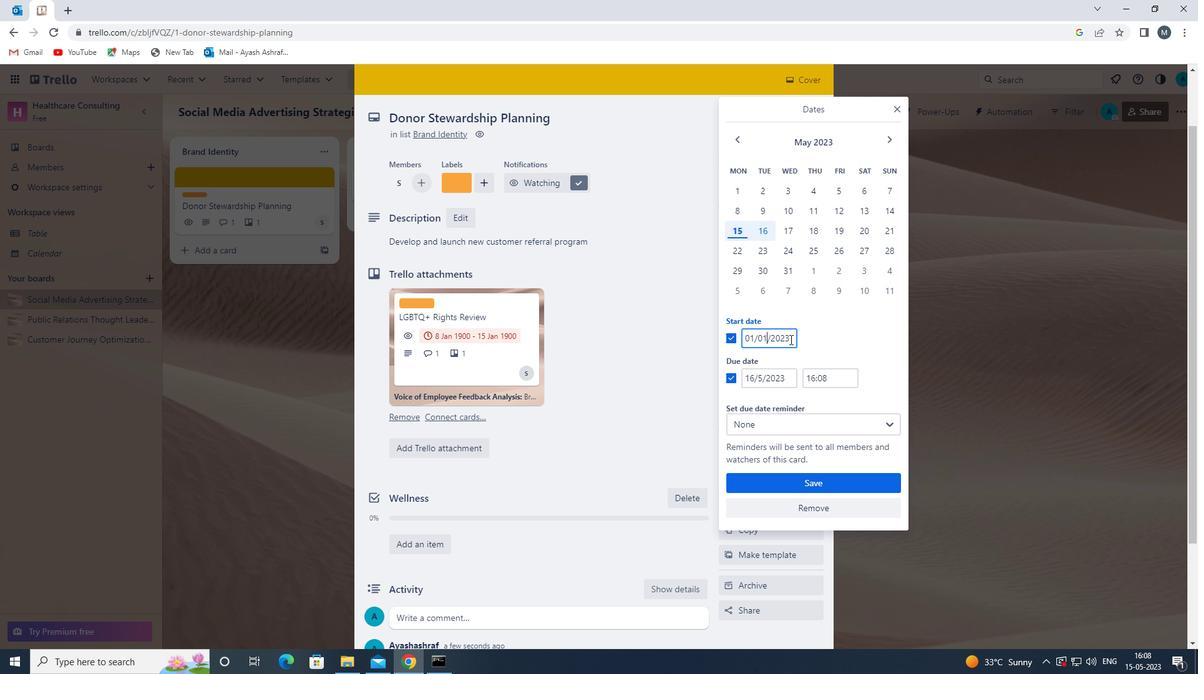 
Action: Mouse moved to (782, 340)
Screenshot: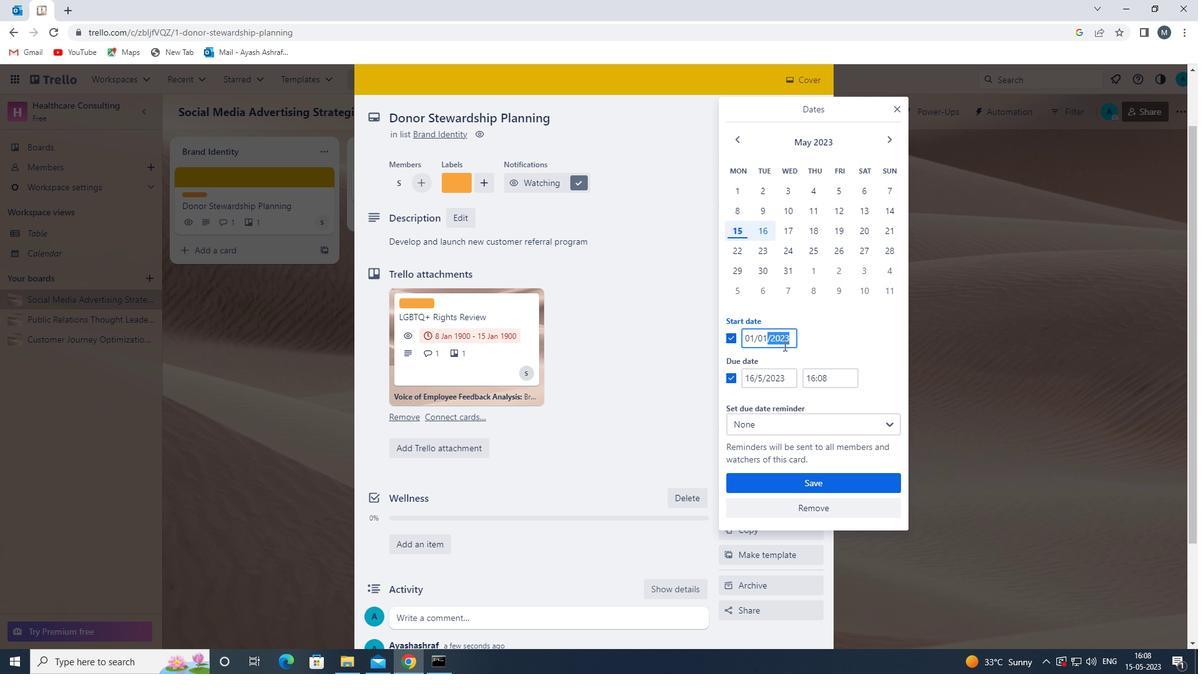 
Action: Mouse pressed left at (782, 340)
Screenshot: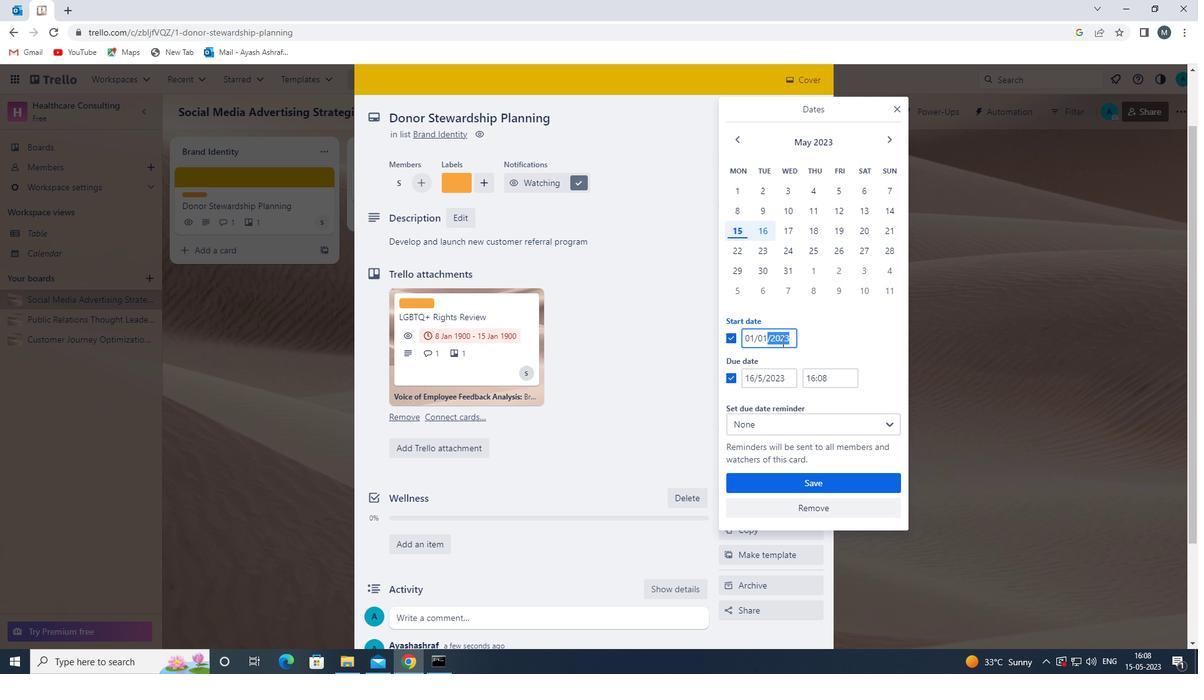 
Action: Mouse moved to (788, 339)
Screenshot: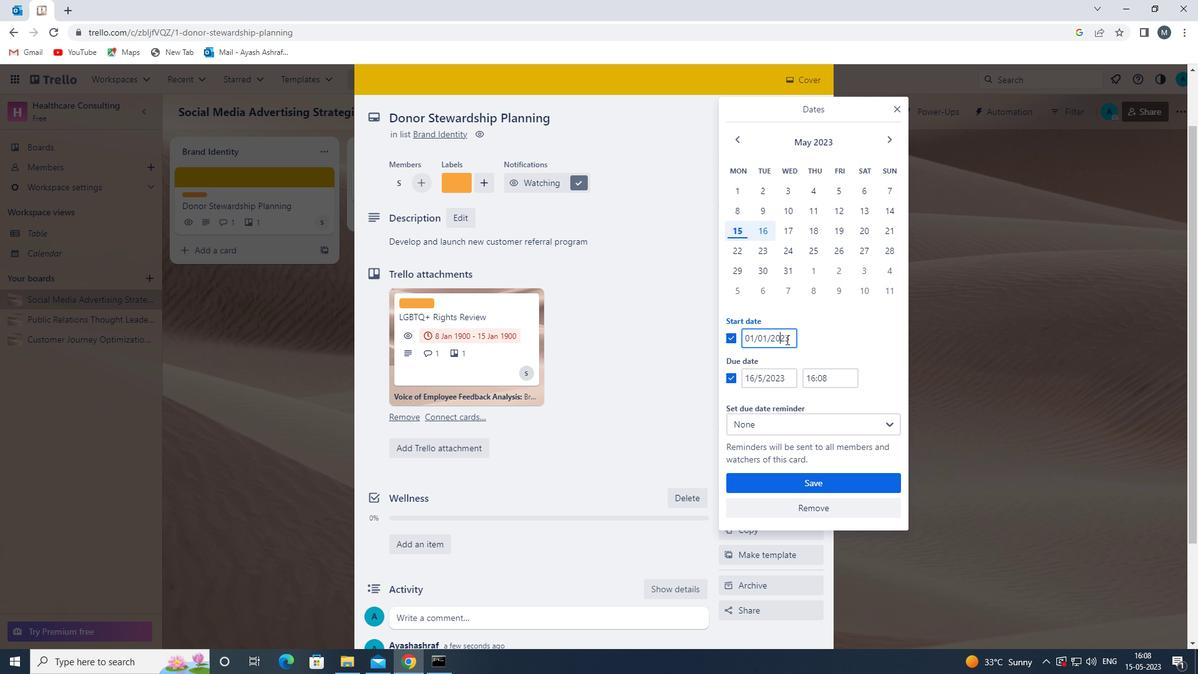 
Action: Mouse pressed left at (788, 339)
Screenshot: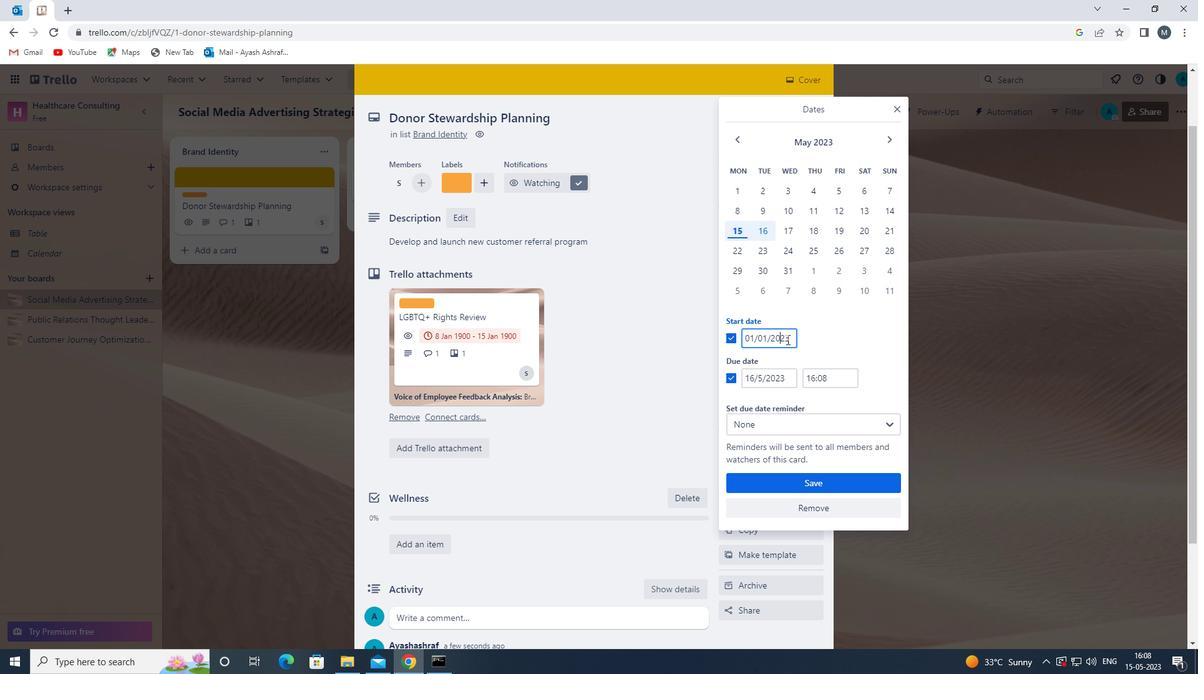 
Action: Mouse moved to (787, 339)
Screenshot: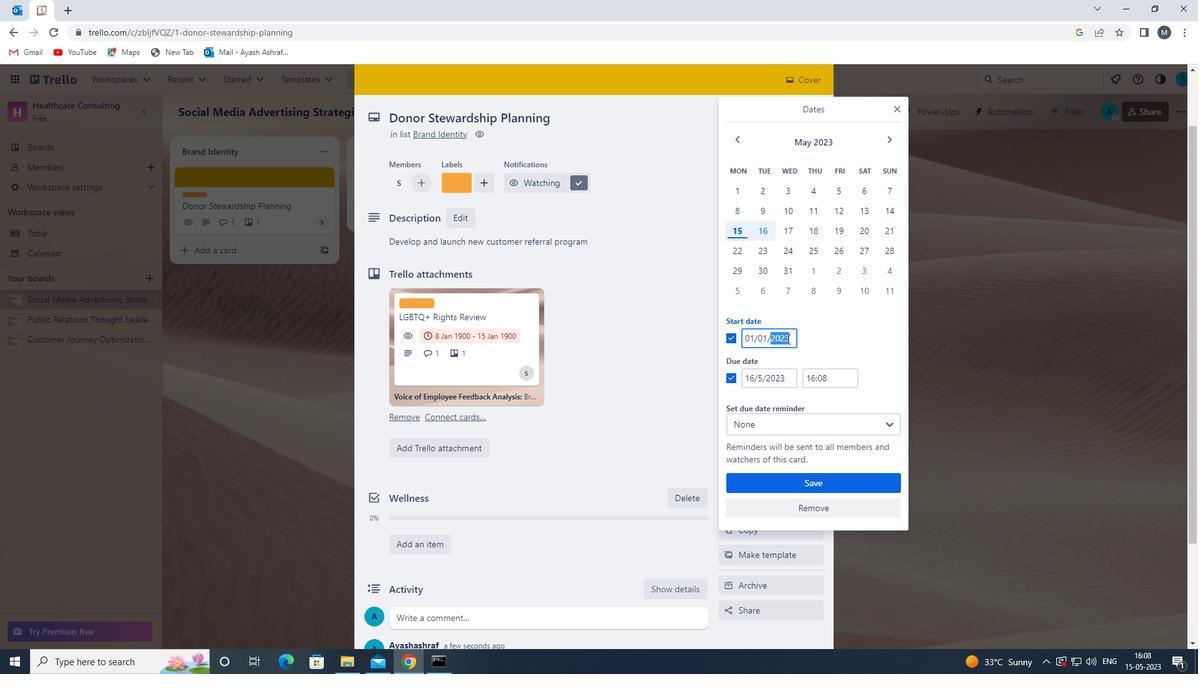 
Action: Key pressed 1900
Screenshot: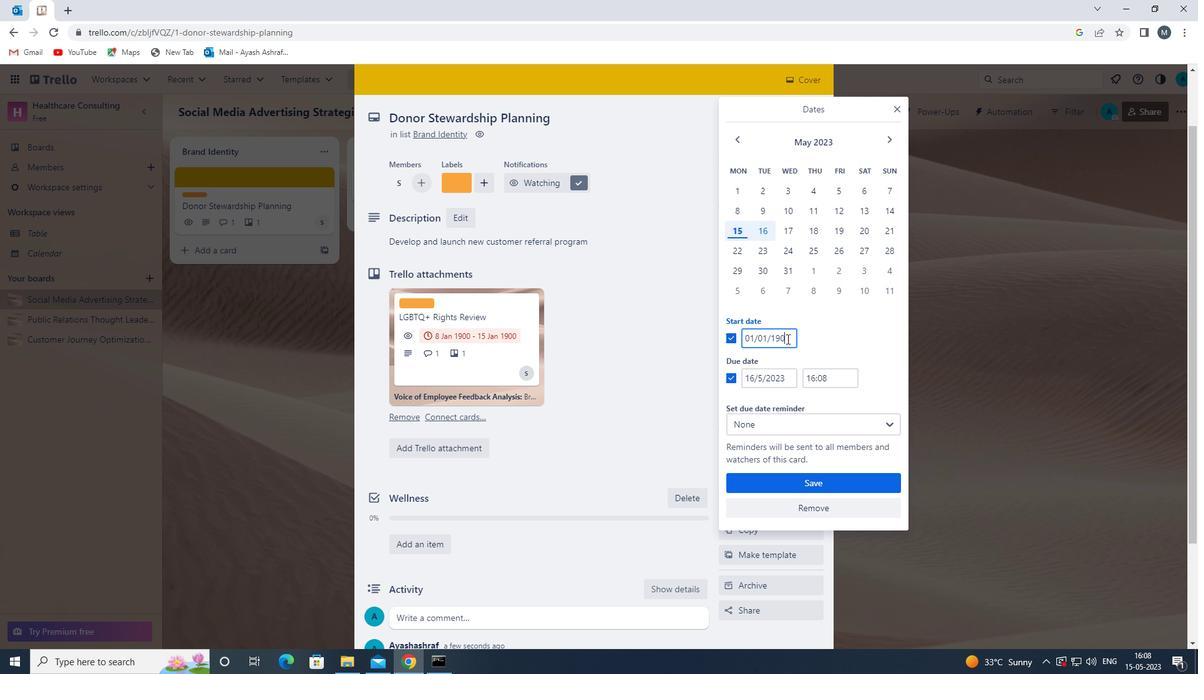 
Action: Mouse moved to (754, 380)
Screenshot: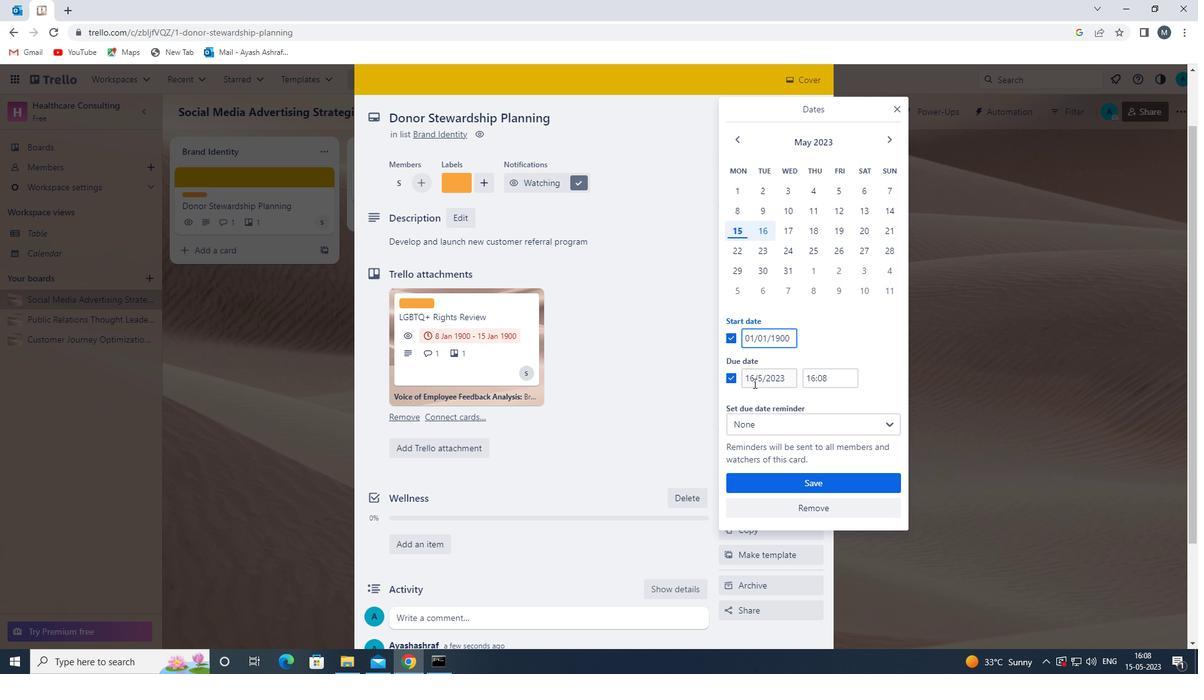 
Action: Mouse pressed left at (754, 380)
Screenshot: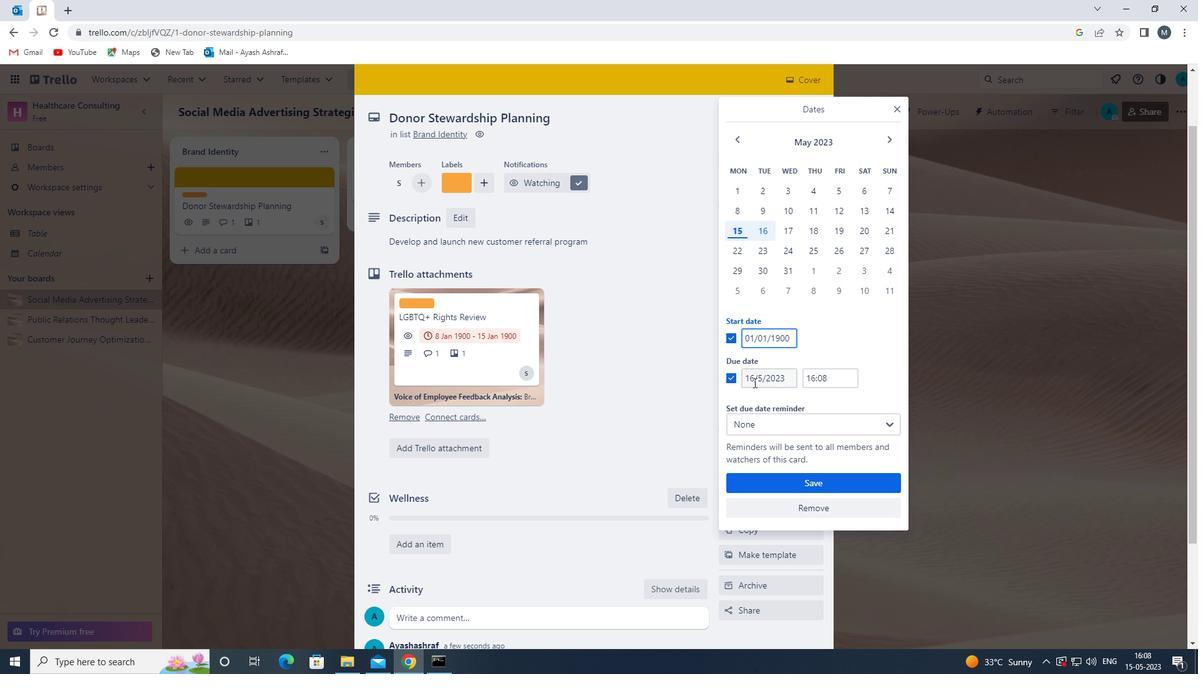 
Action: Mouse moved to (757, 380)
Screenshot: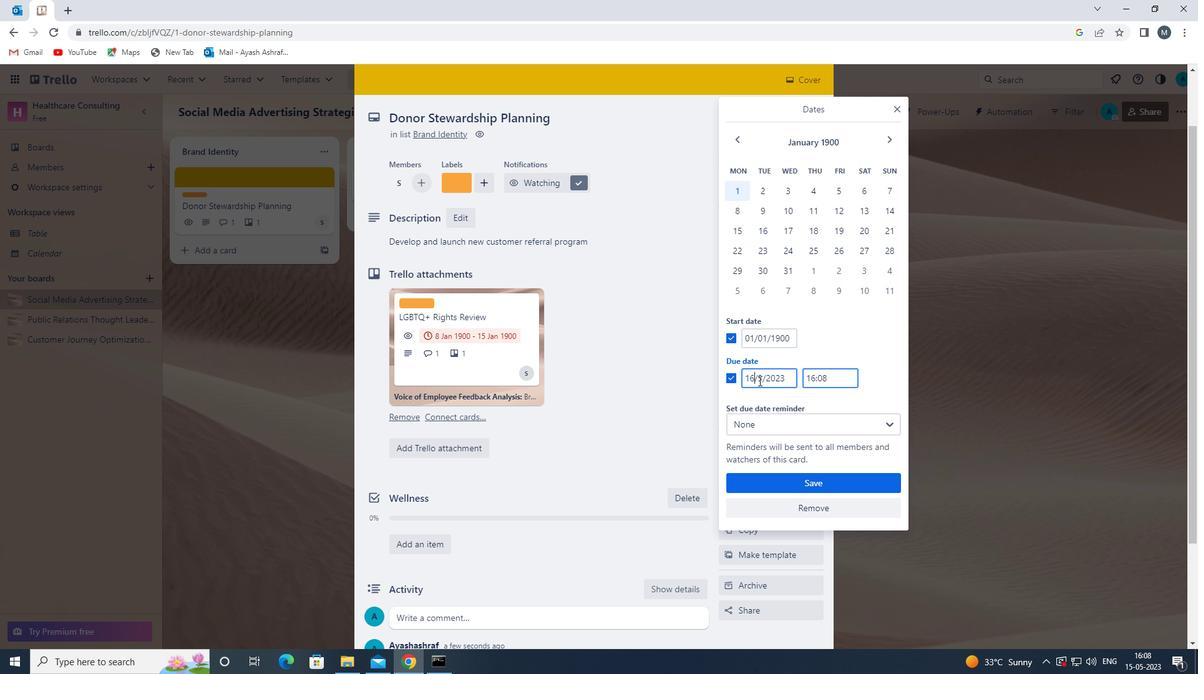 
Action: Key pressed <Key.backspace><Key.backspace>08
Screenshot: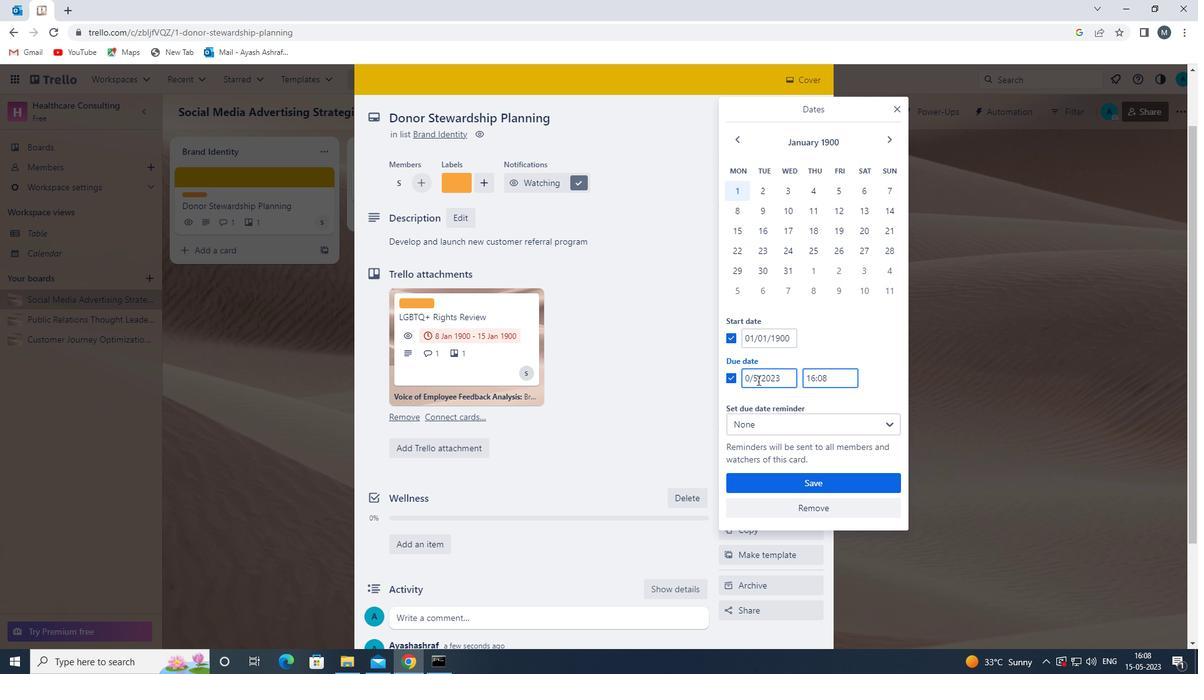 
Action: Mouse moved to (761, 380)
Screenshot: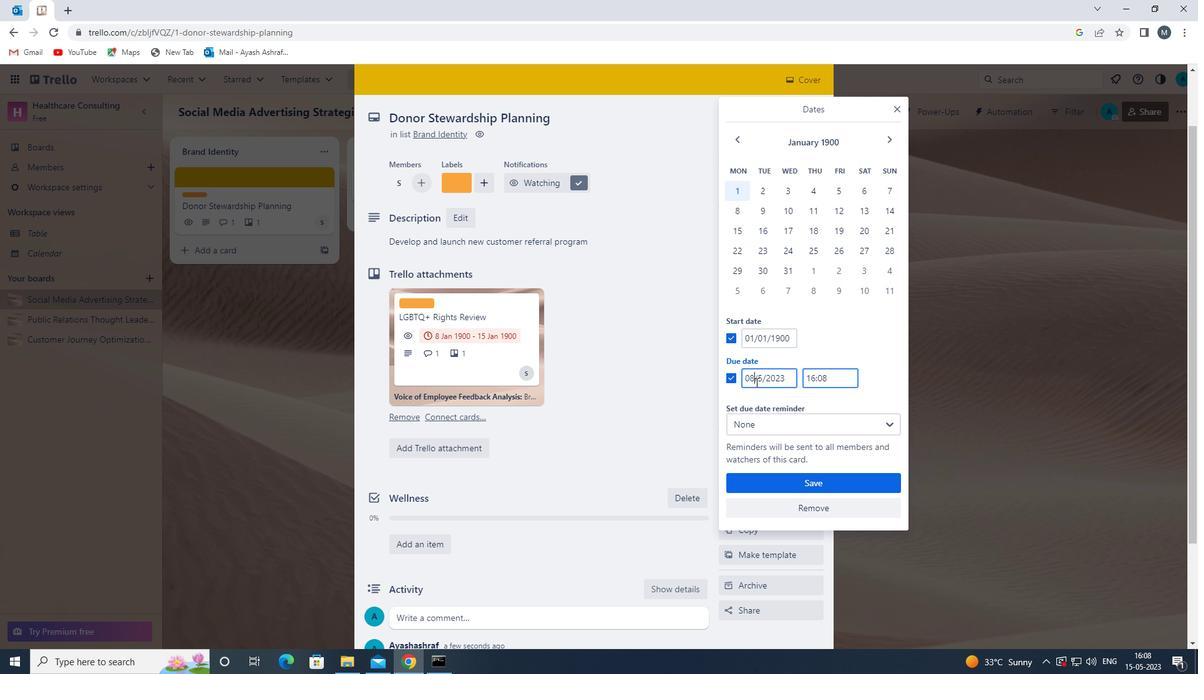 
Action: Mouse pressed left at (761, 380)
Screenshot: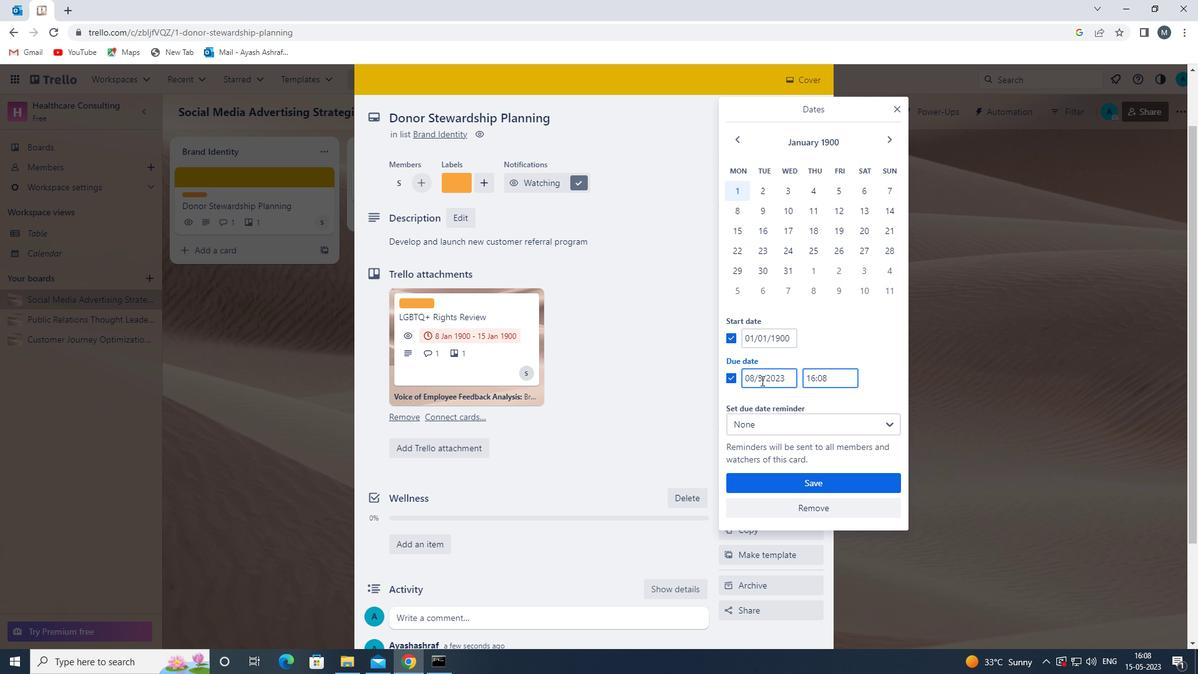 
Action: Mouse moved to (771, 380)
Screenshot: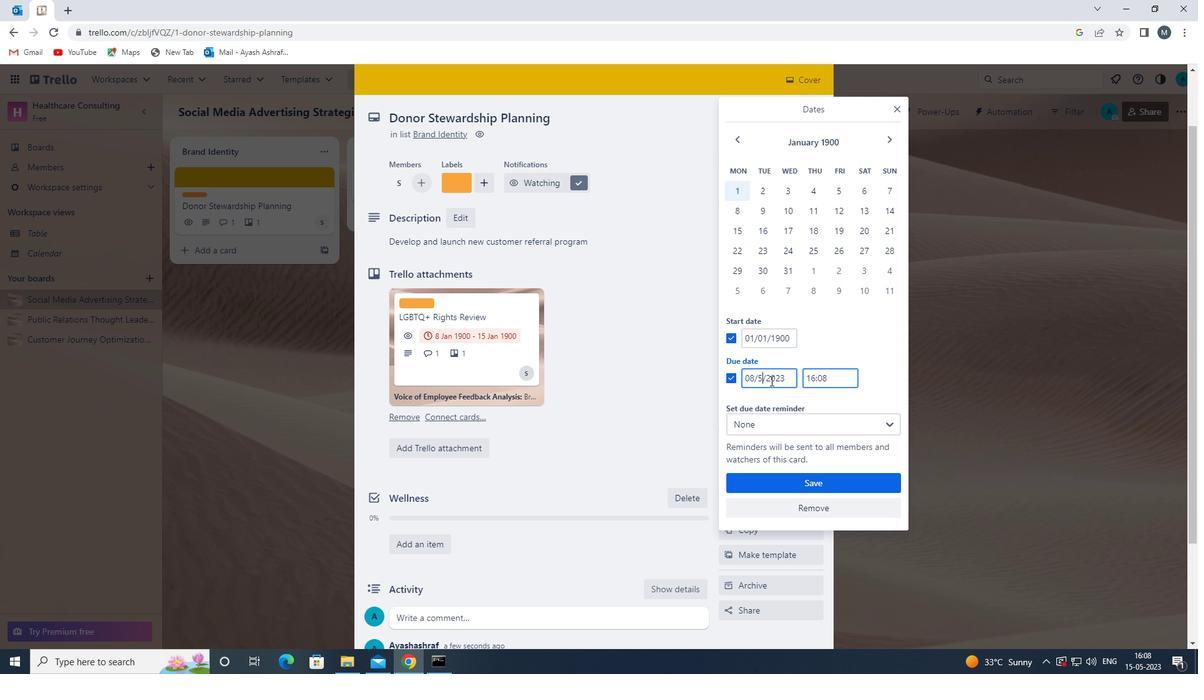 
Action: Key pressed <Key.backspace>01
Screenshot: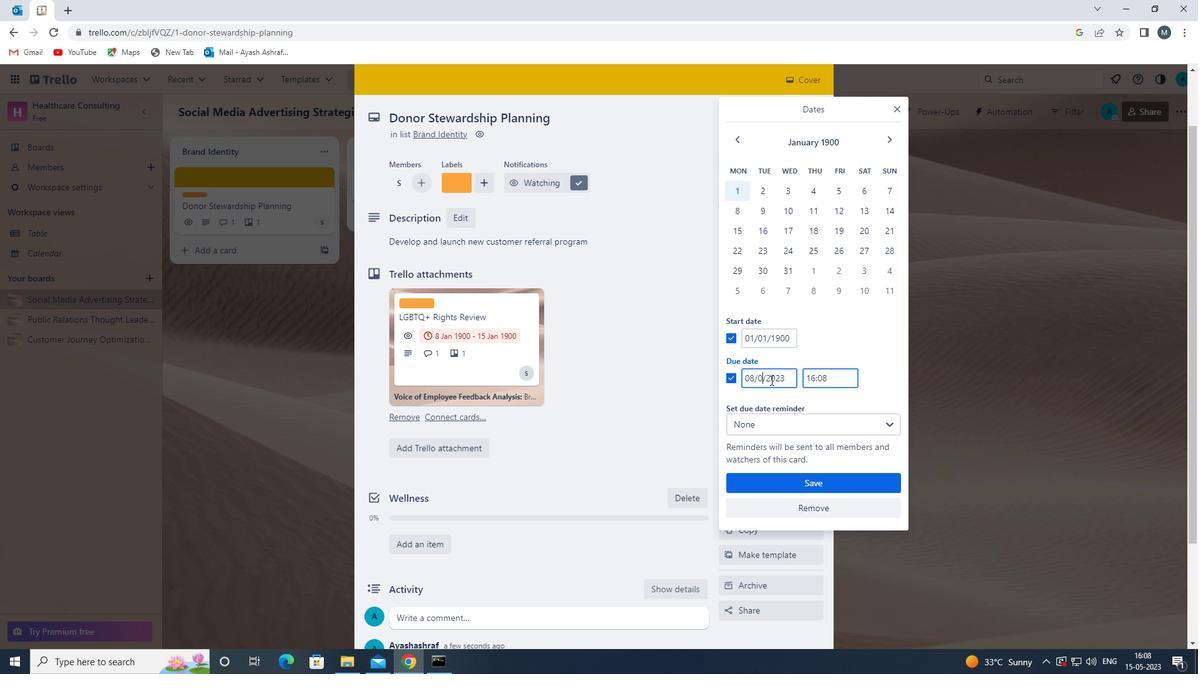 
Action: Mouse moved to (789, 377)
Screenshot: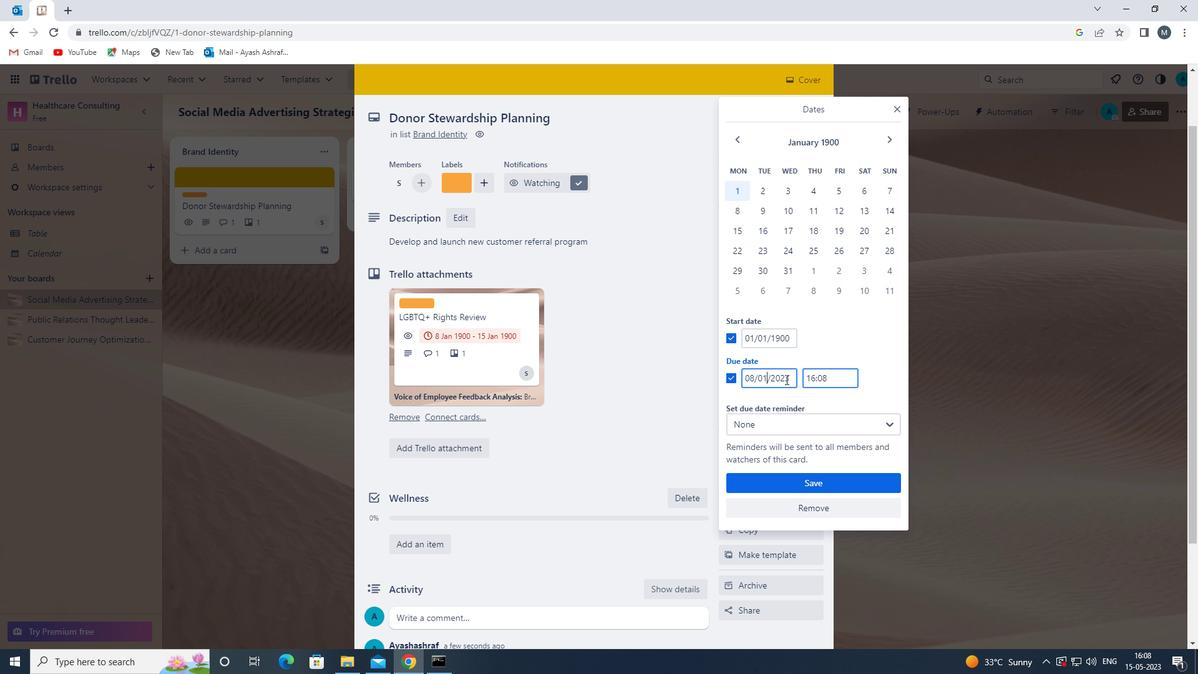 
Action: Mouse pressed left at (789, 377)
Screenshot: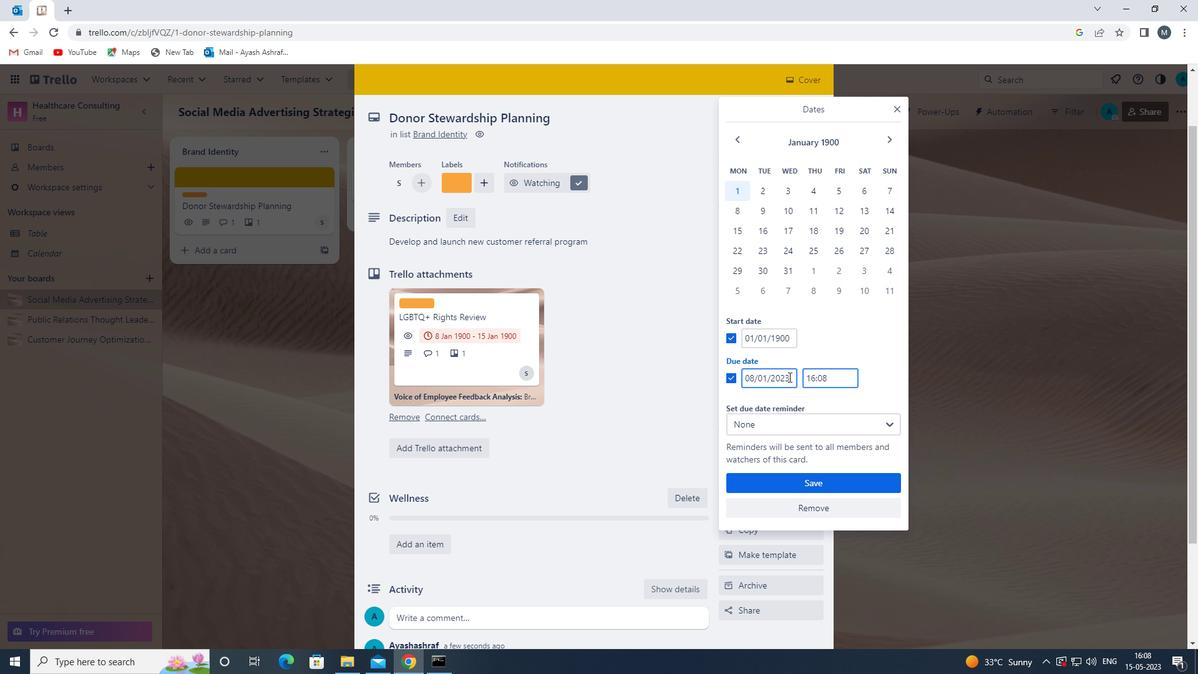 
Action: Mouse moved to (768, 382)
Screenshot: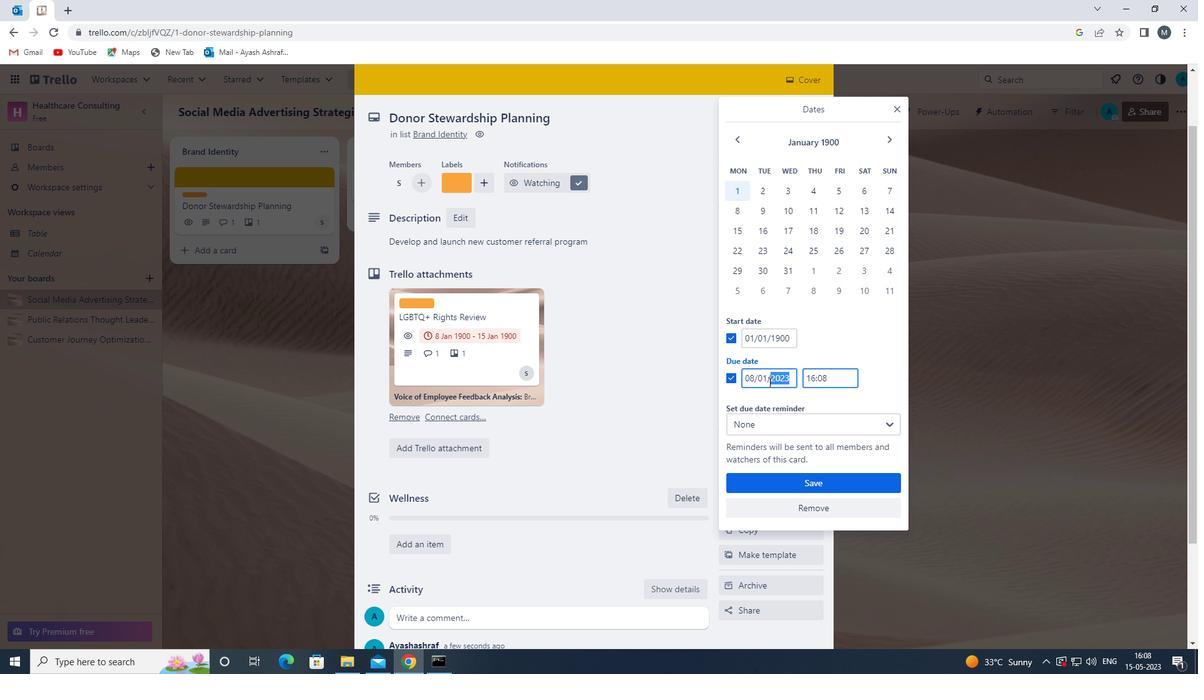
Action: Key pressed 190
Screenshot: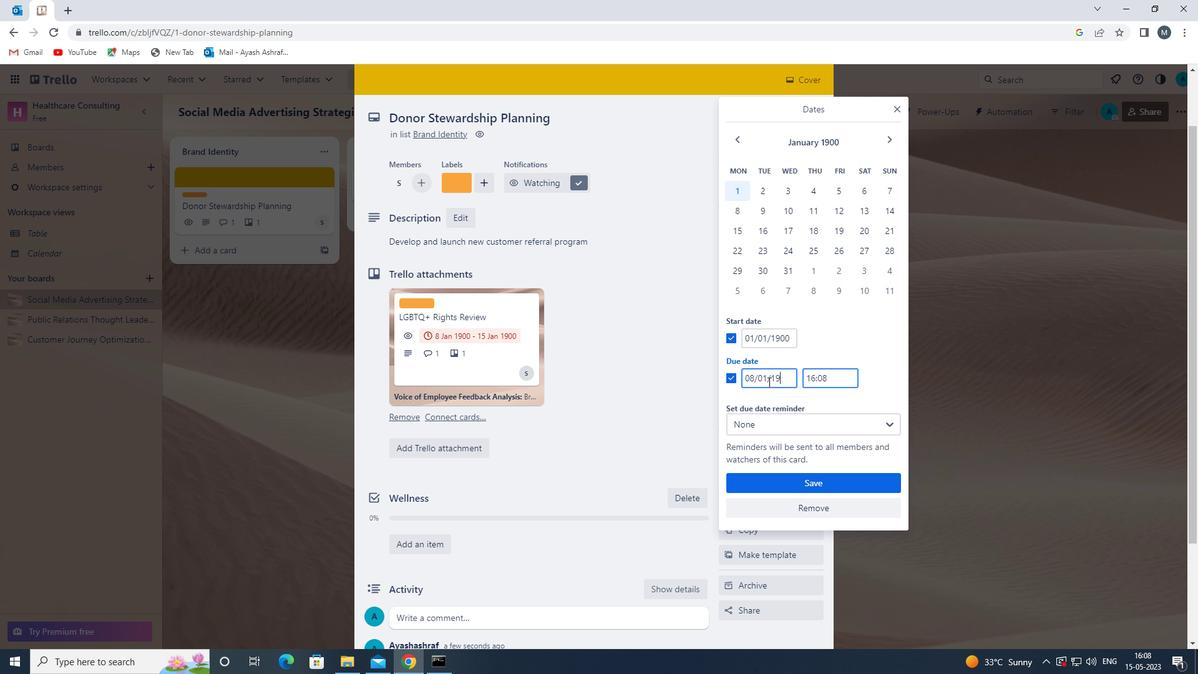 
Action: Mouse moved to (768, 382)
Screenshot: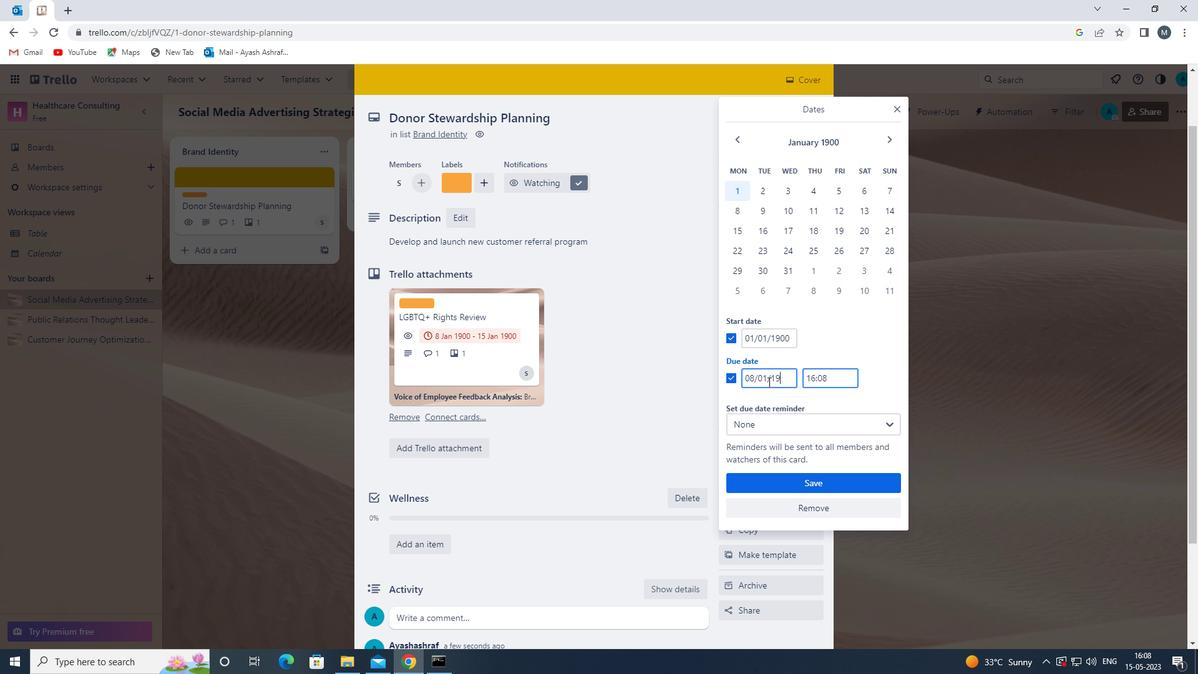 
Action: Key pressed 0
Screenshot: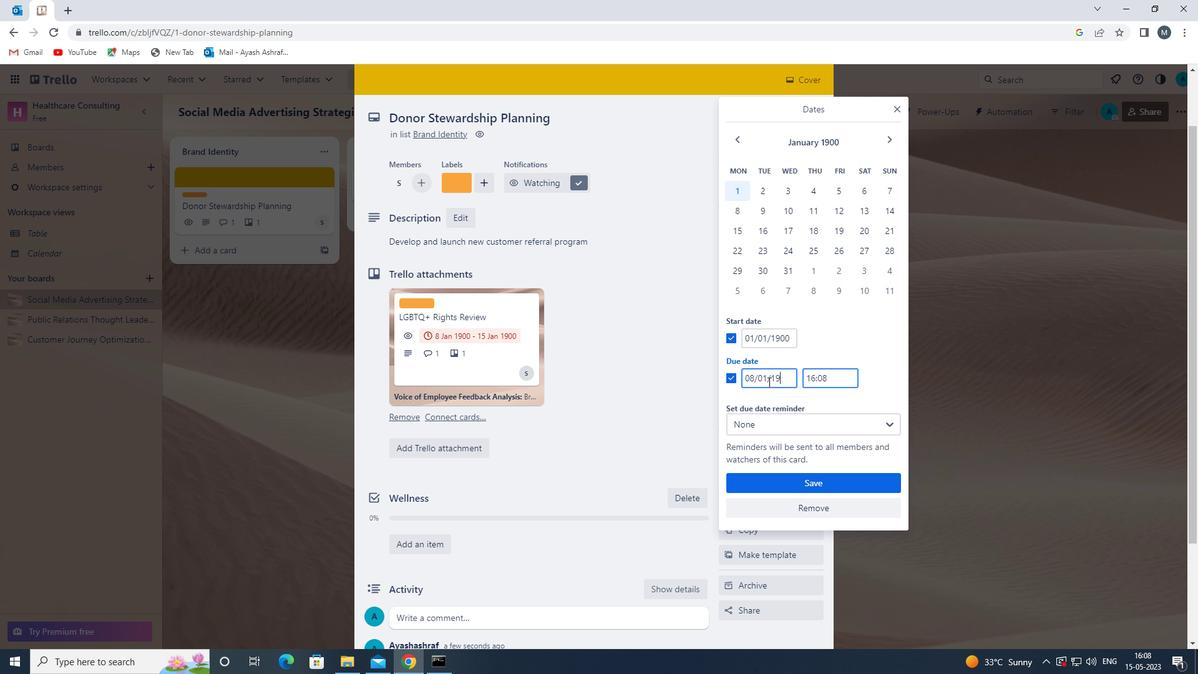 
Action: Mouse moved to (790, 483)
Screenshot: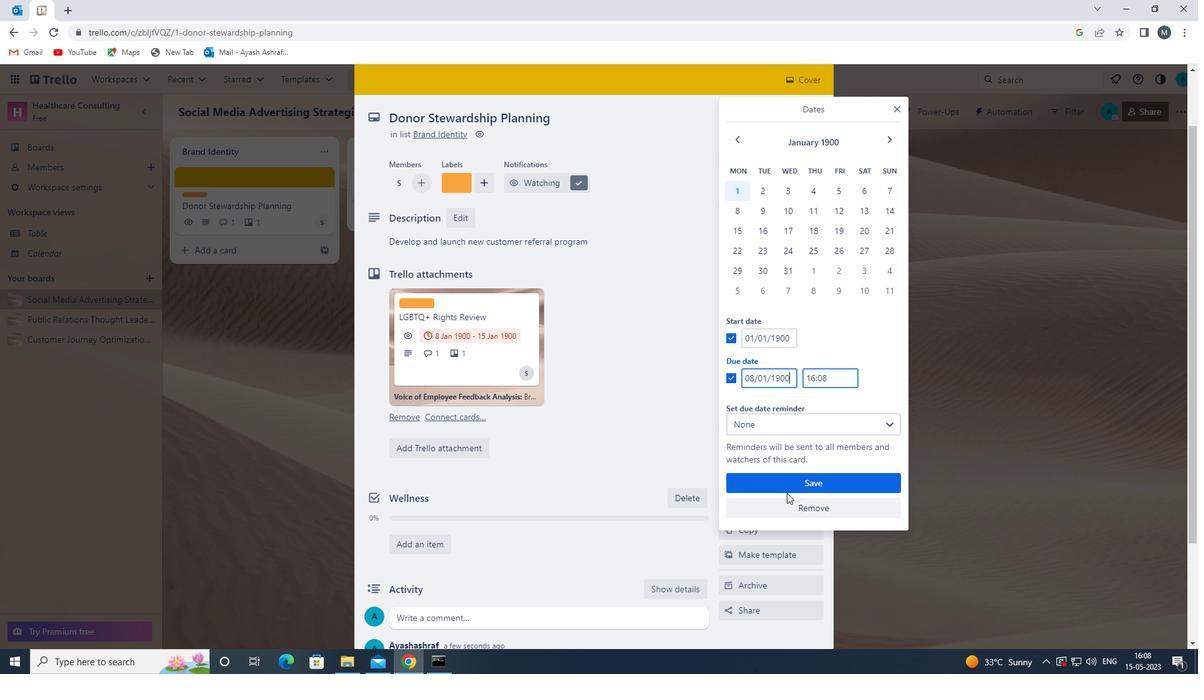 
Action: Mouse pressed left at (790, 483)
Screenshot: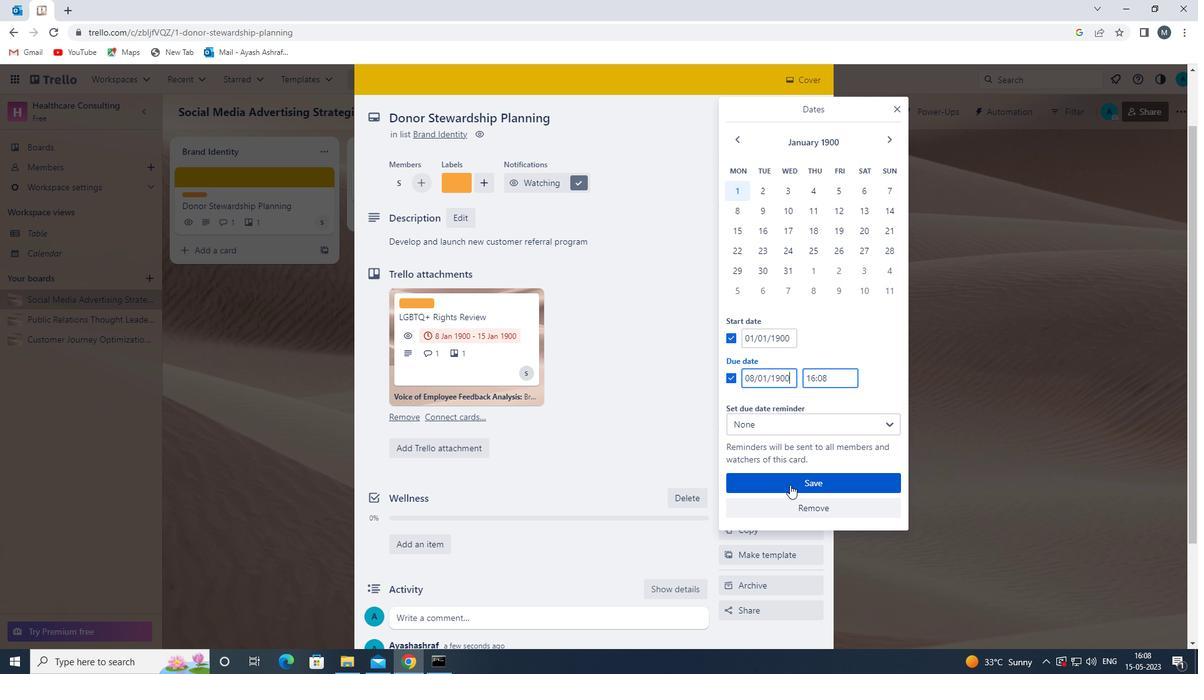 
Action: Mouse moved to (705, 505)
Screenshot: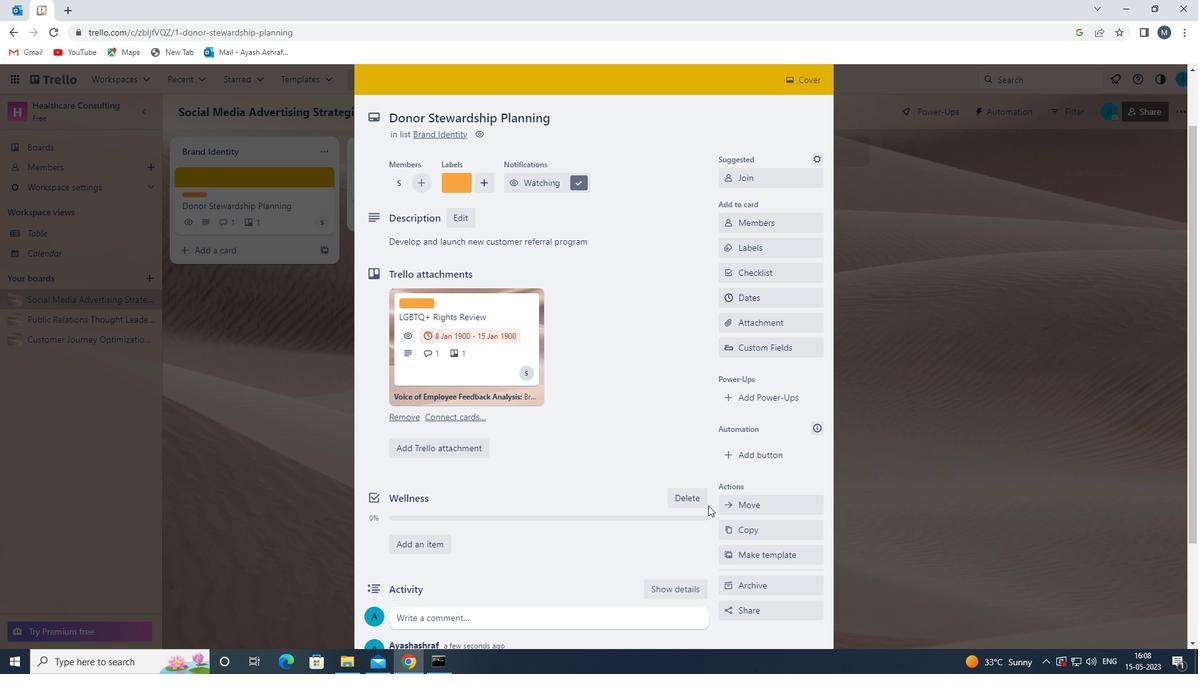 
Action: Mouse scrolled (705, 505) with delta (0, 0)
Screenshot: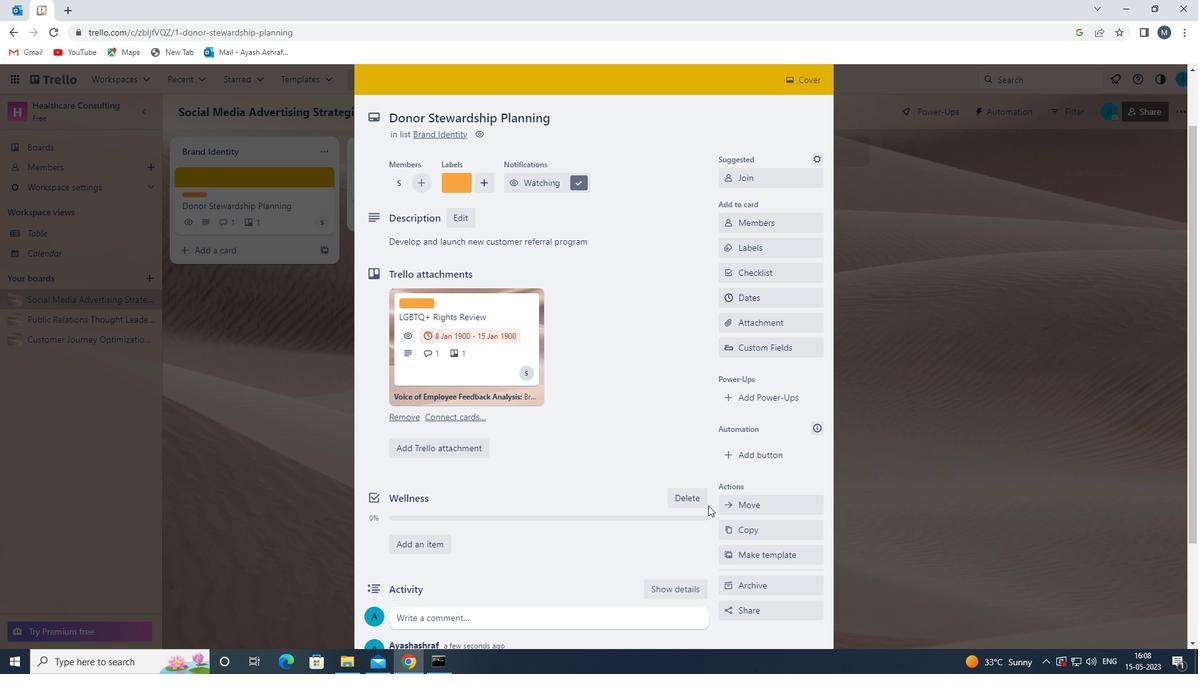 
Action: Mouse scrolled (705, 505) with delta (0, 0)
Screenshot: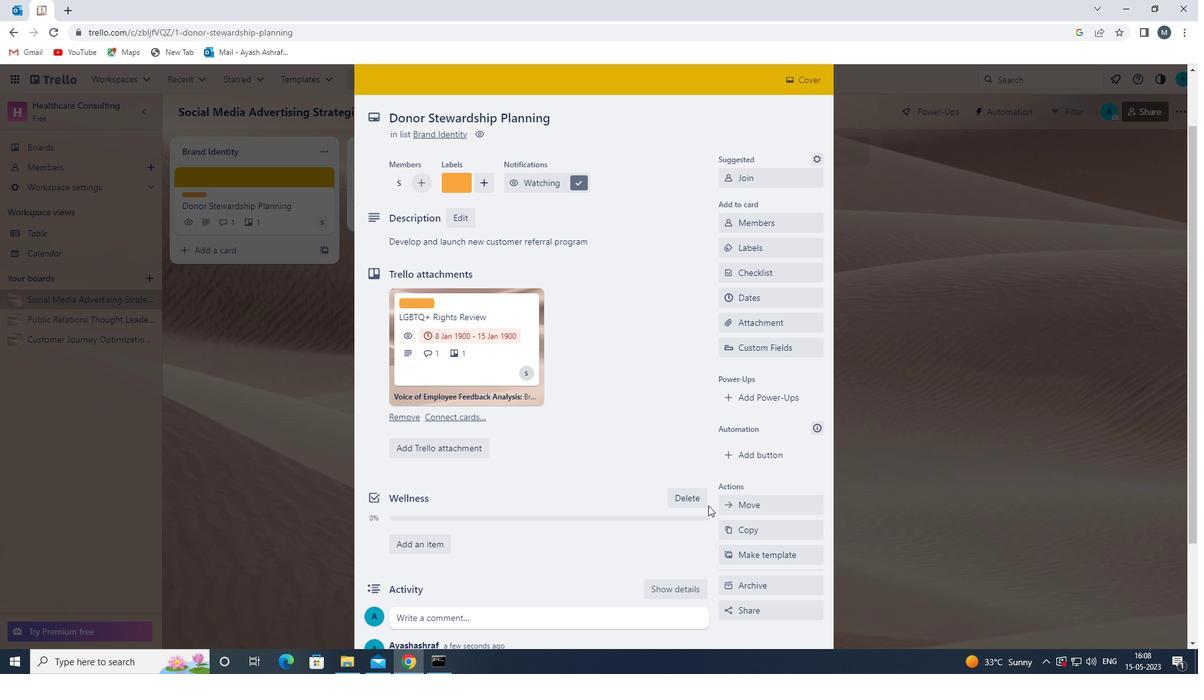 
Action: Mouse scrolled (705, 505) with delta (0, 0)
Screenshot: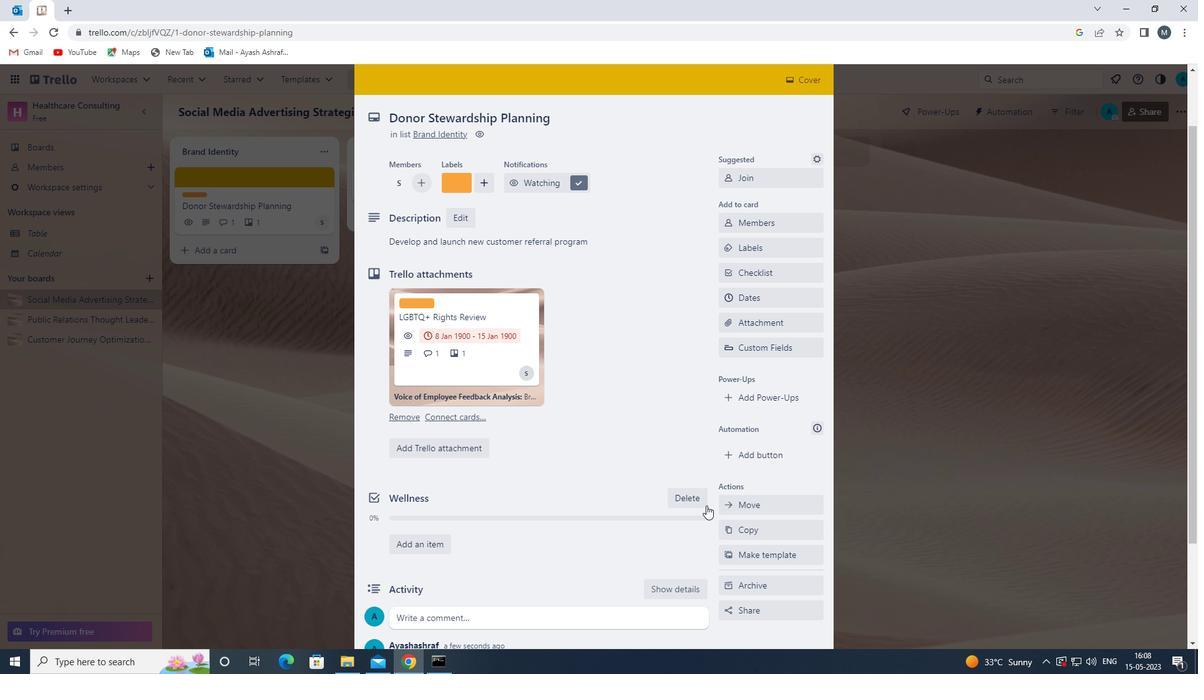 
Action: Mouse scrolled (705, 505) with delta (0, 0)
Screenshot: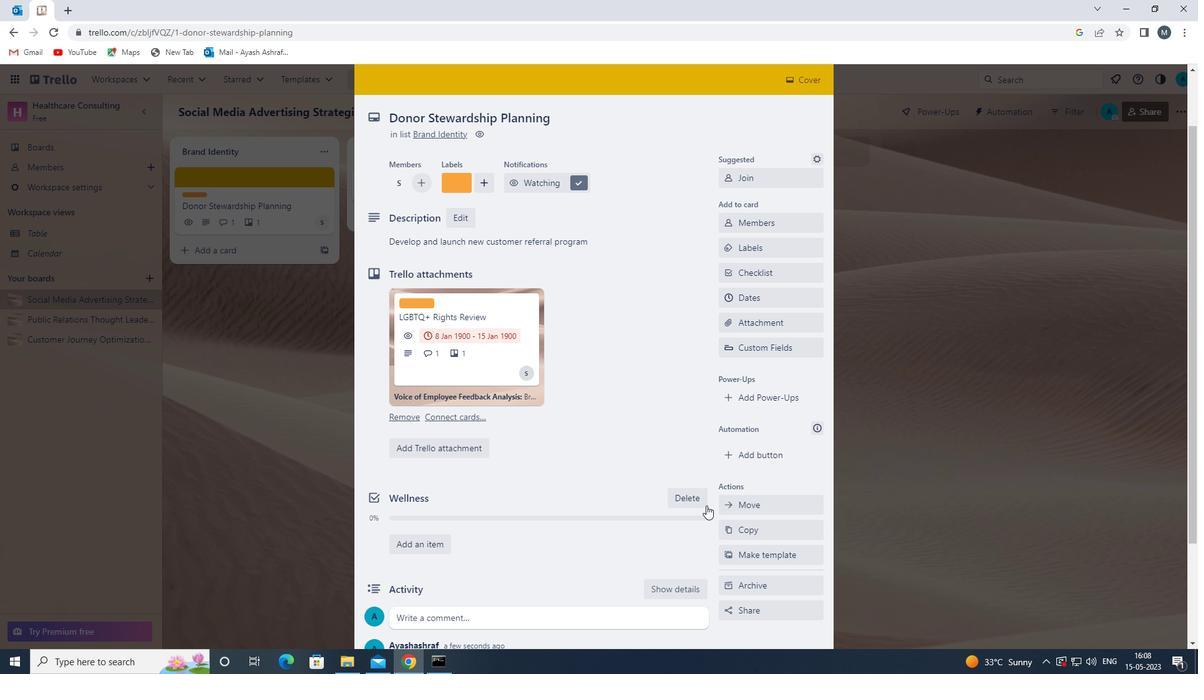 
Action: Mouse scrolled (705, 505) with delta (0, 0)
Screenshot: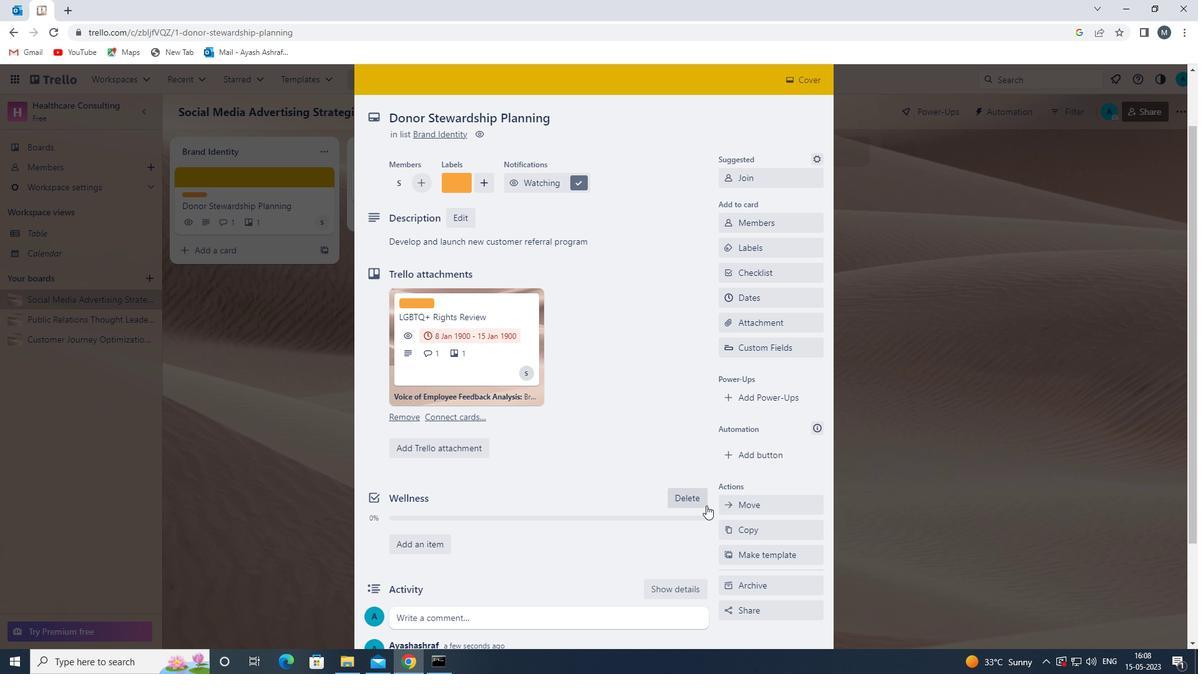 
Action: Mouse moved to (705, 502)
Screenshot: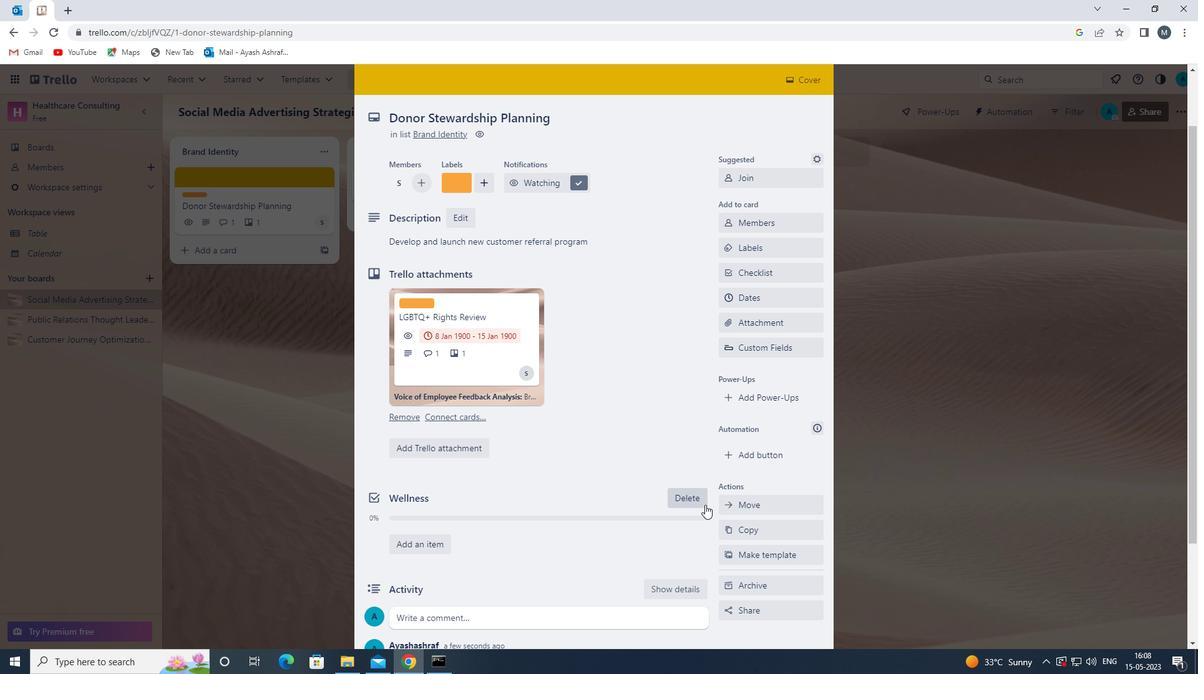 
